 Task: Design a retro video game coin pickup sound using a combination of effects.
Action: Mouse moved to (103, 34)
Screenshot: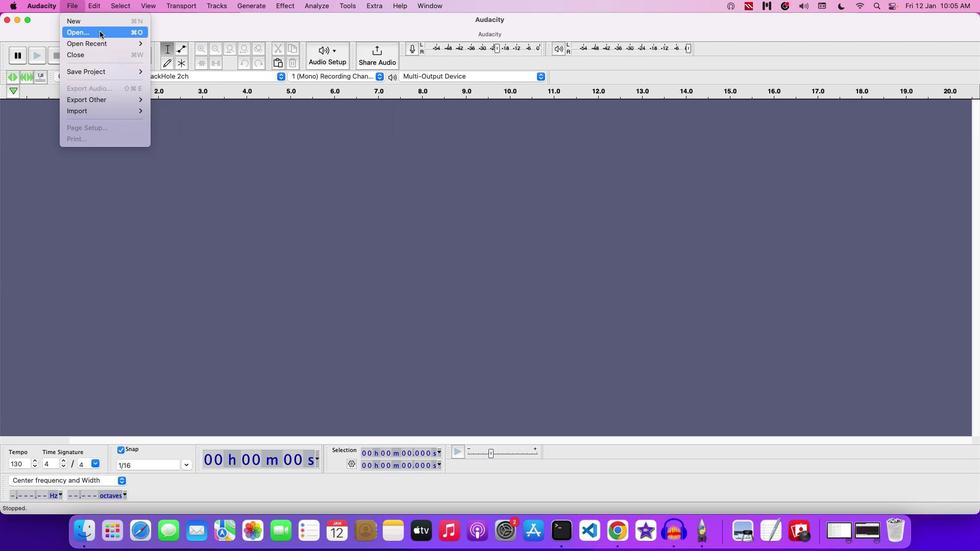 
Action: Mouse pressed left at (103, 34)
Screenshot: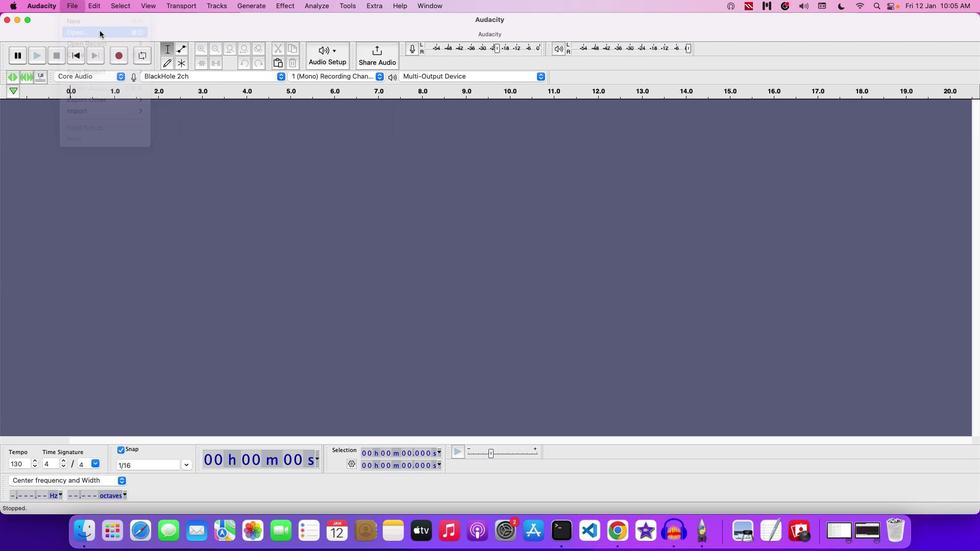 
Action: Mouse moved to (516, 112)
Screenshot: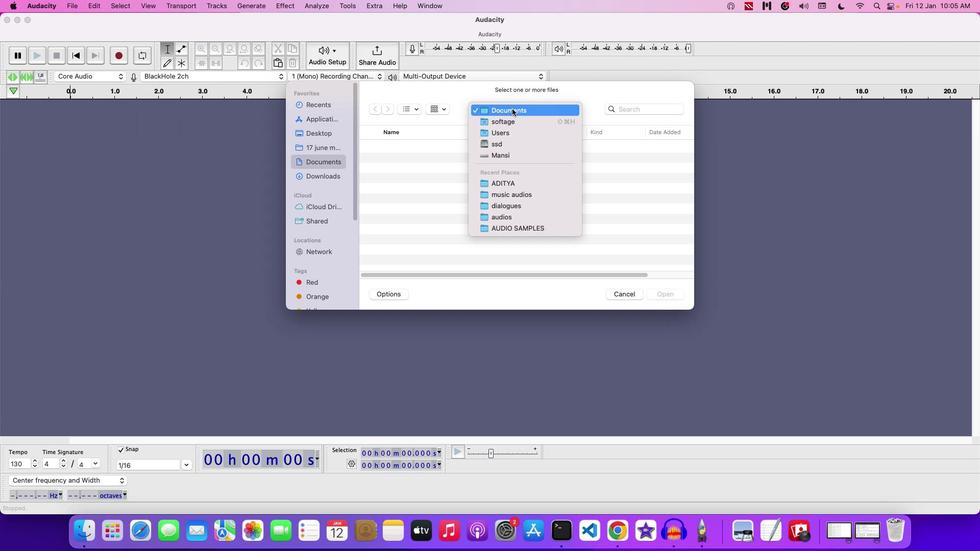 
Action: Mouse pressed left at (516, 112)
Screenshot: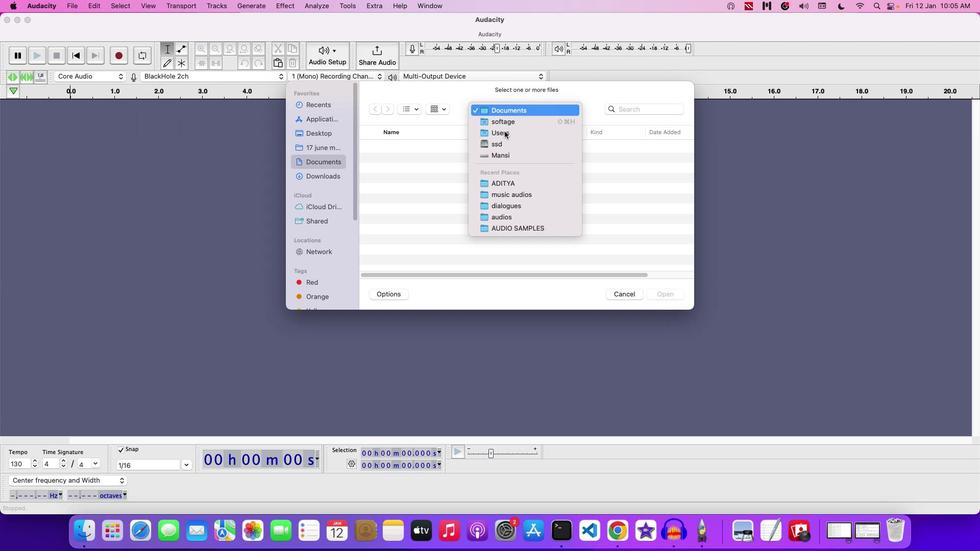 
Action: Mouse moved to (510, 189)
Screenshot: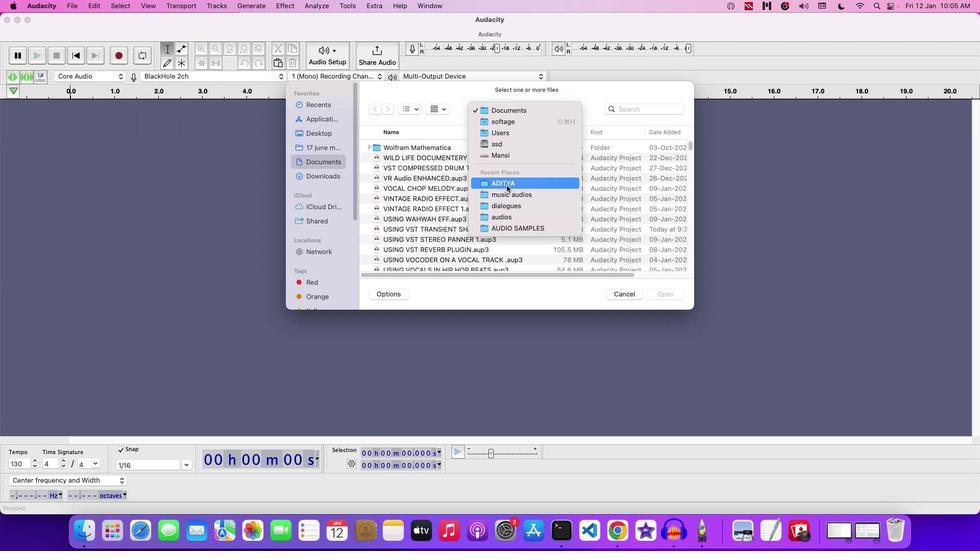 
Action: Mouse pressed left at (510, 189)
Screenshot: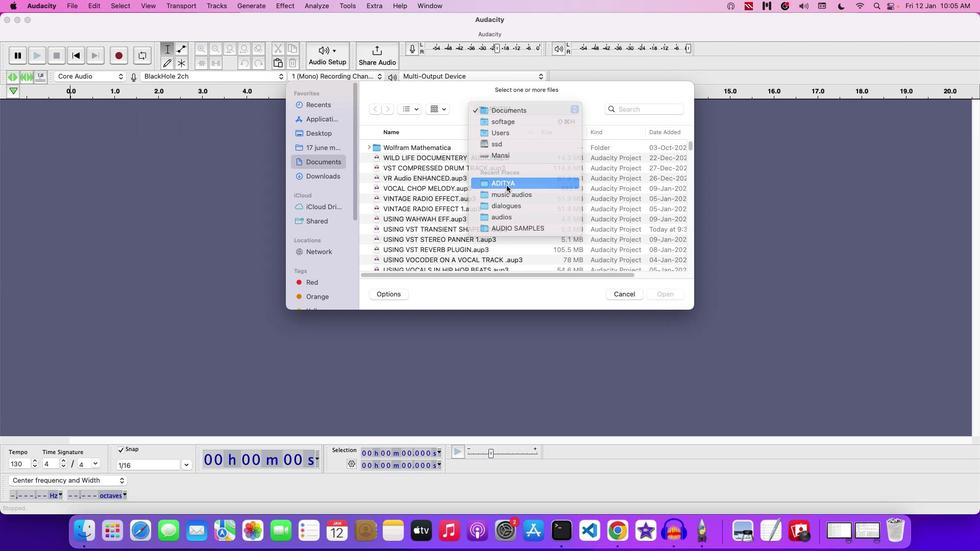 
Action: Mouse moved to (368, 192)
Screenshot: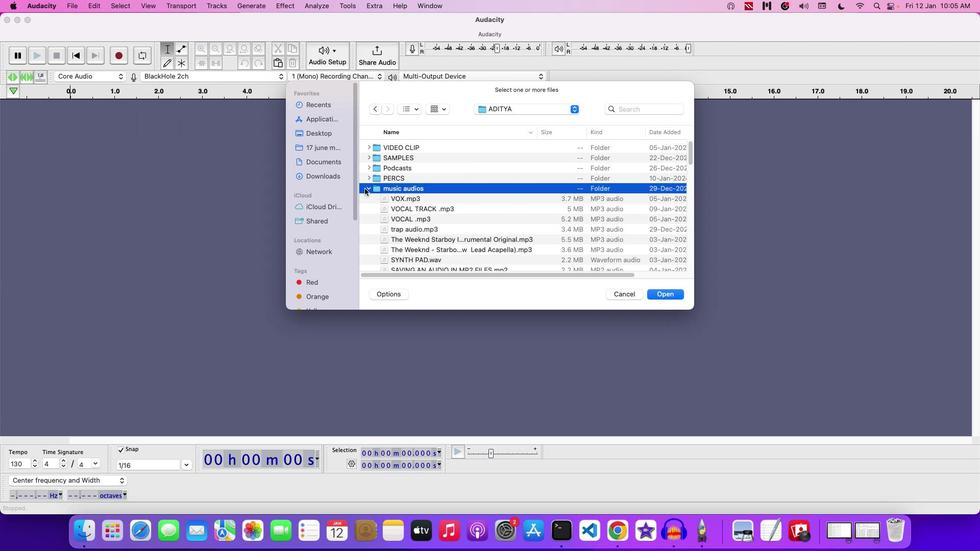 
Action: Mouse pressed left at (368, 192)
Screenshot: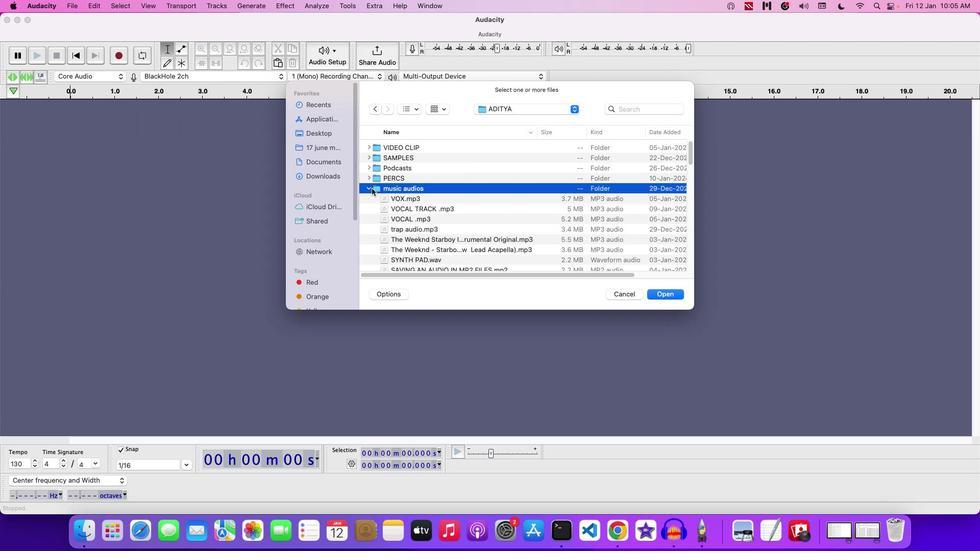 
Action: Mouse moved to (373, 191)
Screenshot: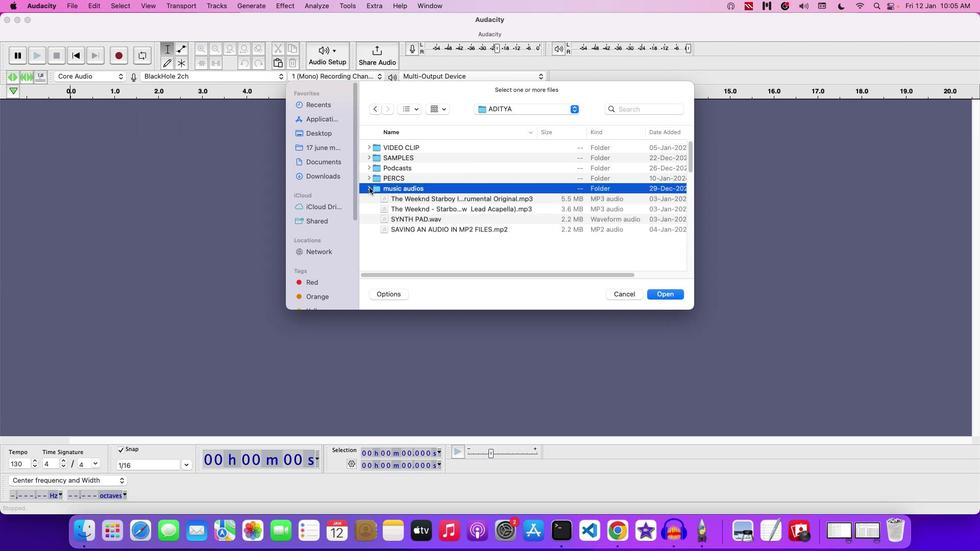 
Action: Mouse pressed left at (373, 191)
Screenshot: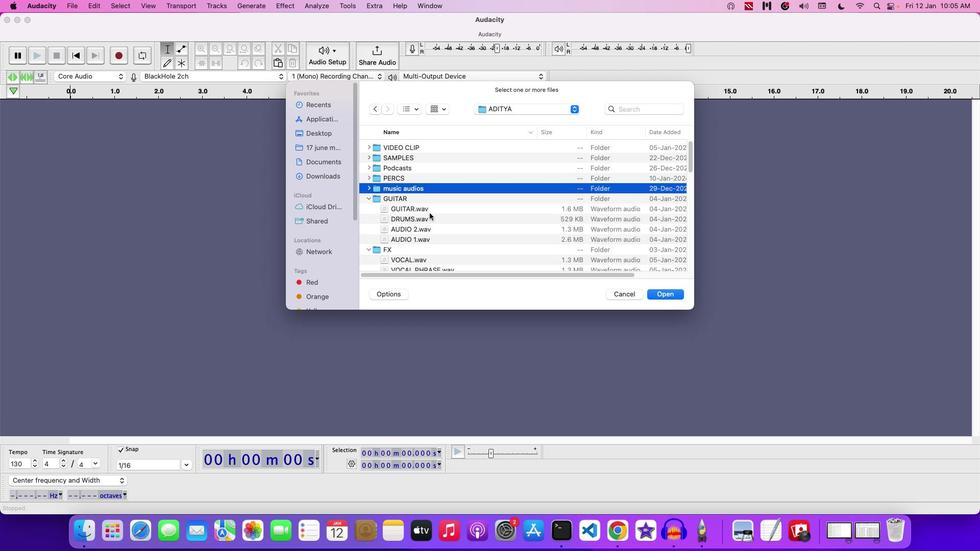 
Action: Mouse moved to (436, 217)
Screenshot: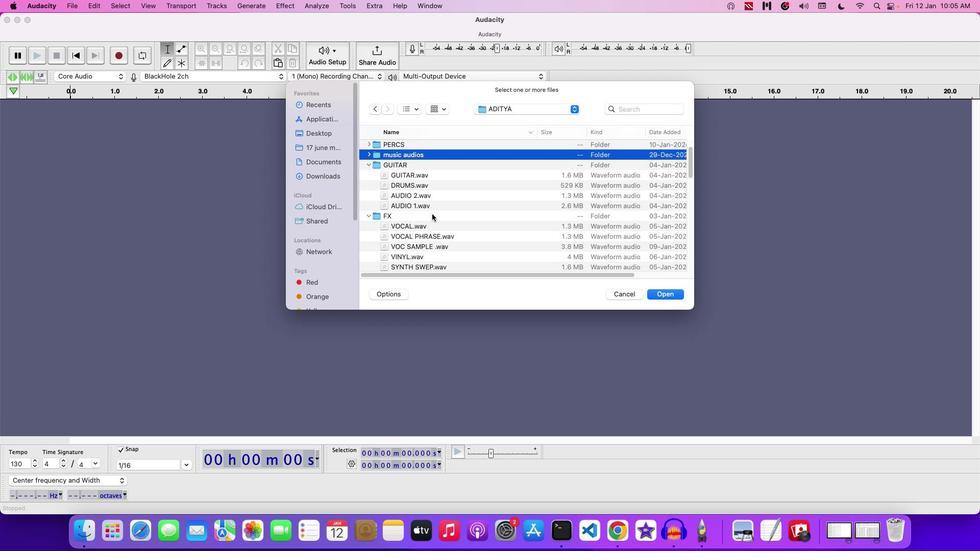
Action: Mouse scrolled (436, 217) with delta (3, 3)
Screenshot: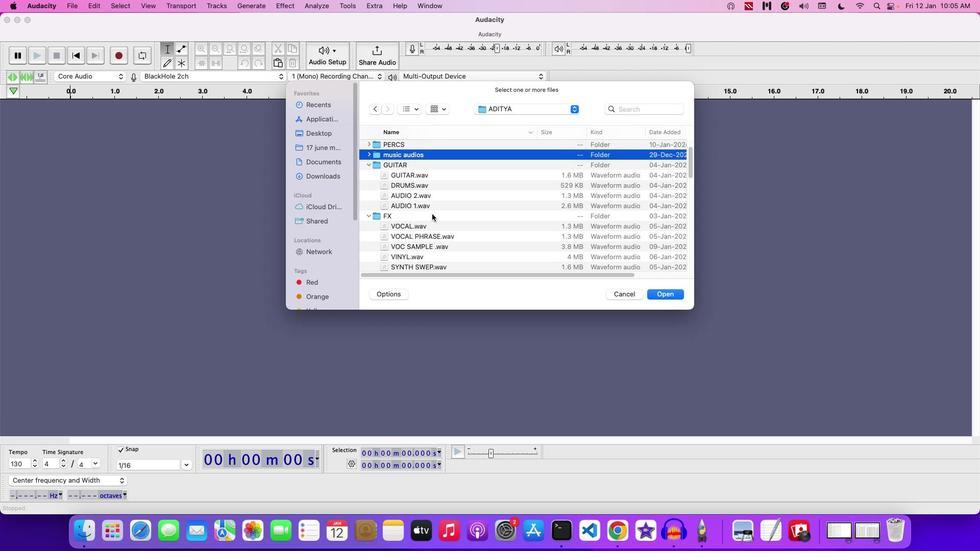 
Action: Mouse scrolled (436, 217) with delta (3, 3)
Screenshot: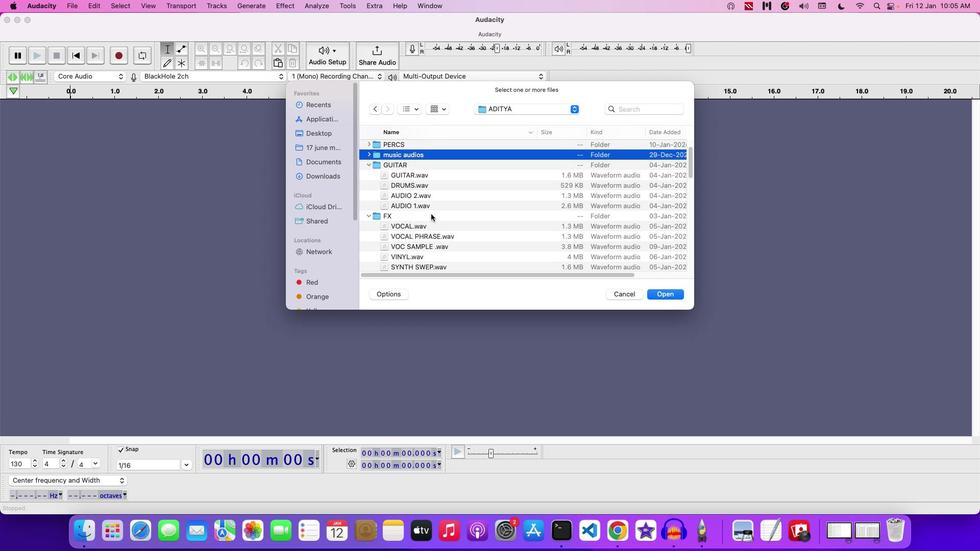 
Action: Mouse scrolled (436, 217) with delta (3, 2)
Screenshot: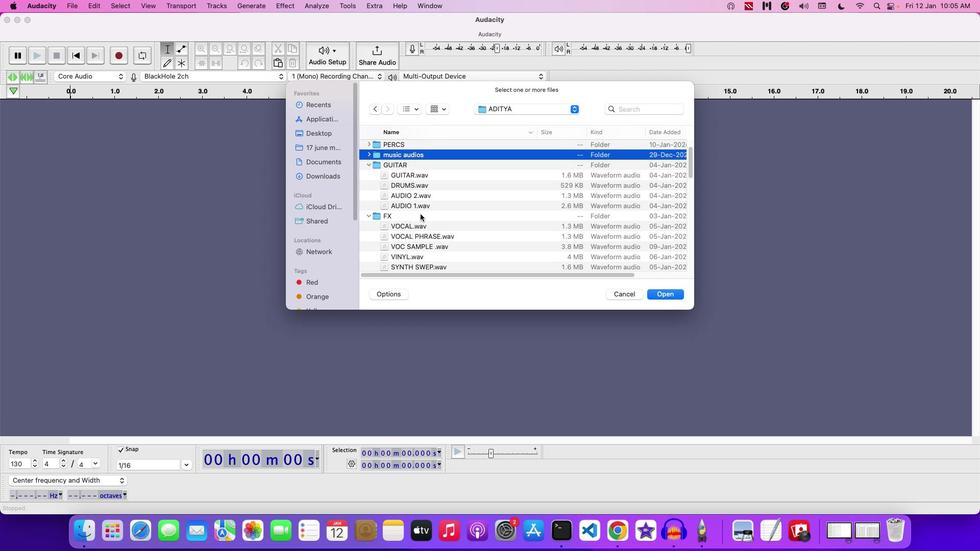 
Action: Mouse moved to (402, 220)
Screenshot: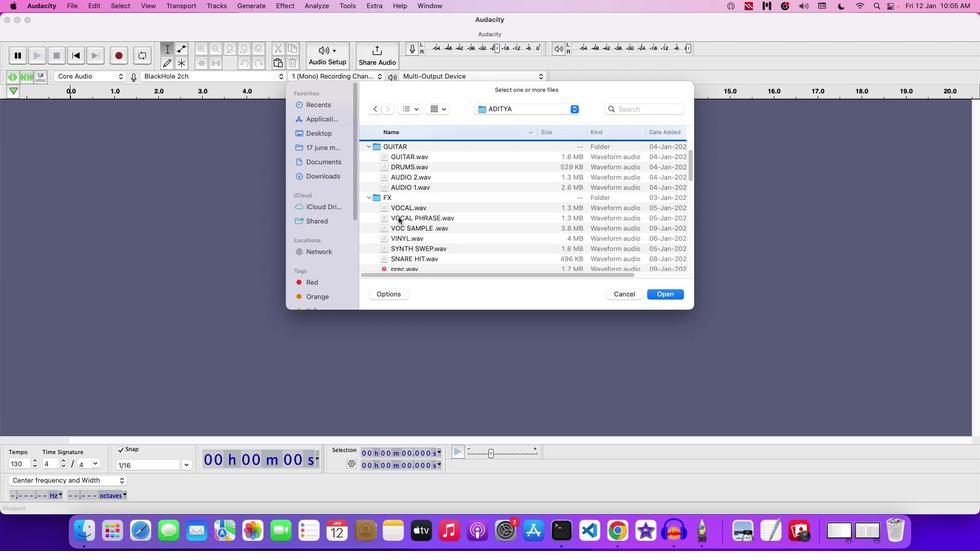 
Action: Mouse scrolled (402, 220) with delta (3, 3)
Screenshot: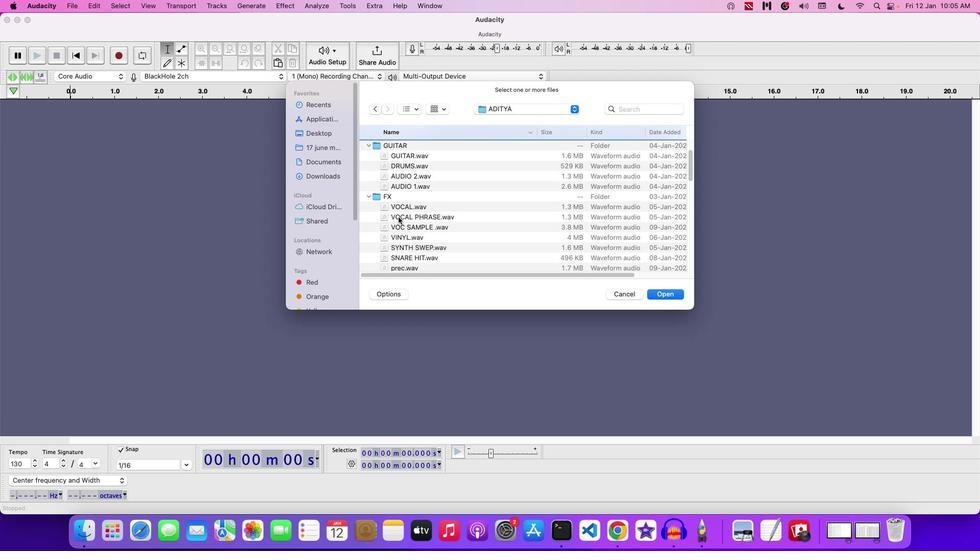 
Action: Mouse scrolled (402, 220) with delta (3, 3)
Screenshot: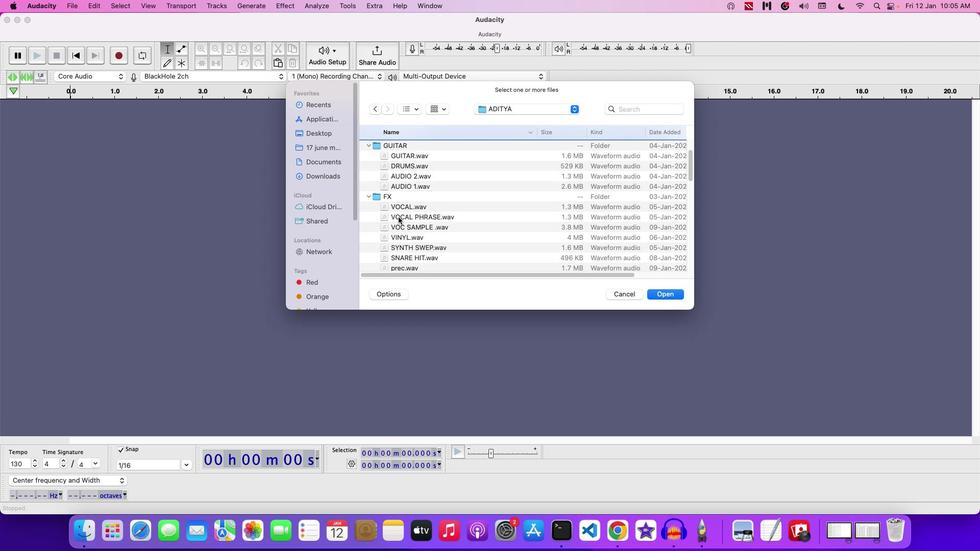 
Action: Mouse scrolled (402, 220) with delta (3, 3)
Screenshot: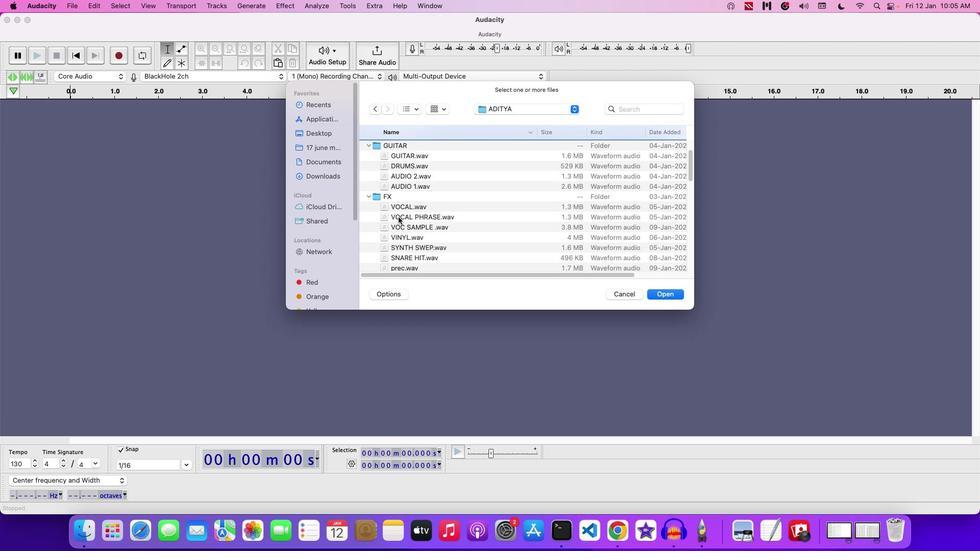 
Action: Mouse scrolled (402, 220) with delta (3, 3)
Screenshot: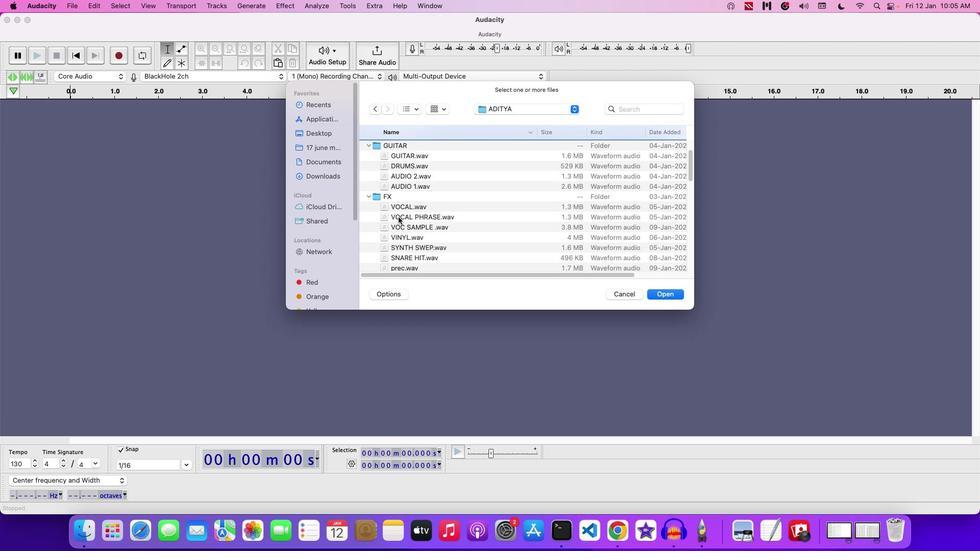 
Action: Mouse scrolled (402, 220) with delta (3, 3)
Screenshot: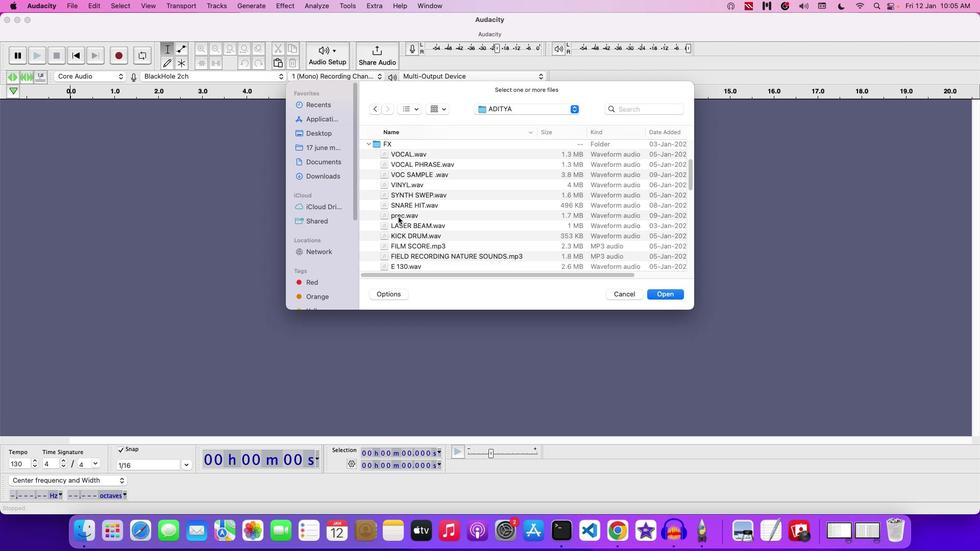 
Action: Mouse scrolled (402, 220) with delta (3, 3)
Screenshot: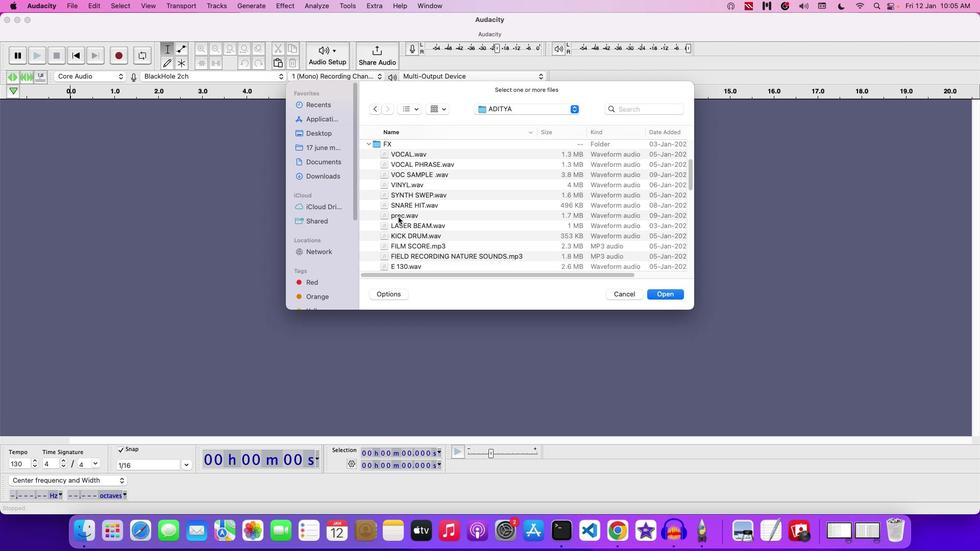 
Action: Mouse scrolled (402, 220) with delta (3, 3)
Screenshot: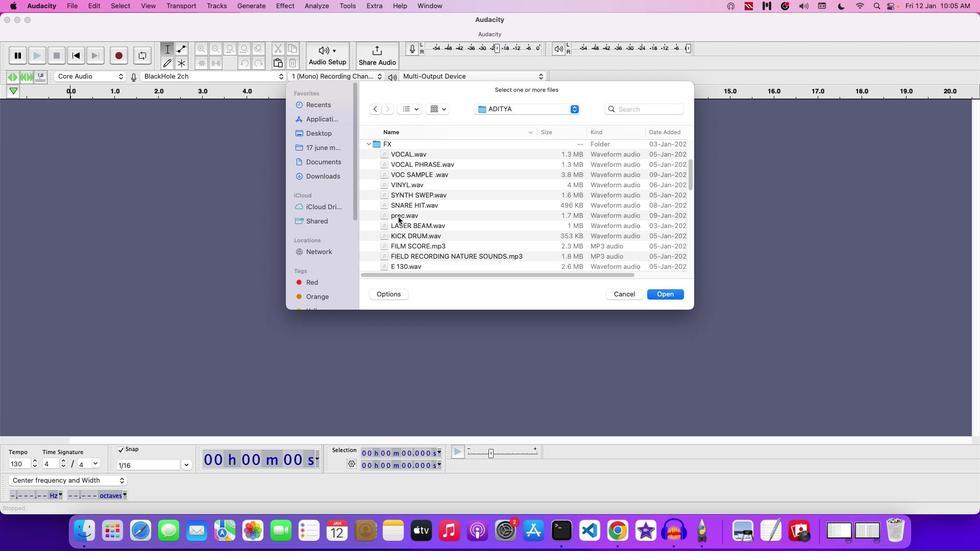 
Action: Mouse scrolled (402, 220) with delta (3, 2)
Screenshot: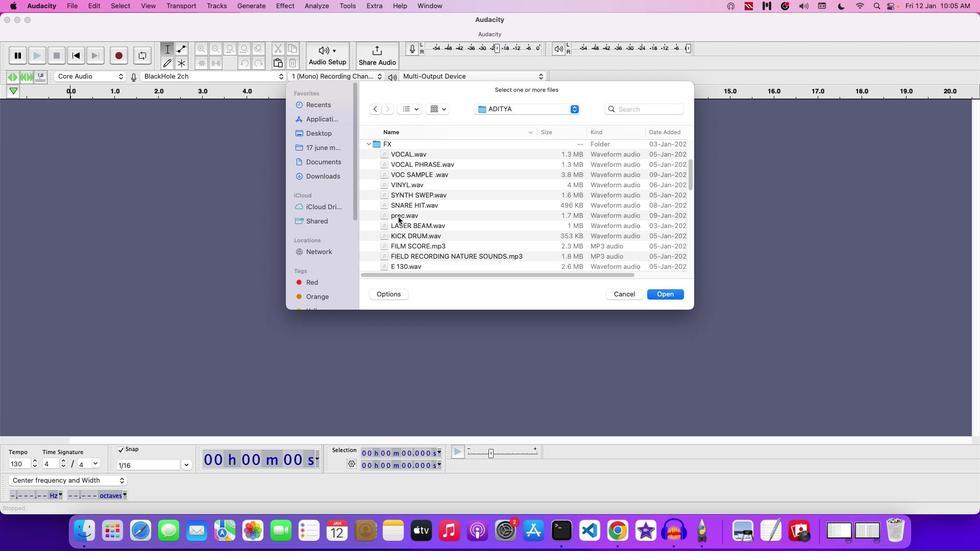 
Action: Mouse moved to (422, 191)
Screenshot: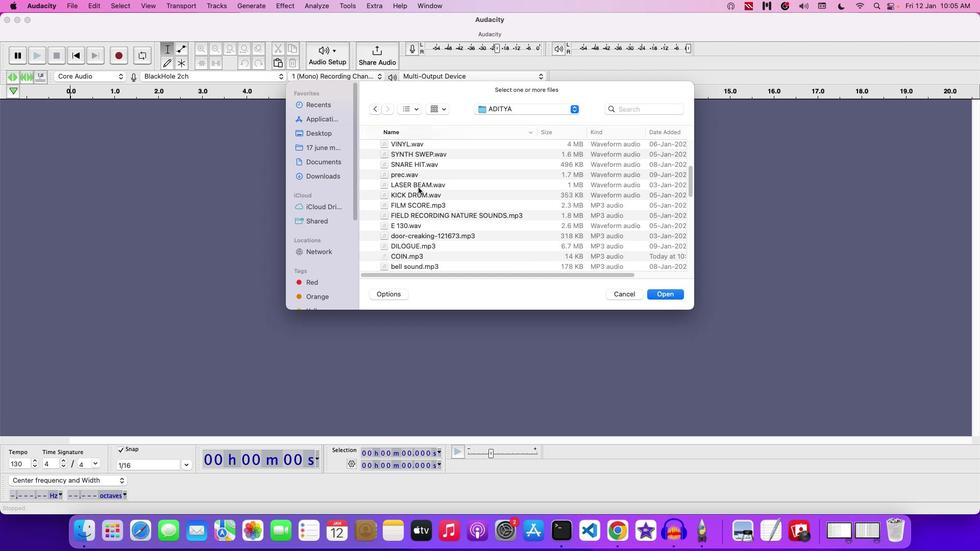 
Action: Mouse scrolled (422, 191) with delta (3, 3)
Screenshot: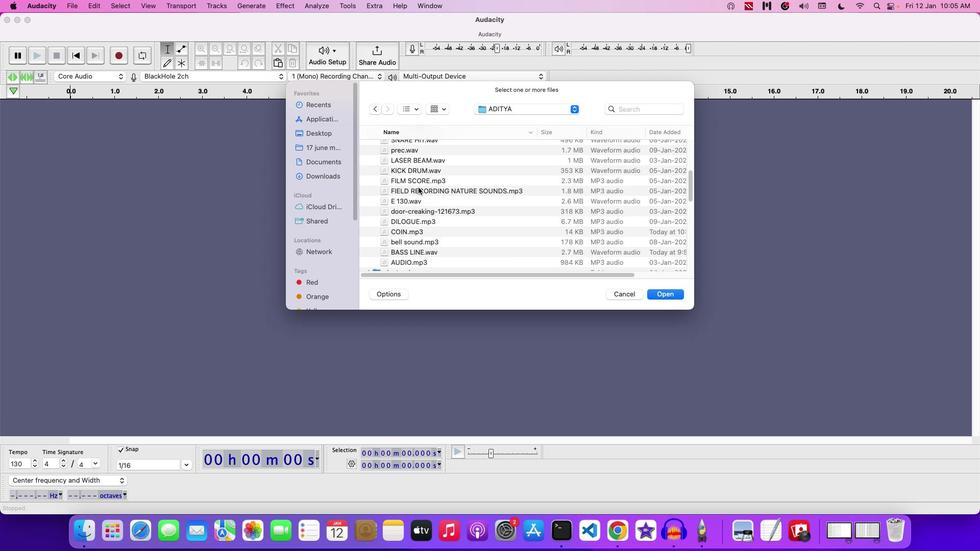
Action: Mouse scrolled (422, 191) with delta (3, 3)
Screenshot: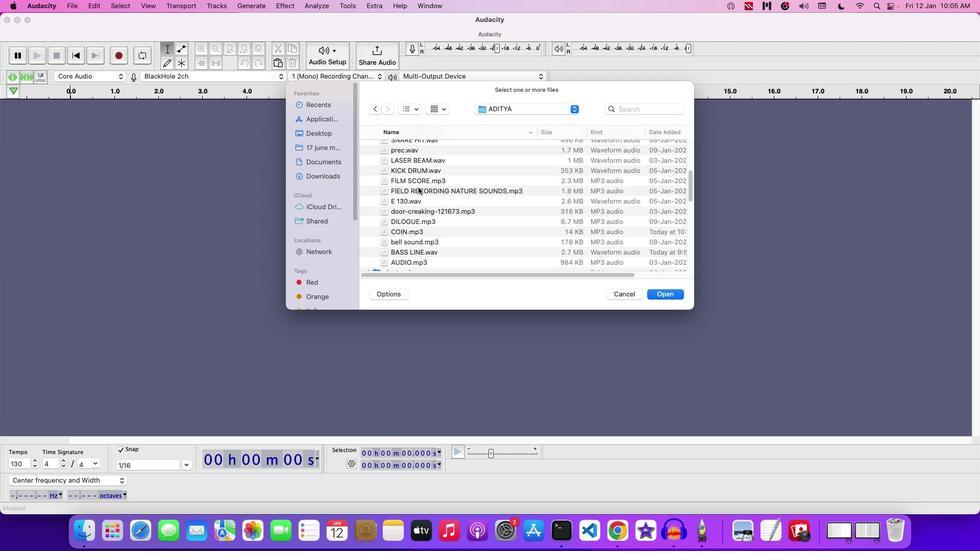
Action: Mouse scrolled (422, 191) with delta (3, 2)
Screenshot: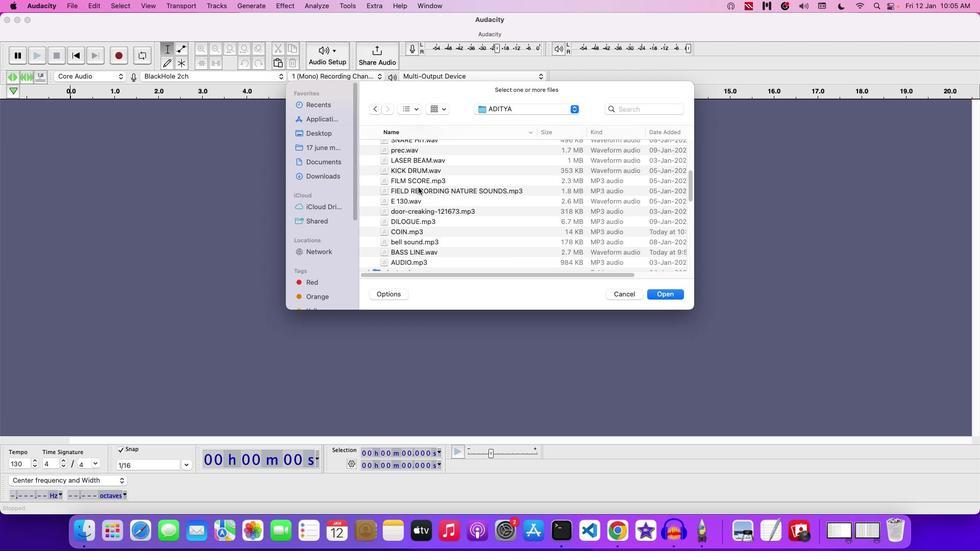 
Action: Mouse scrolled (422, 191) with delta (3, 2)
Screenshot: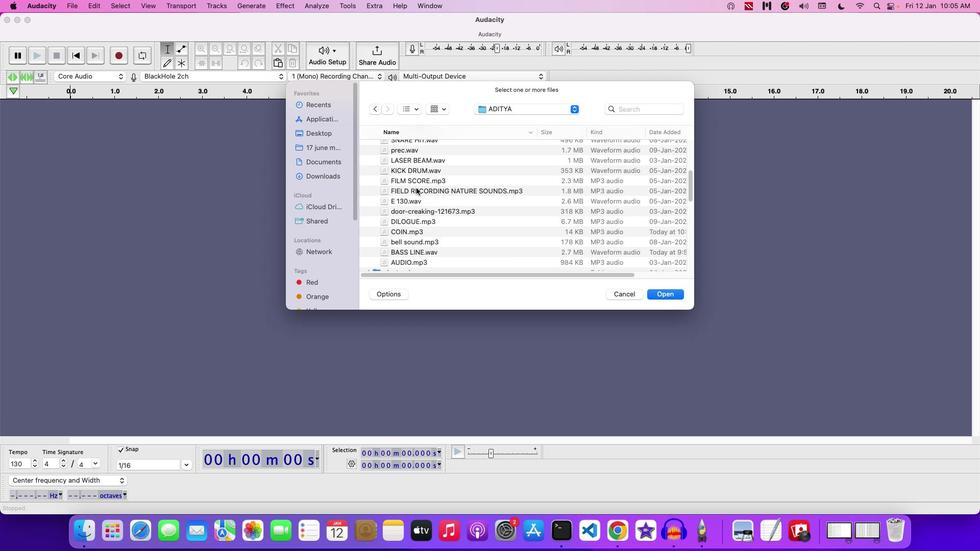 
Action: Mouse moved to (419, 234)
Screenshot: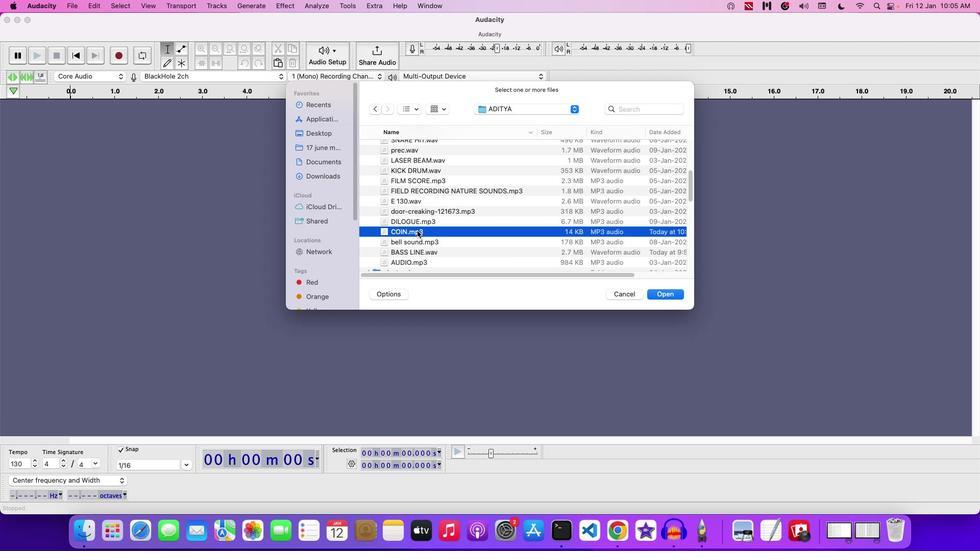 
Action: Mouse pressed left at (419, 234)
Screenshot: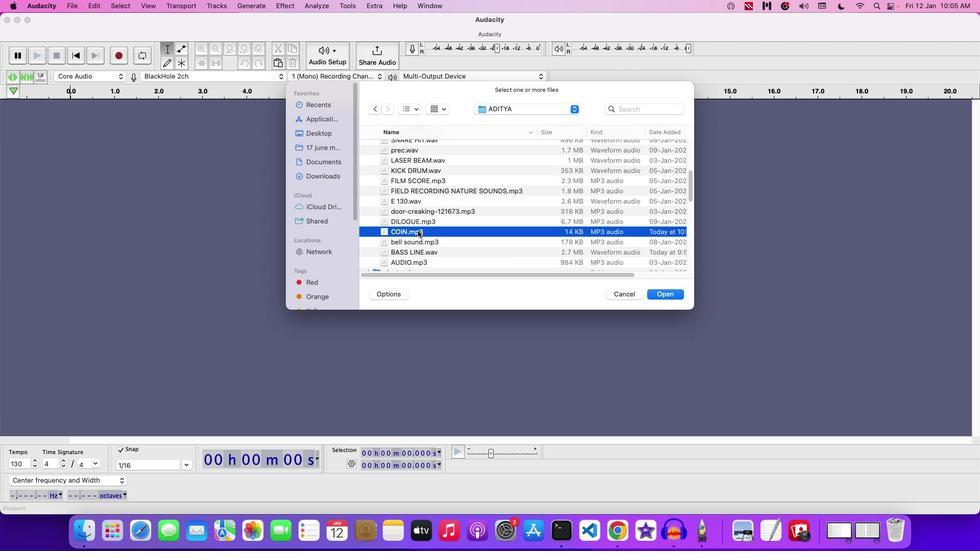 
Action: Mouse moved to (421, 235)
Screenshot: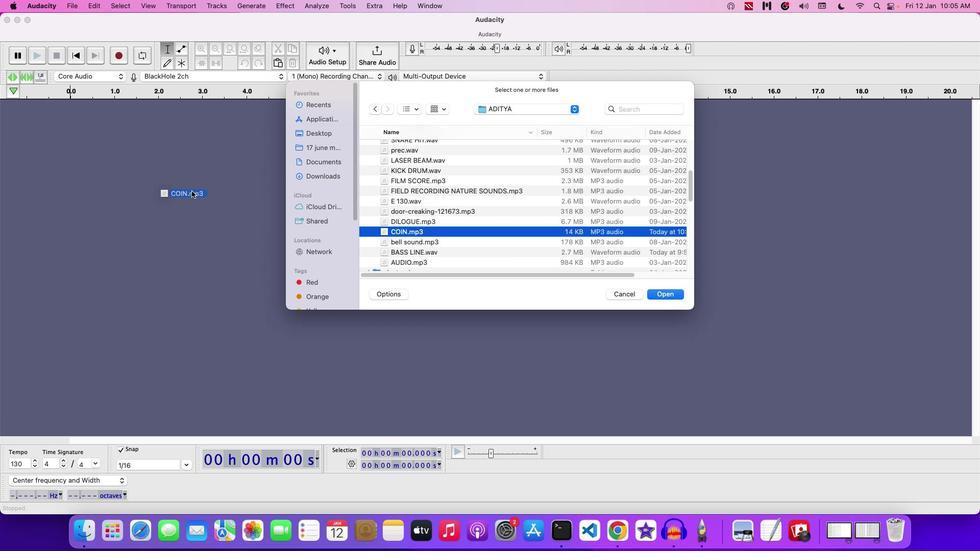 
Action: Mouse pressed left at (421, 235)
Screenshot: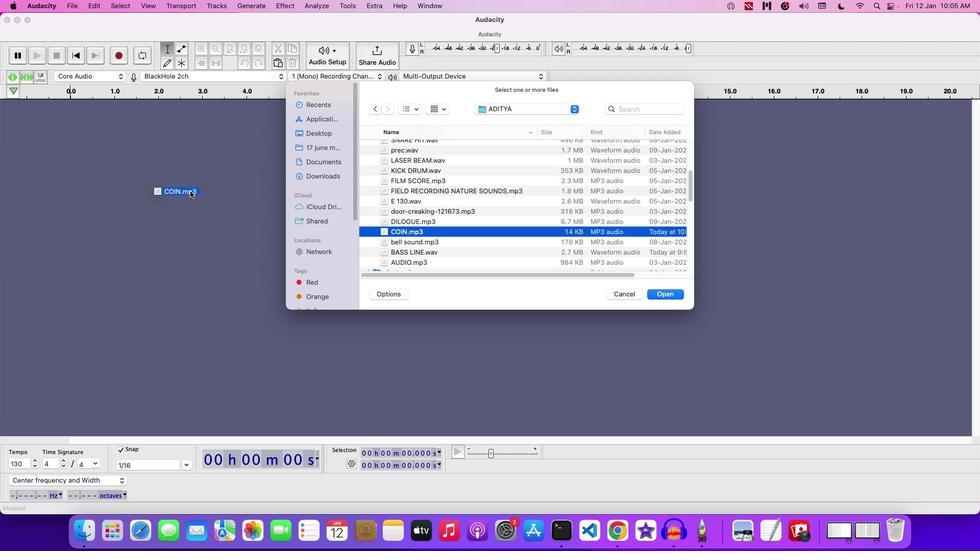 
Action: Mouse moved to (633, 297)
Screenshot: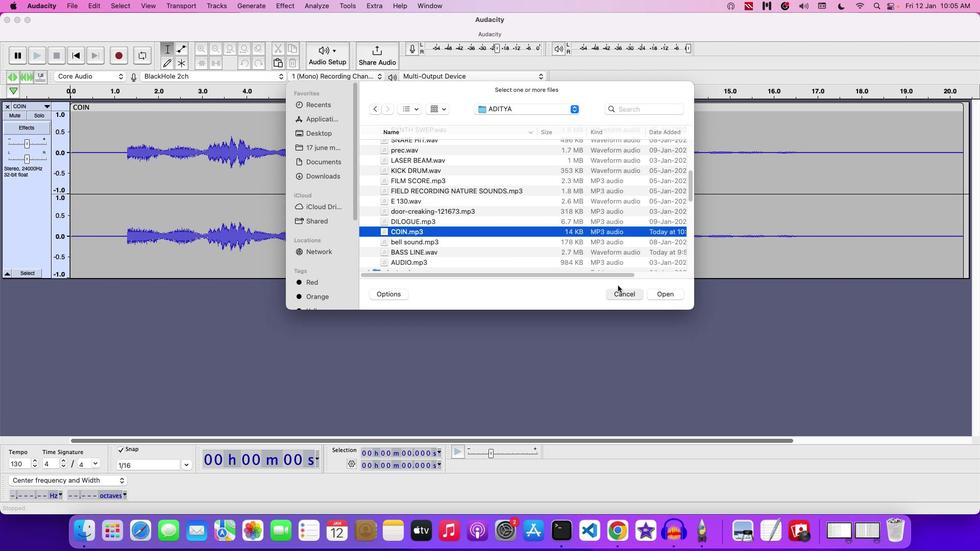 
Action: Mouse pressed left at (633, 297)
Screenshot: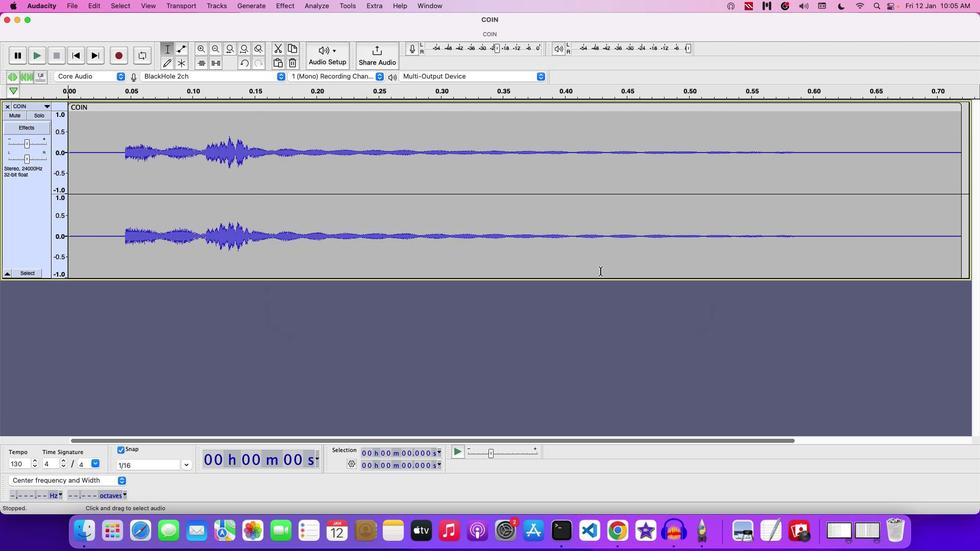 
Action: Mouse moved to (43, 64)
Screenshot: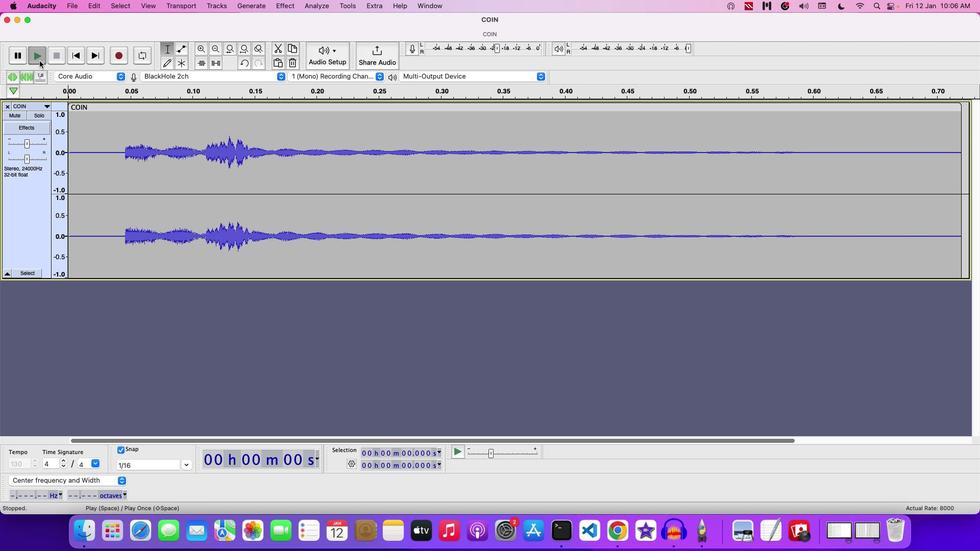 
Action: Mouse pressed left at (43, 64)
Screenshot: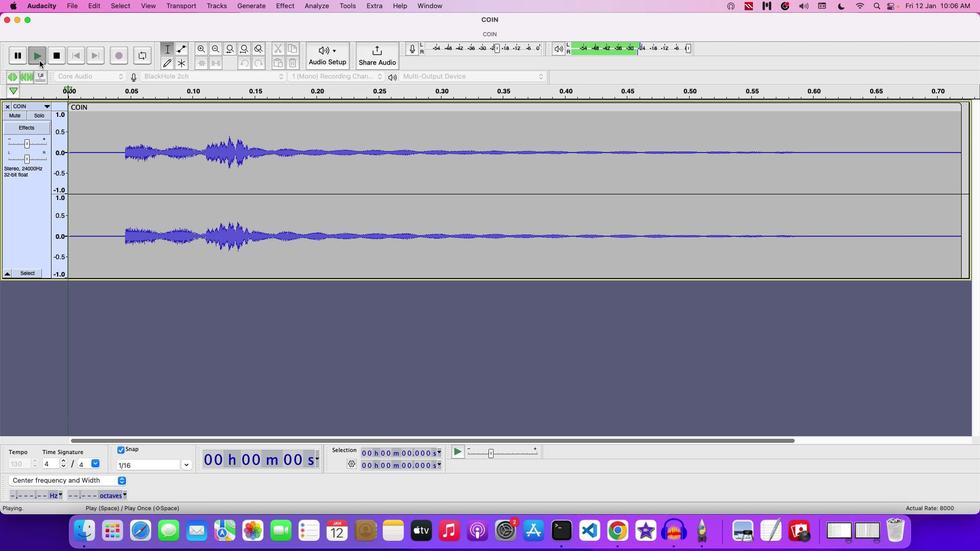 
Action: Mouse moved to (29, 152)
Screenshot: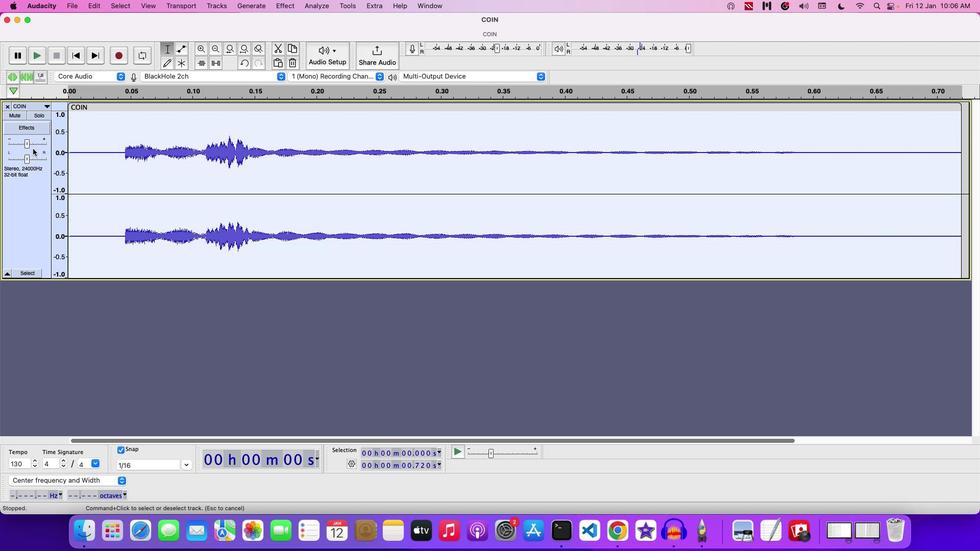 
Action: Mouse pressed left at (29, 152)
Screenshot: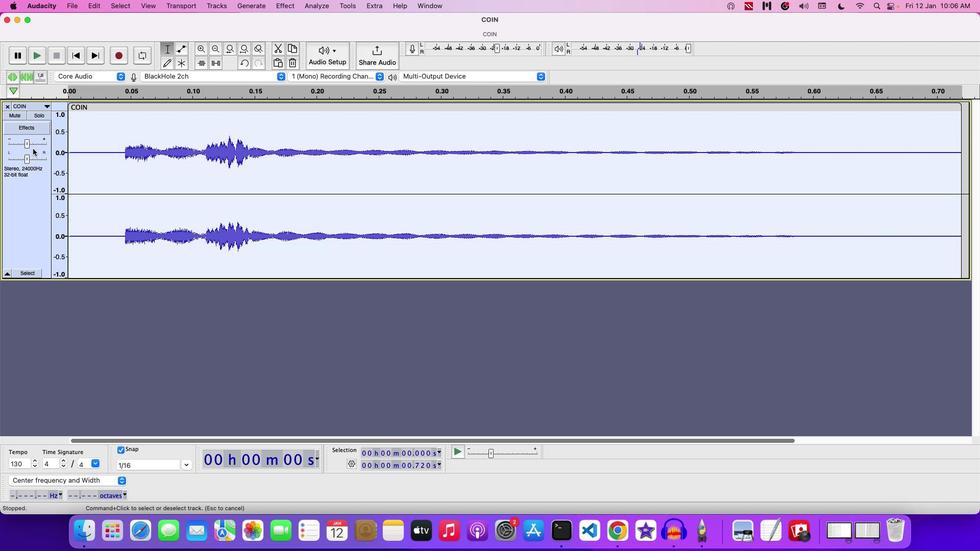 
Action: Mouse moved to (30, 146)
Screenshot: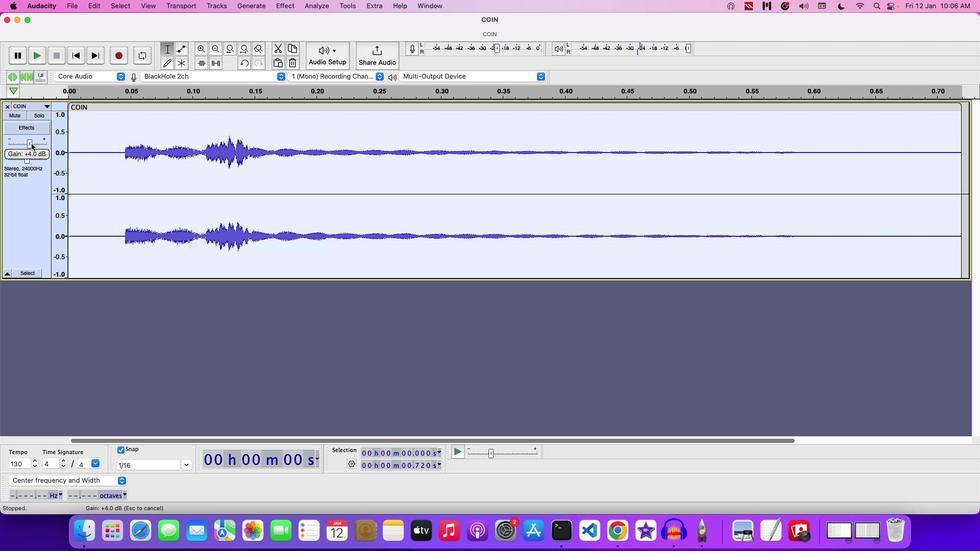 
Action: Mouse pressed left at (30, 146)
Screenshot: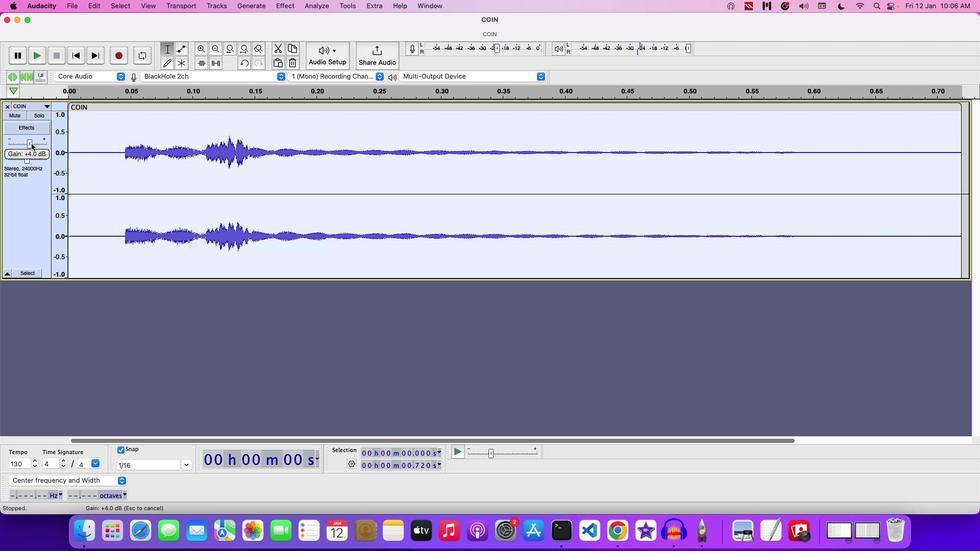 
Action: Mouse moved to (35, 60)
Screenshot: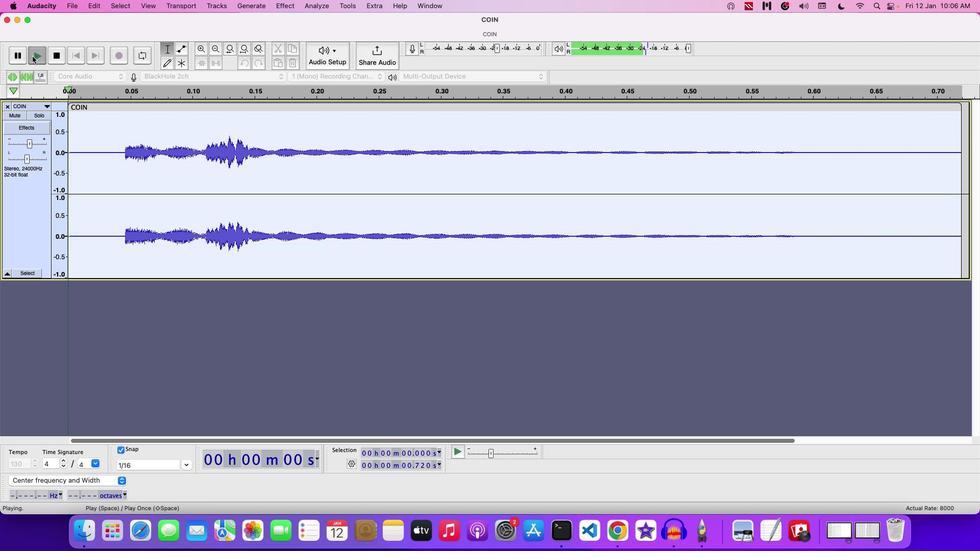 
Action: Mouse pressed left at (35, 60)
Screenshot: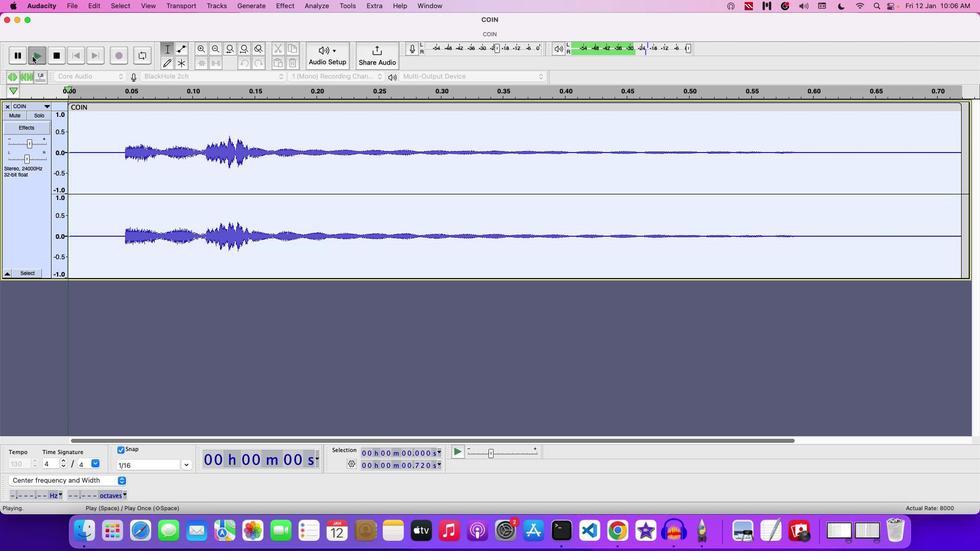 
Action: Mouse moved to (287, 9)
Screenshot: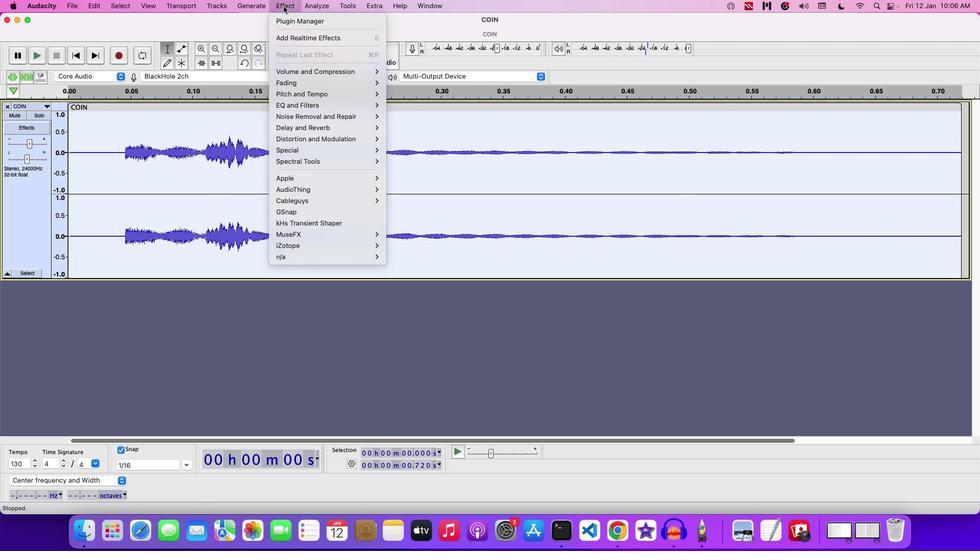 
Action: Mouse pressed left at (287, 9)
Screenshot: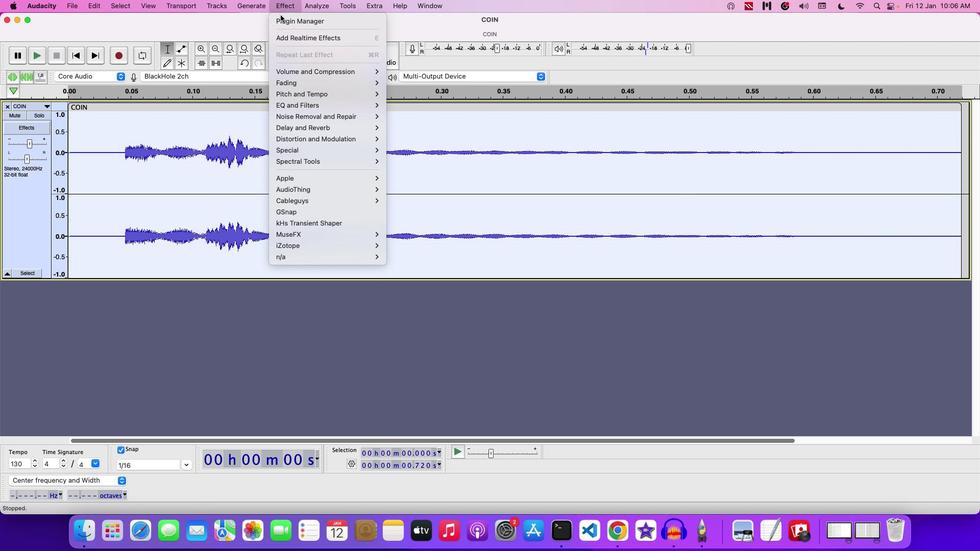 
Action: Mouse moved to (405, 173)
Screenshot: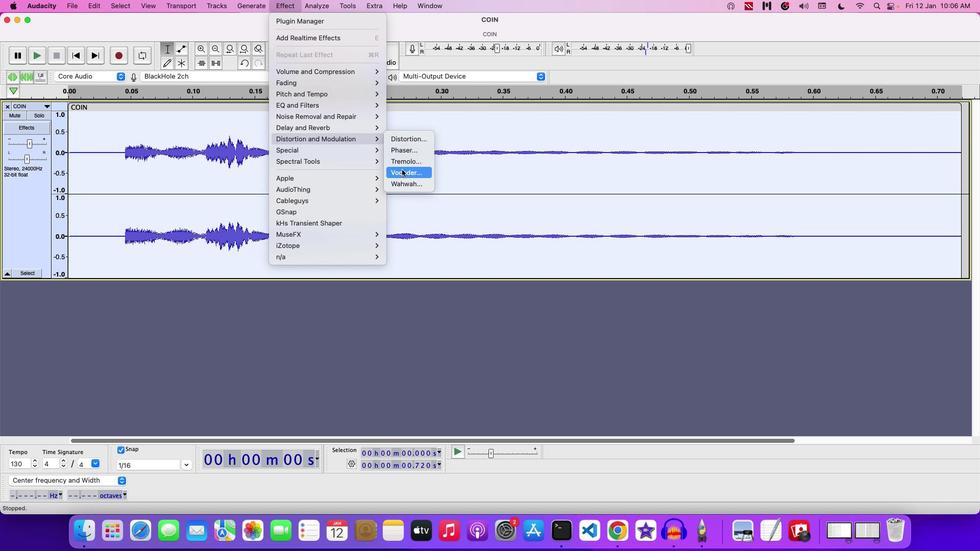 
Action: Mouse pressed left at (405, 173)
Screenshot: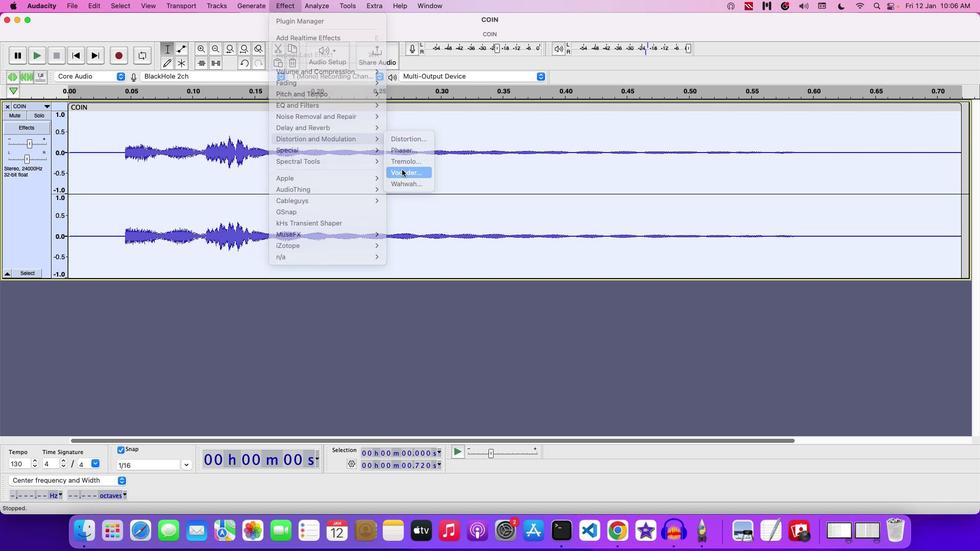 
Action: Mouse moved to (572, 215)
Screenshot: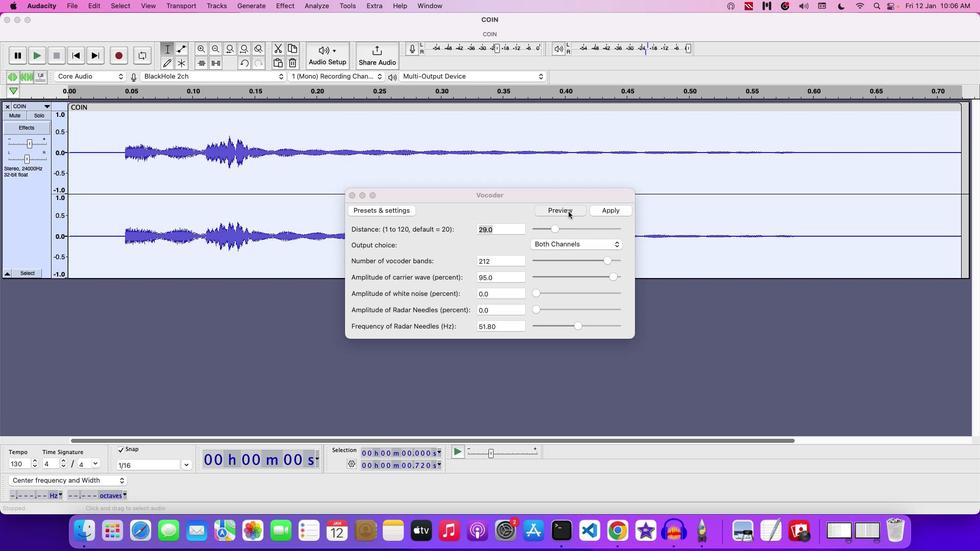 
Action: Mouse pressed left at (572, 215)
Screenshot: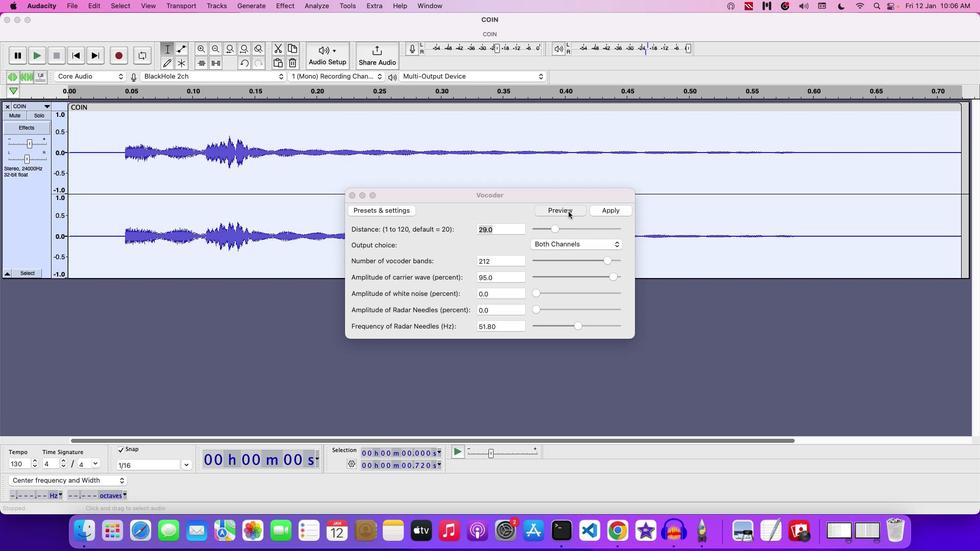 
Action: Mouse moved to (558, 234)
Screenshot: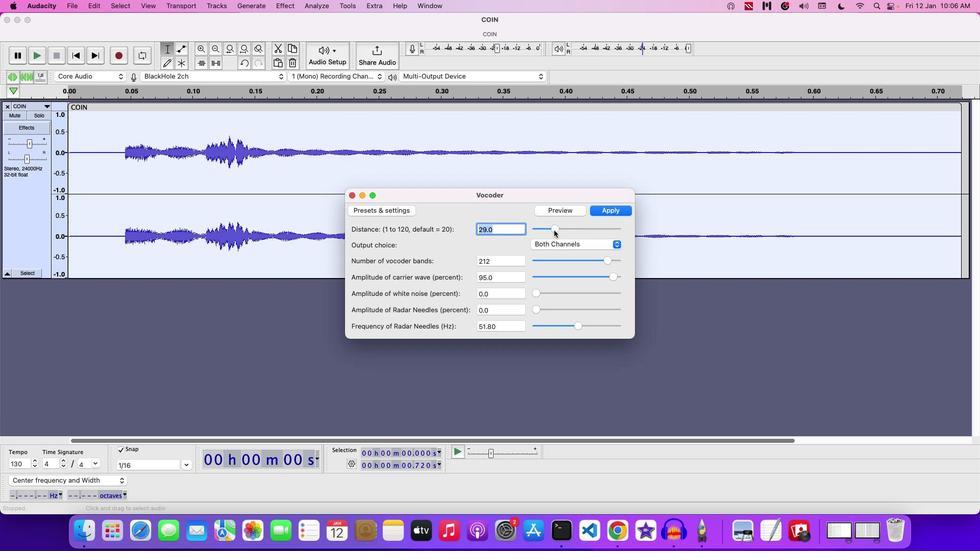 
Action: Mouse pressed left at (558, 234)
Screenshot: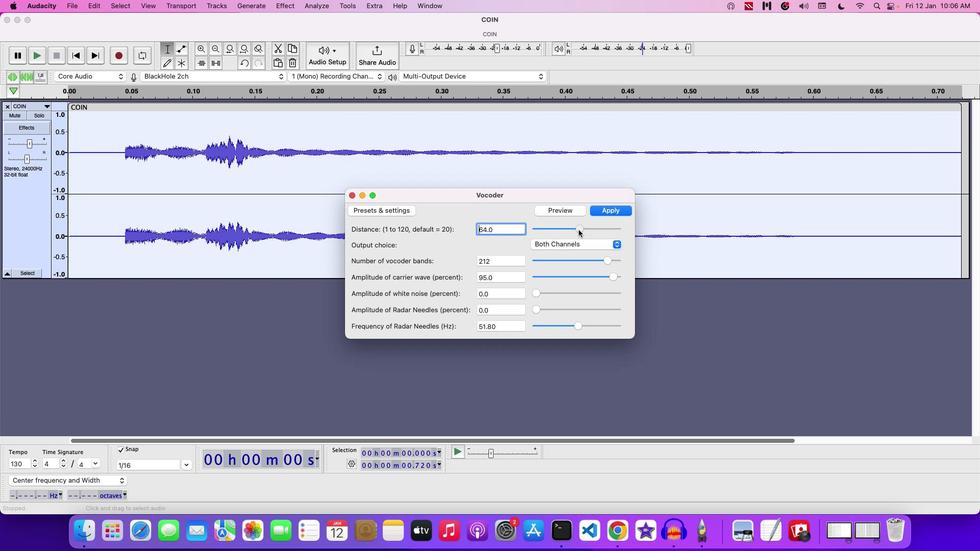 
Action: Mouse moved to (549, 213)
Screenshot: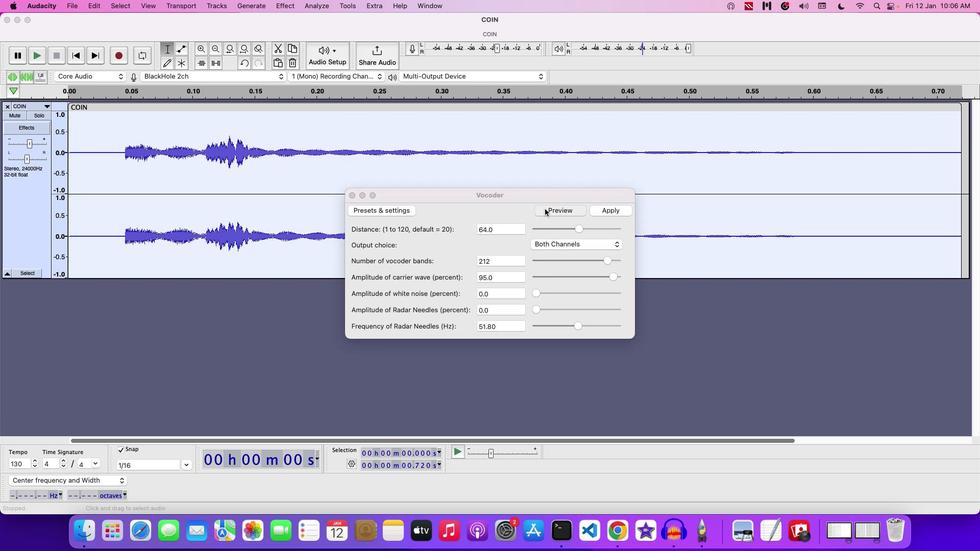 
Action: Mouse pressed left at (549, 213)
Screenshot: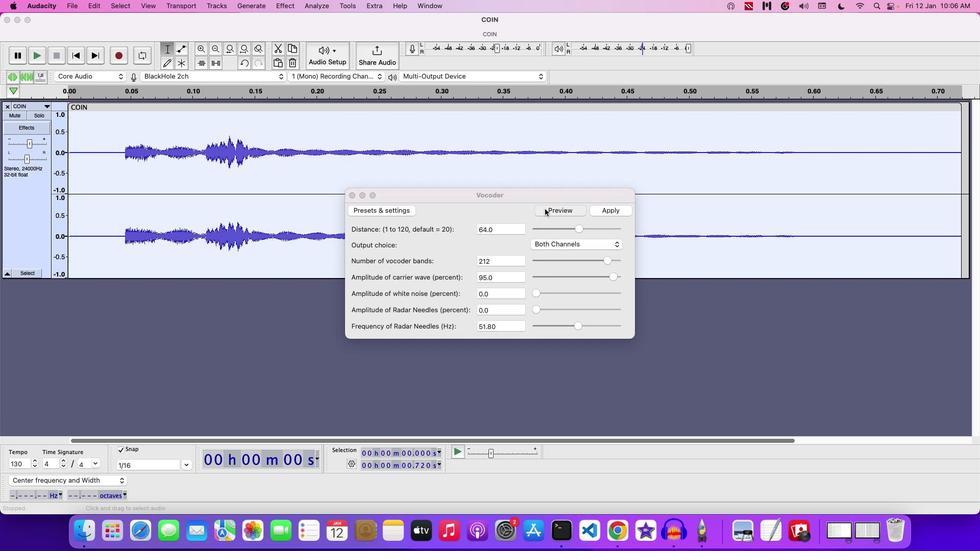 
Action: Mouse moved to (617, 265)
Screenshot: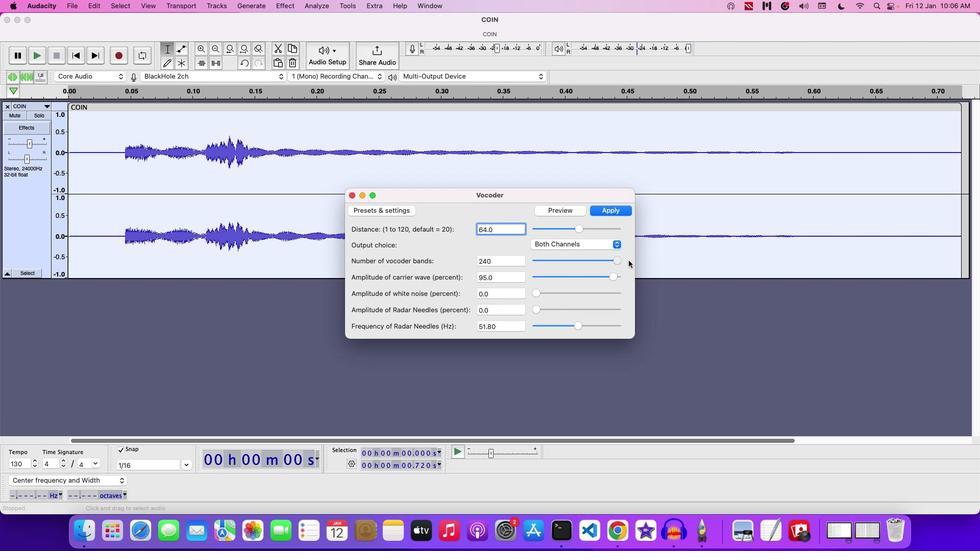 
Action: Mouse pressed left at (617, 265)
Screenshot: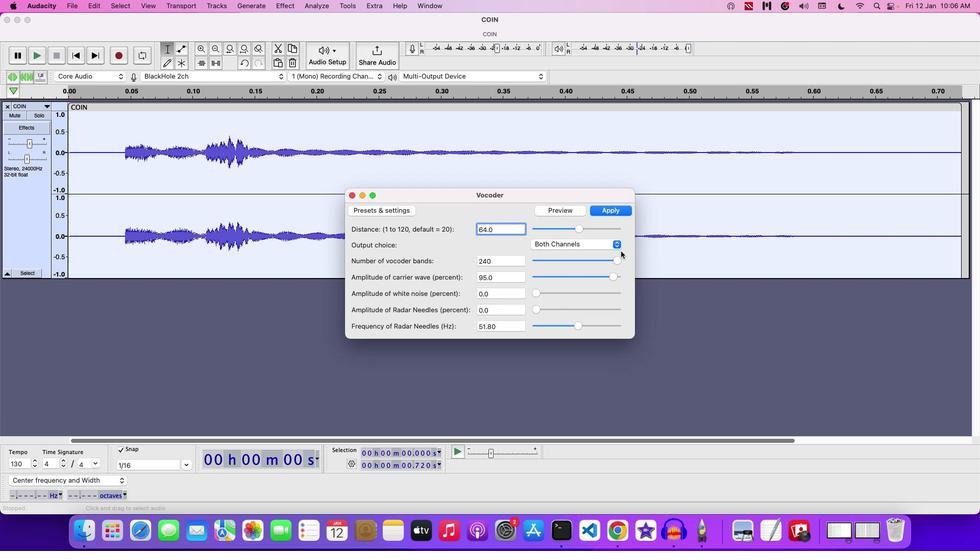
Action: Mouse moved to (565, 212)
Screenshot: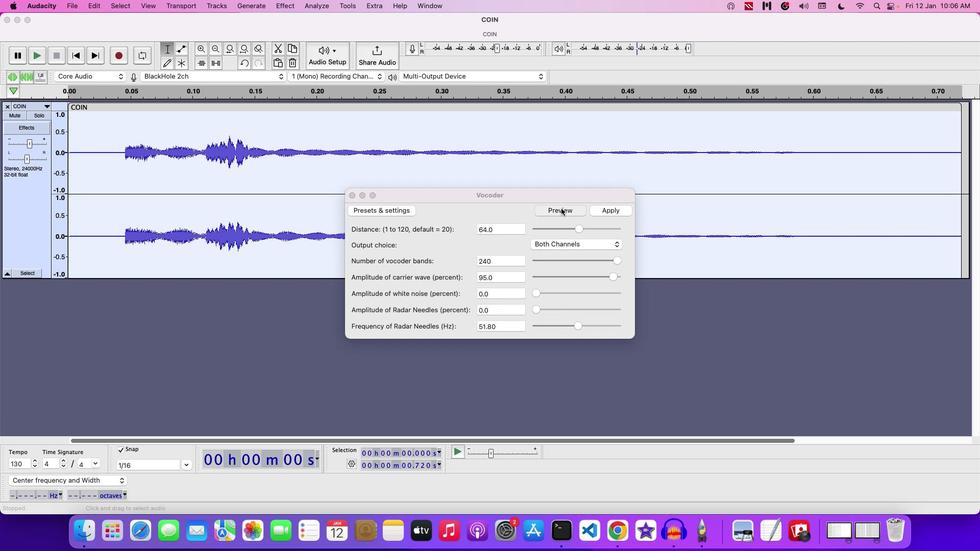 
Action: Mouse pressed left at (565, 212)
Screenshot: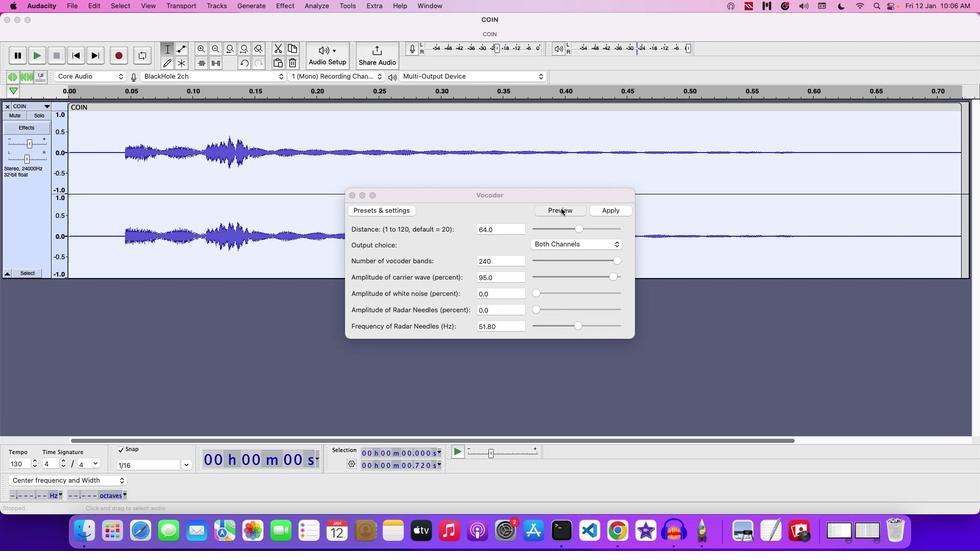 
Action: Mouse moved to (583, 327)
Screenshot: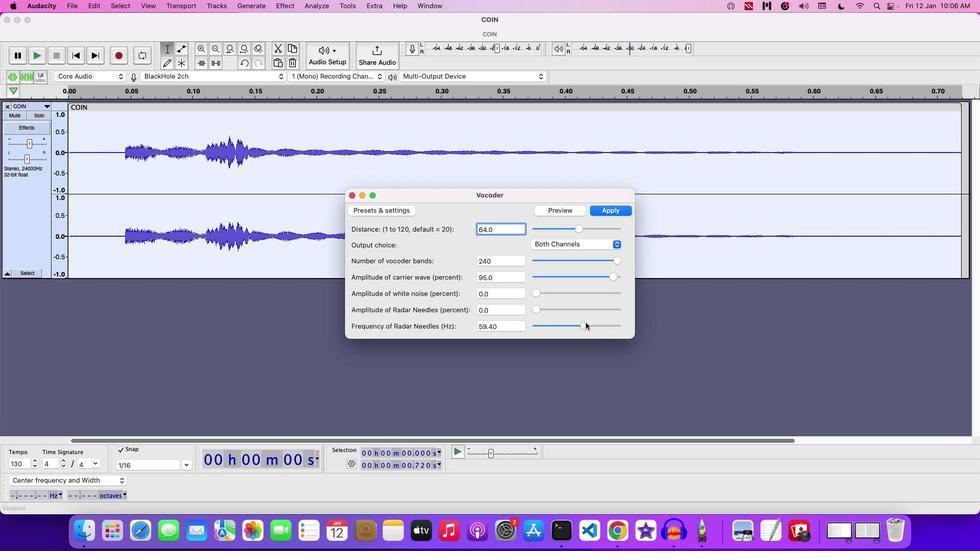 
Action: Mouse pressed left at (583, 327)
Screenshot: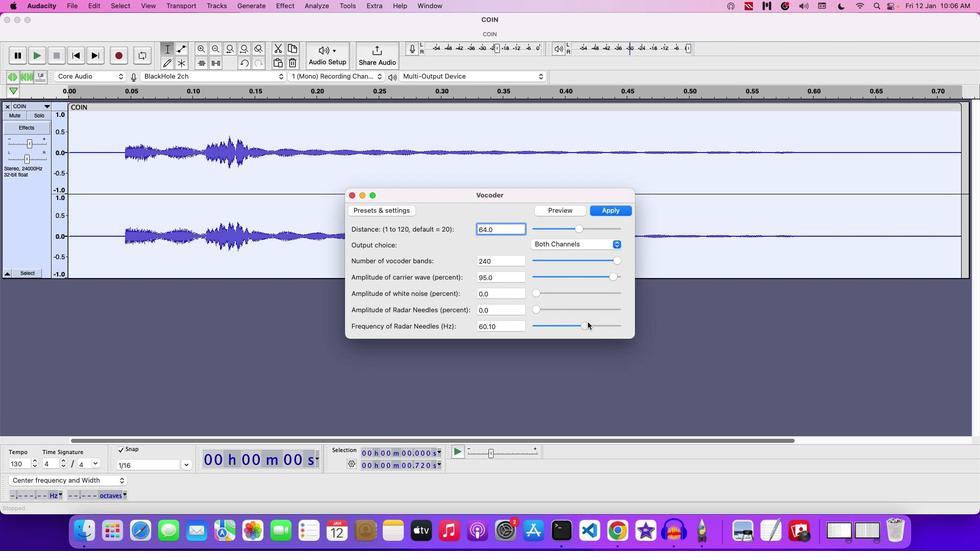 
Action: Mouse moved to (562, 213)
Screenshot: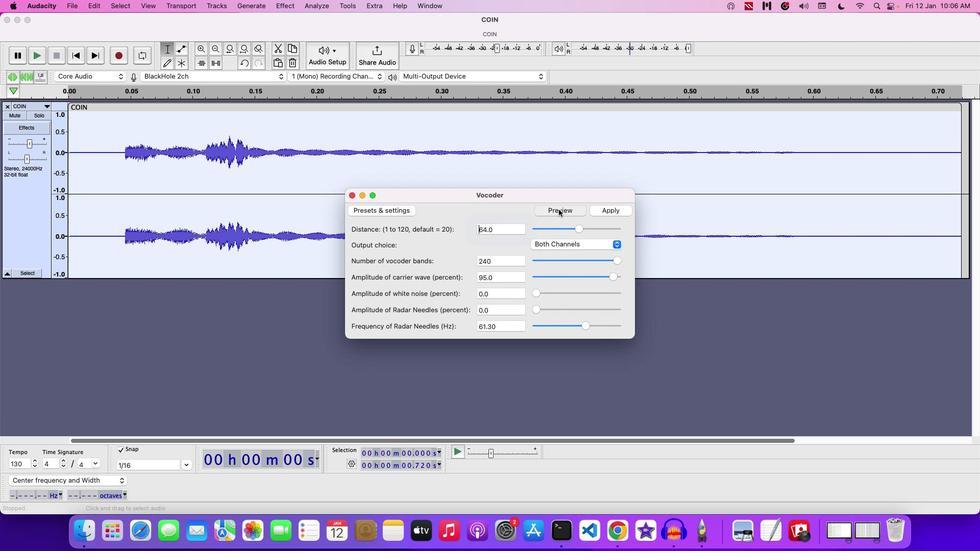 
Action: Mouse pressed left at (562, 213)
Screenshot: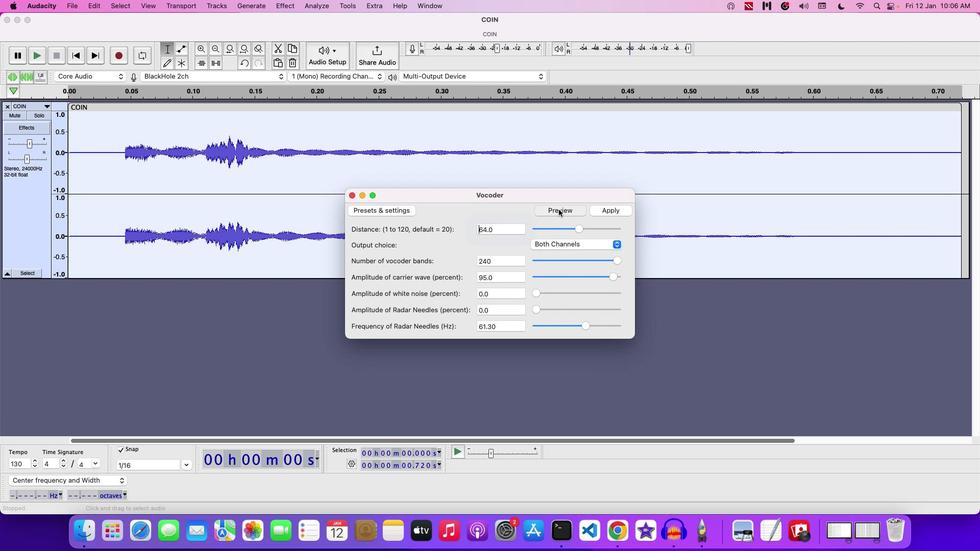 
Action: Mouse moved to (615, 329)
Screenshot: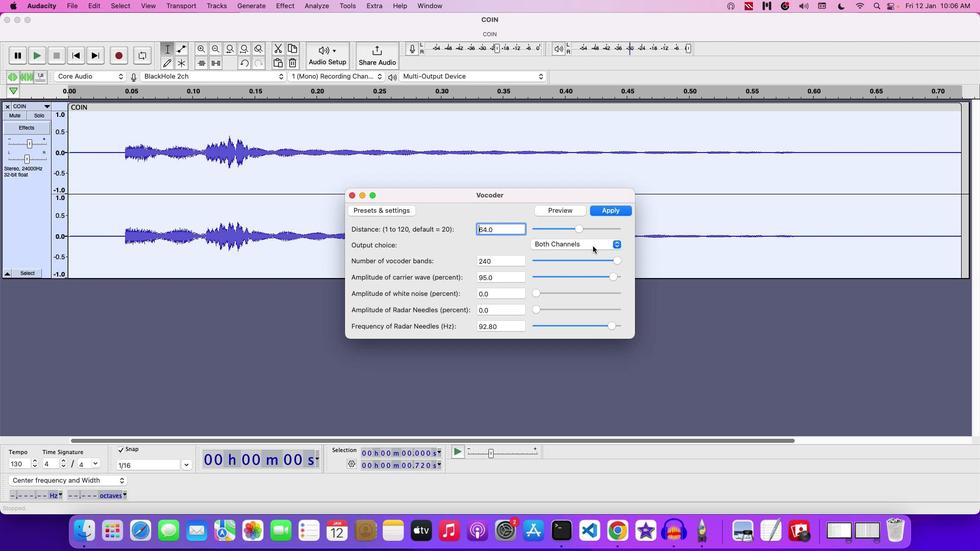 
Action: Mouse pressed left at (615, 329)
Screenshot: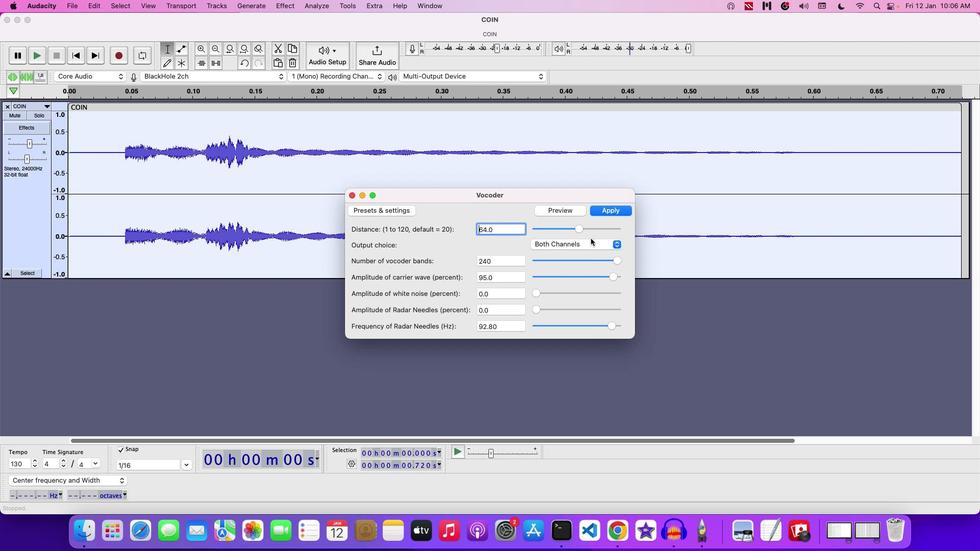 
Action: Mouse moved to (578, 214)
Screenshot: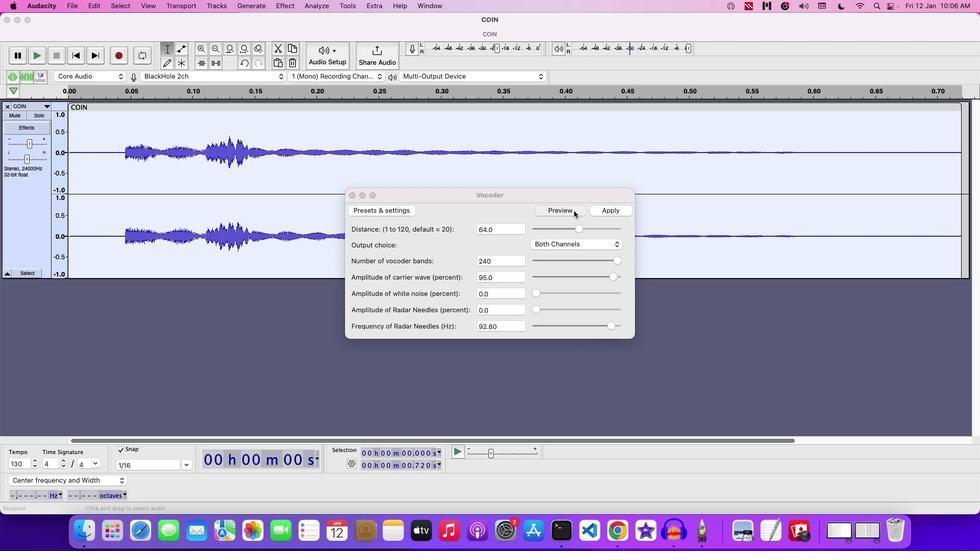
Action: Mouse pressed left at (578, 214)
Screenshot: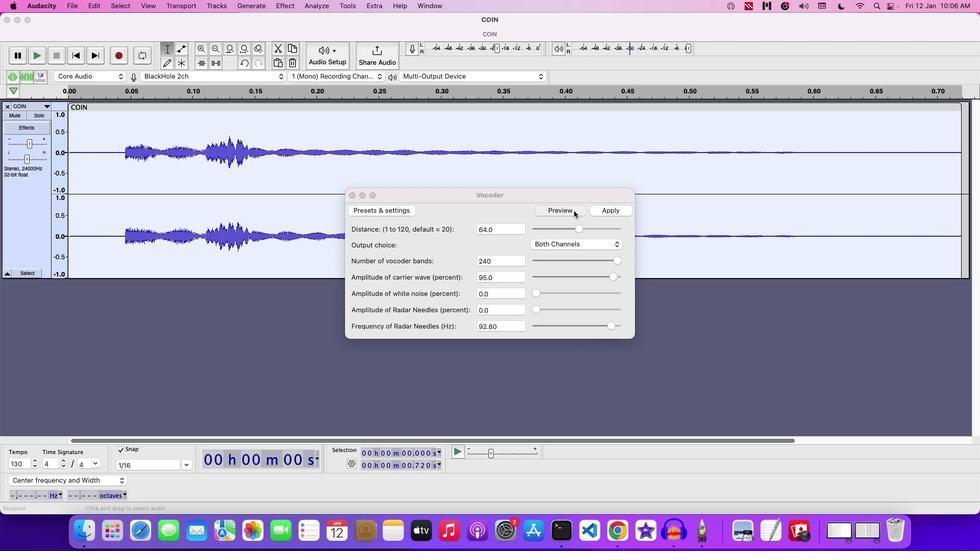 
Action: Mouse moved to (612, 214)
Screenshot: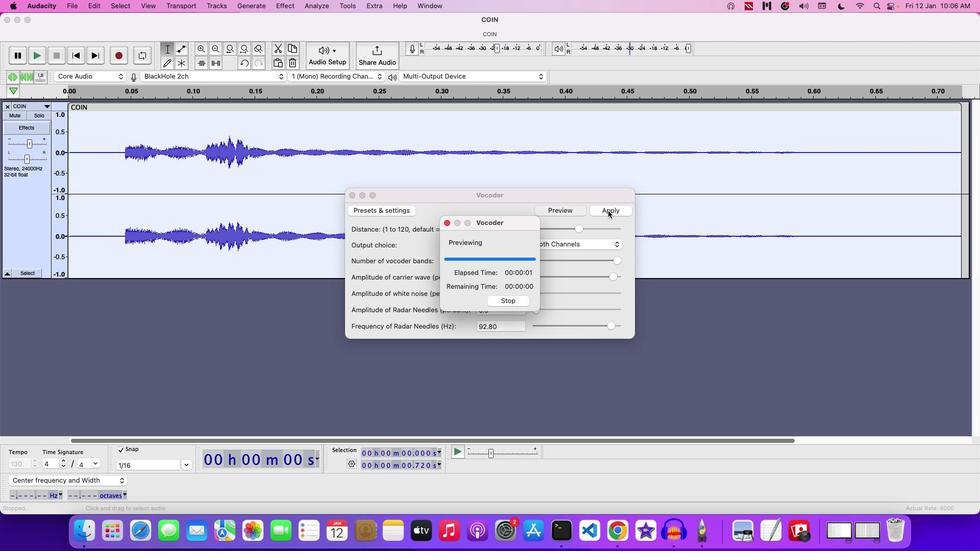 
Action: Mouse pressed left at (612, 214)
Screenshot: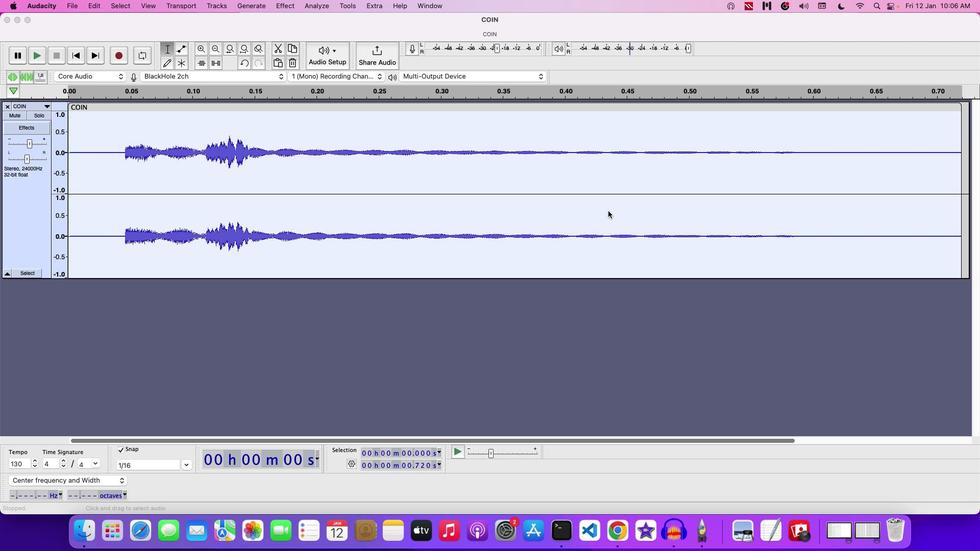 
Action: Mouse moved to (39, 53)
Screenshot: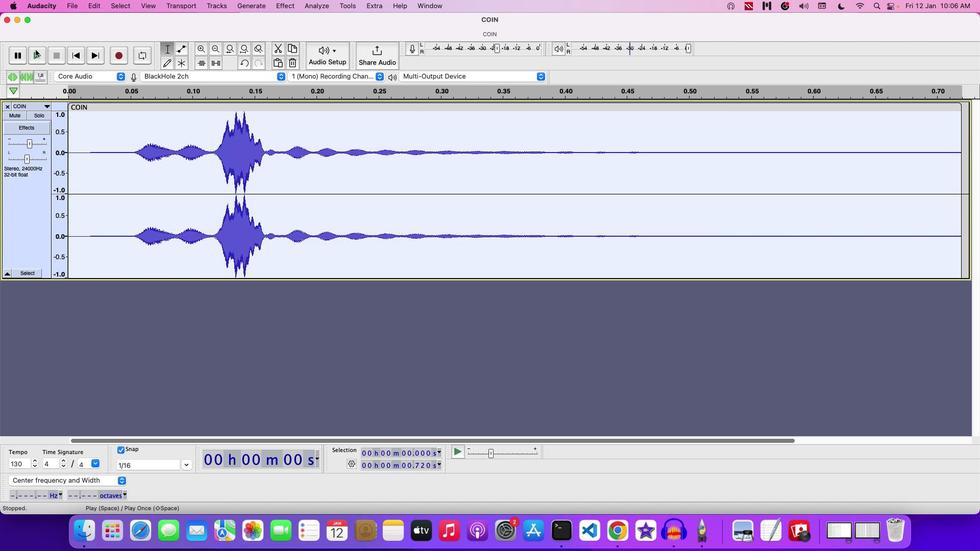 
Action: Mouse pressed left at (39, 53)
Screenshot: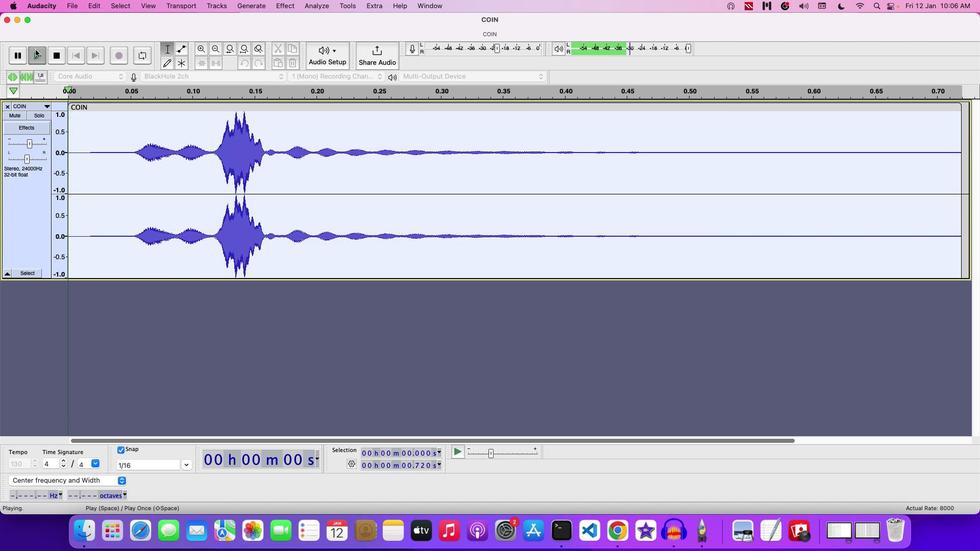 
Action: Mouse moved to (296, 4)
Screenshot: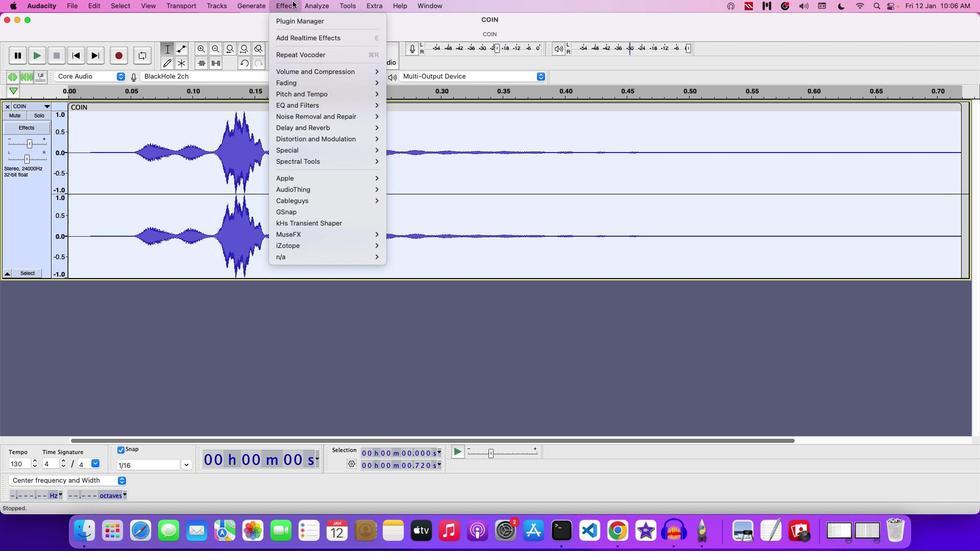 
Action: Mouse pressed left at (296, 4)
Screenshot: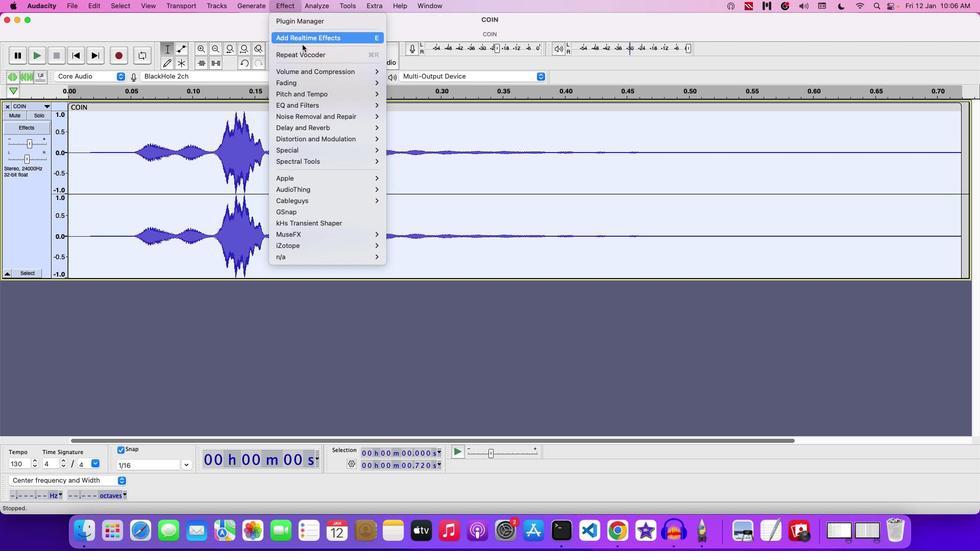 
Action: Mouse moved to (426, 131)
Screenshot: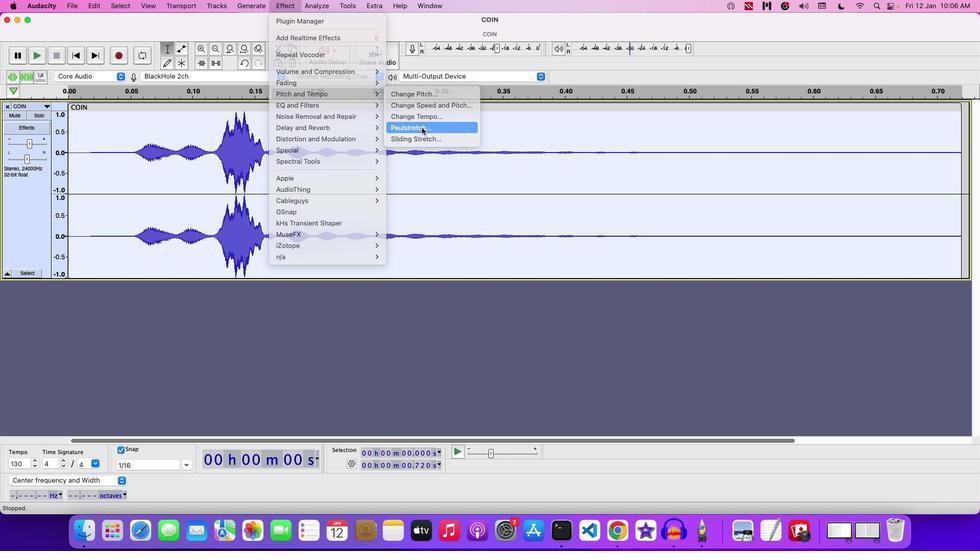 
Action: Mouse pressed left at (426, 131)
Screenshot: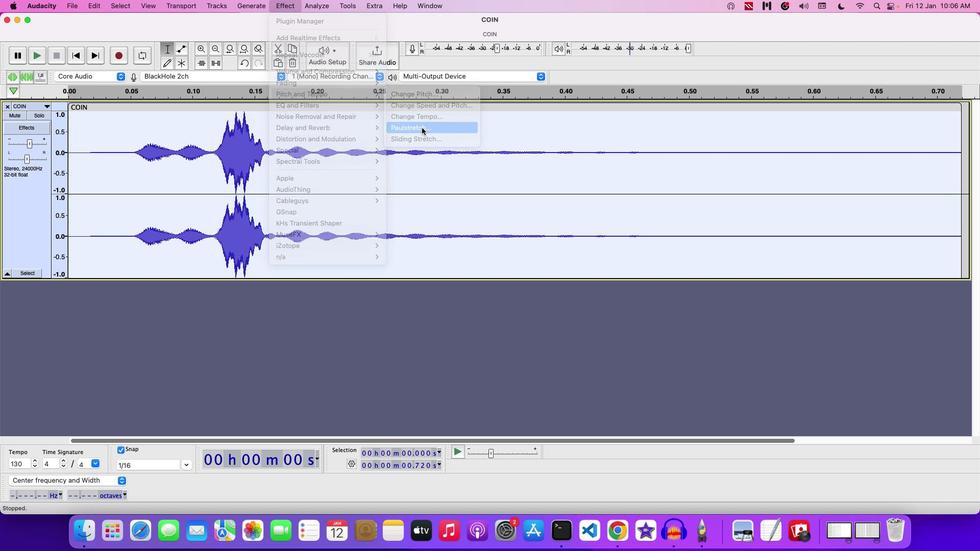 
Action: Mouse moved to (503, 241)
Screenshot: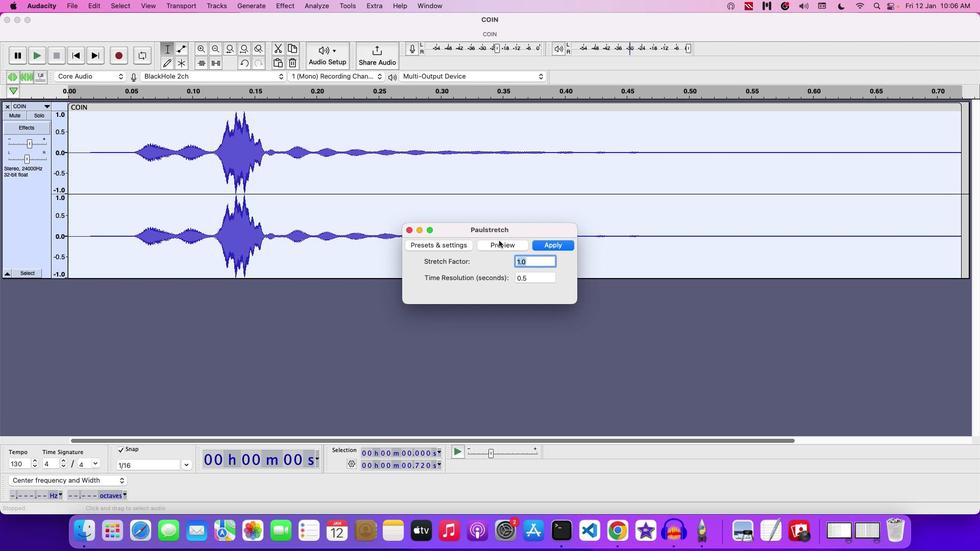 
Action: Mouse pressed left at (503, 241)
Screenshot: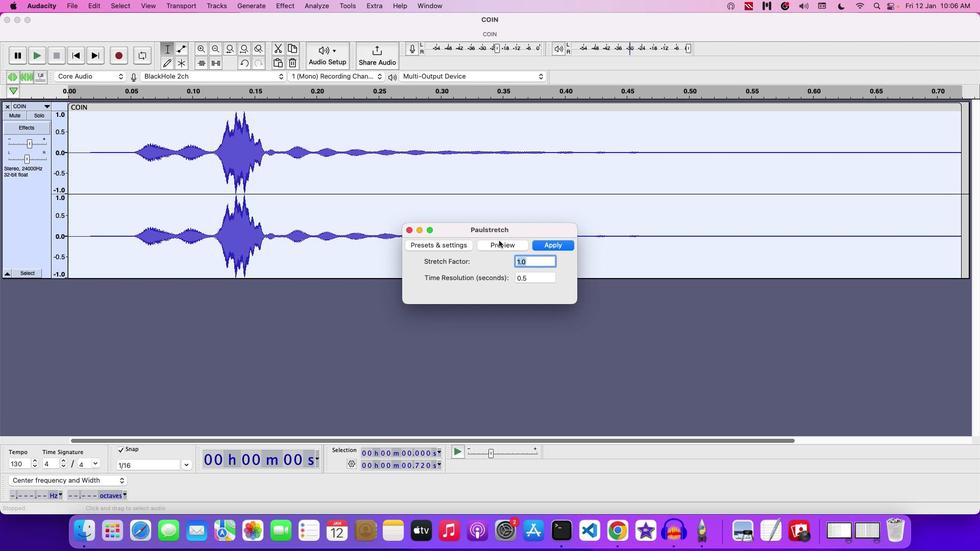 
Action: Mouse moved to (502, 244)
Screenshot: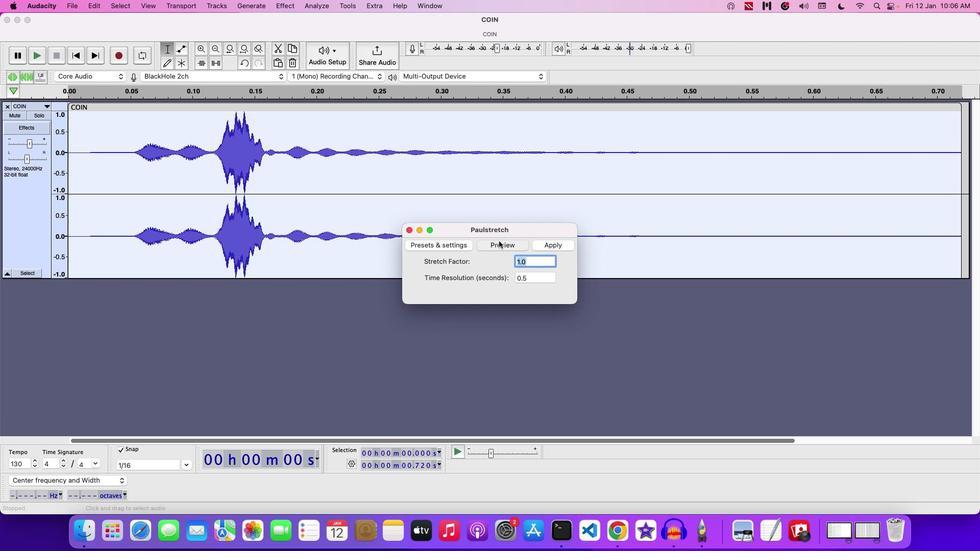 
Action: Mouse pressed left at (502, 244)
Screenshot: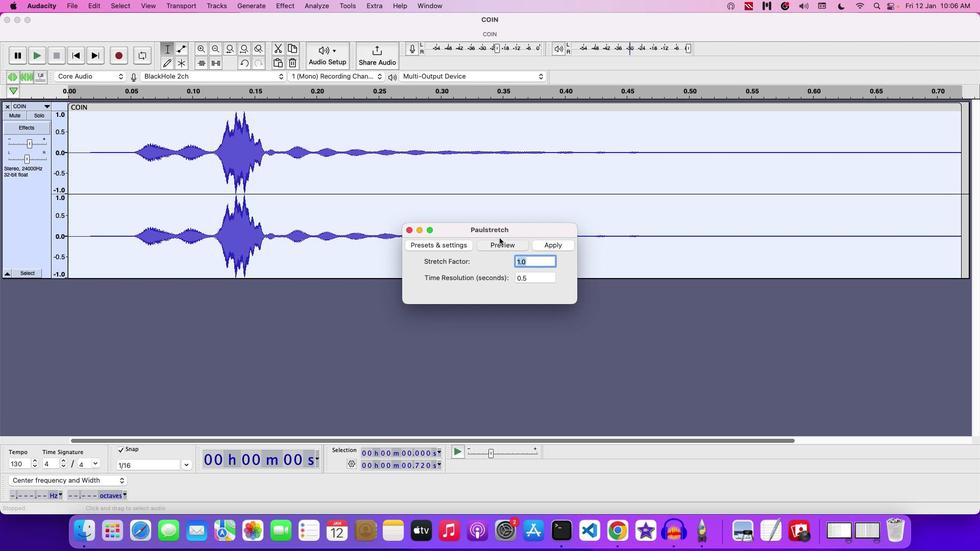 
Action: Mouse moved to (503, 247)
Screenshot: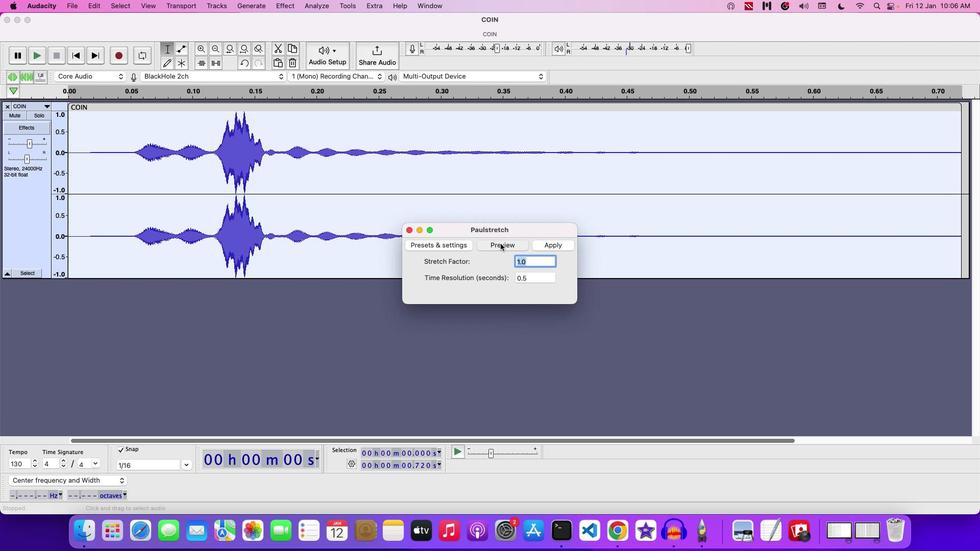 
Action: Mouse pressed left at (503, 247)
Screenshot: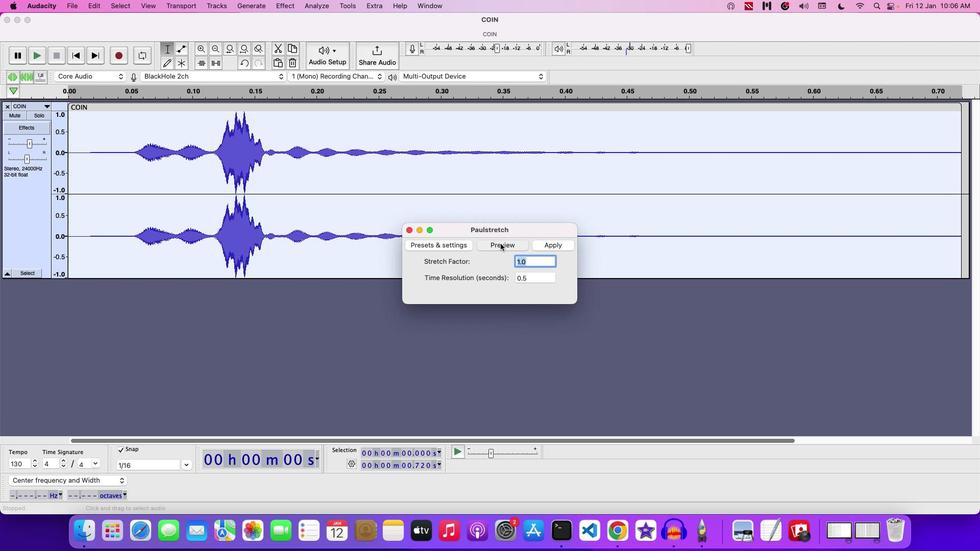 
Action: Mouse moved to (566, 247)
Screenshot: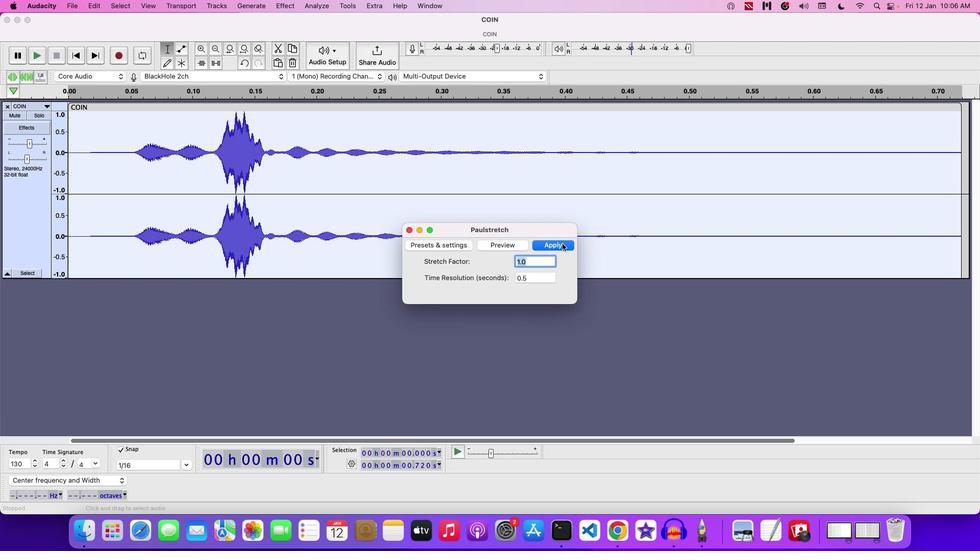 
Action: Mouse pressed left at (566, 247)
Screenshot: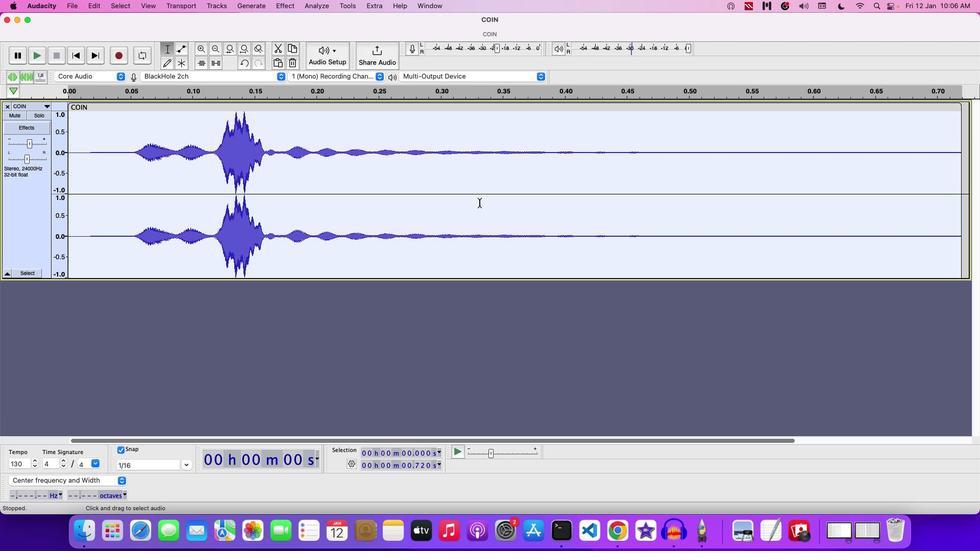 
Action: Mouse moved to (40, 59)
Screenshot: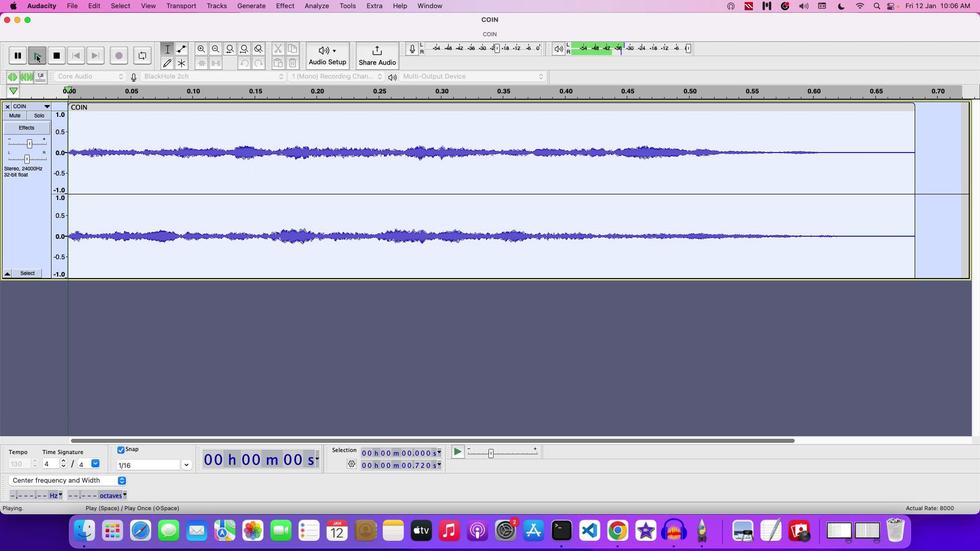 
Action: Mouse pressed left at (40, 59)
Screenshot: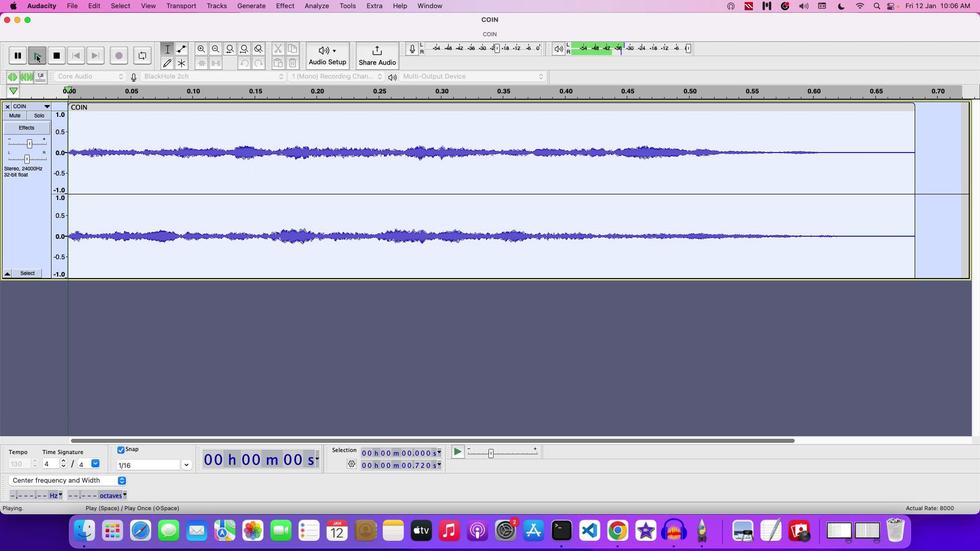
Action: Mouse moved to (37, 147)
Screenshot: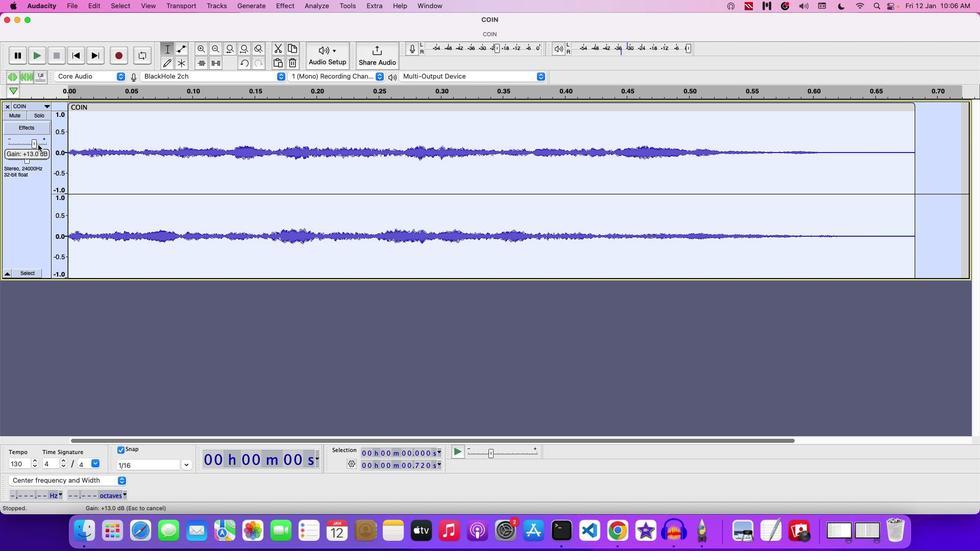
Action: Mouse pressed left at (37, 147)
Screenshot: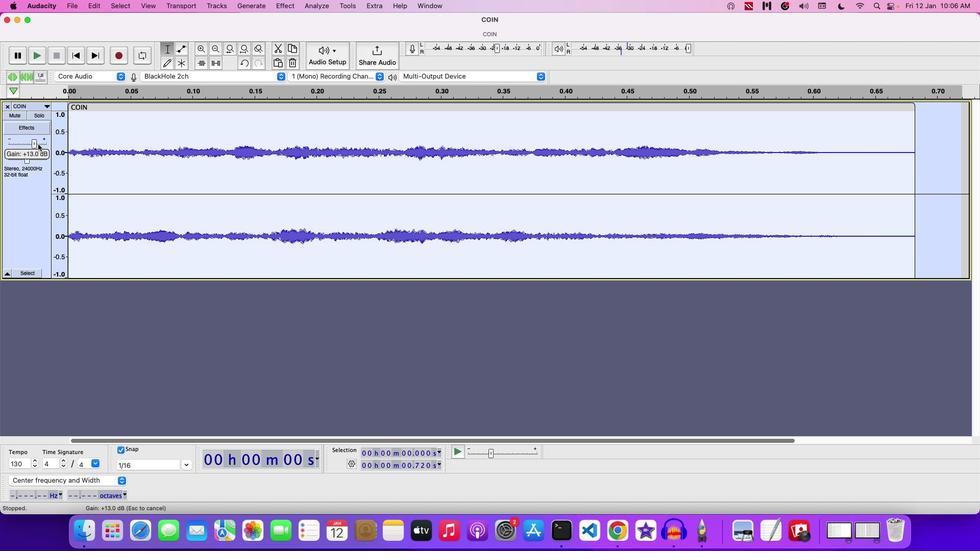 
Action: Mouse moved to (36, 61)
Screenshot: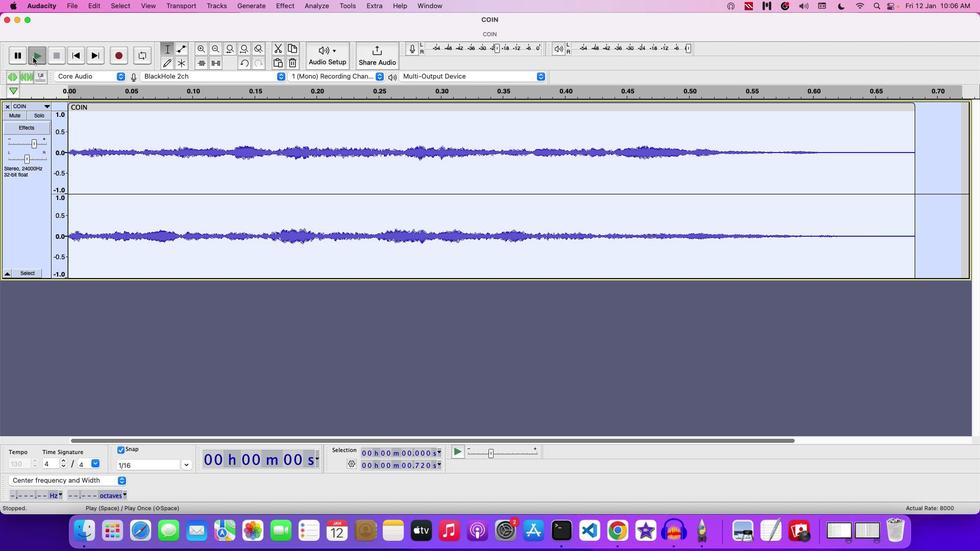 
Action: Mouse pressed left at (36, 61)
Screenshot: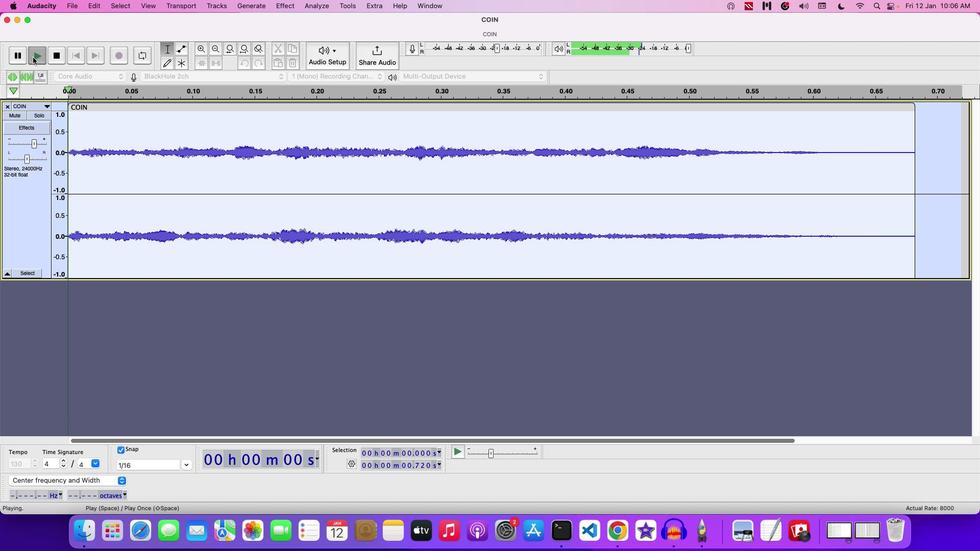 
Action: Mouse pressed left at (36, 61)
Screenshot: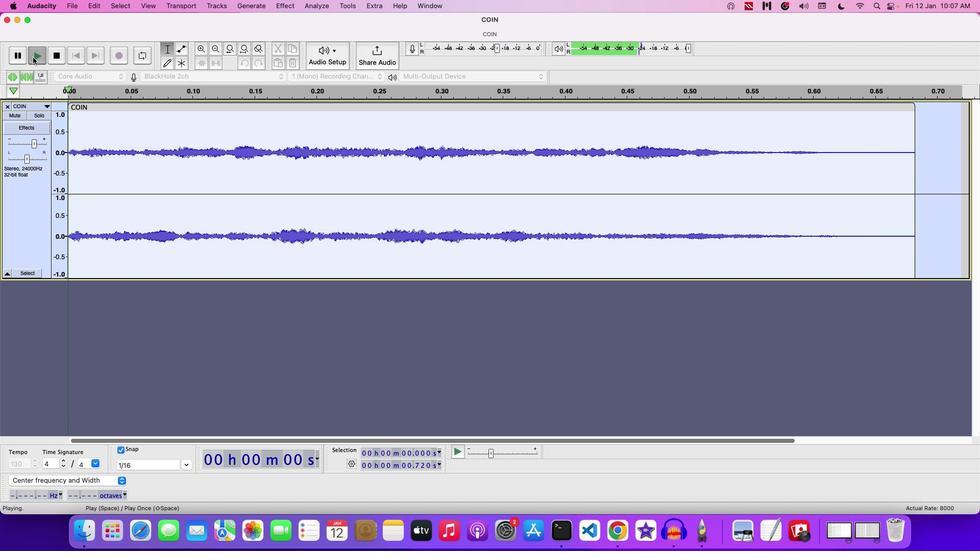 
Action: Mouse moved to (290, 12)
Screenshot: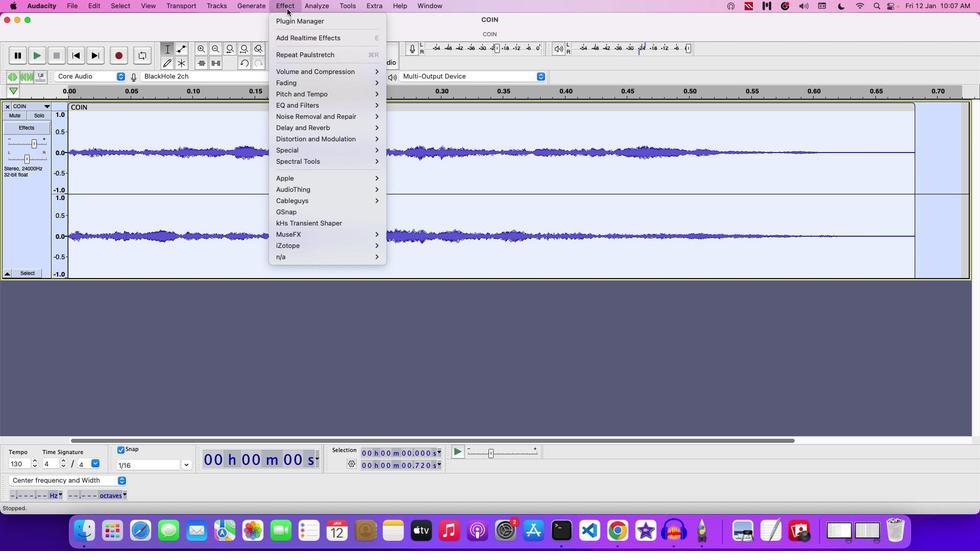 
Action: Mouse pressed left at (290, 12)
Screenshot: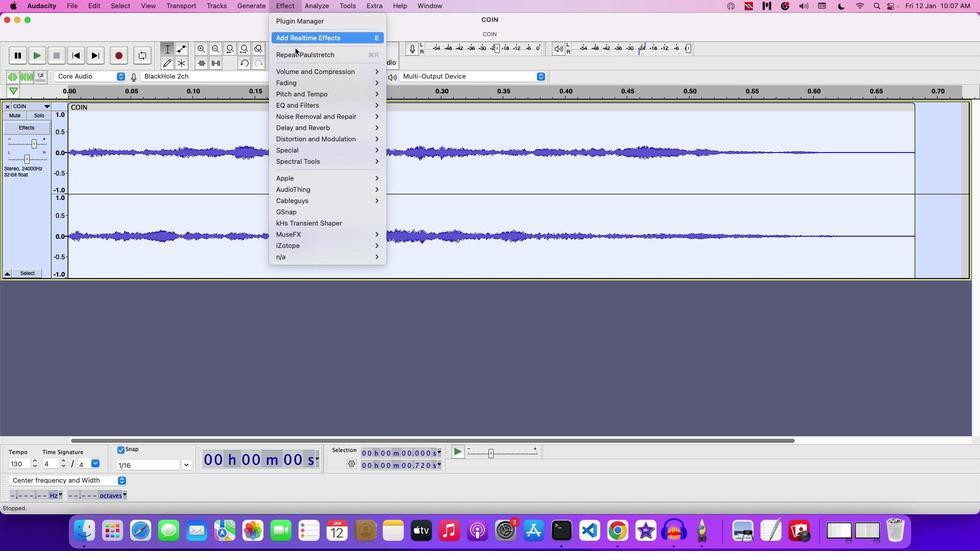 
Action: Mouse moved to (428, 125)
Screenshot: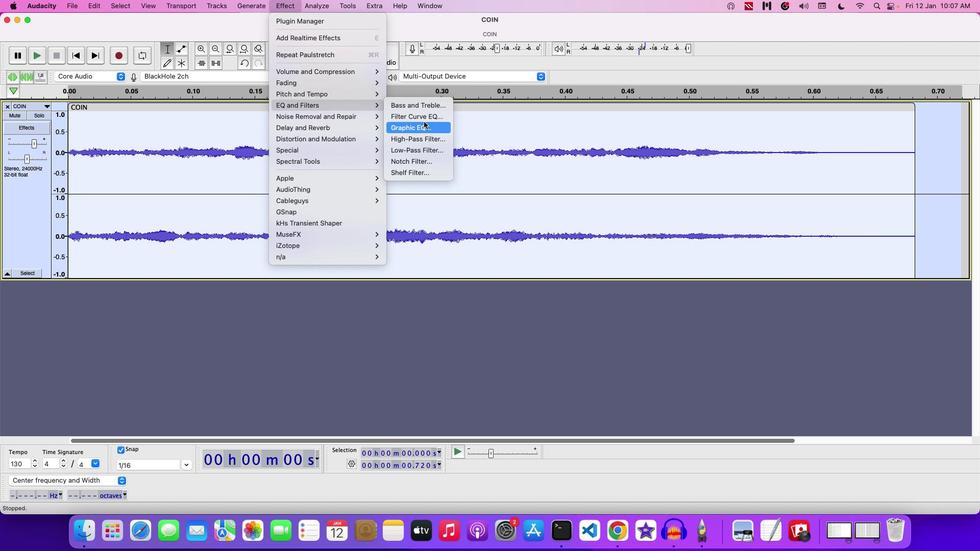 
Action: Mouse pressed left at (428, 125)
Screenshot: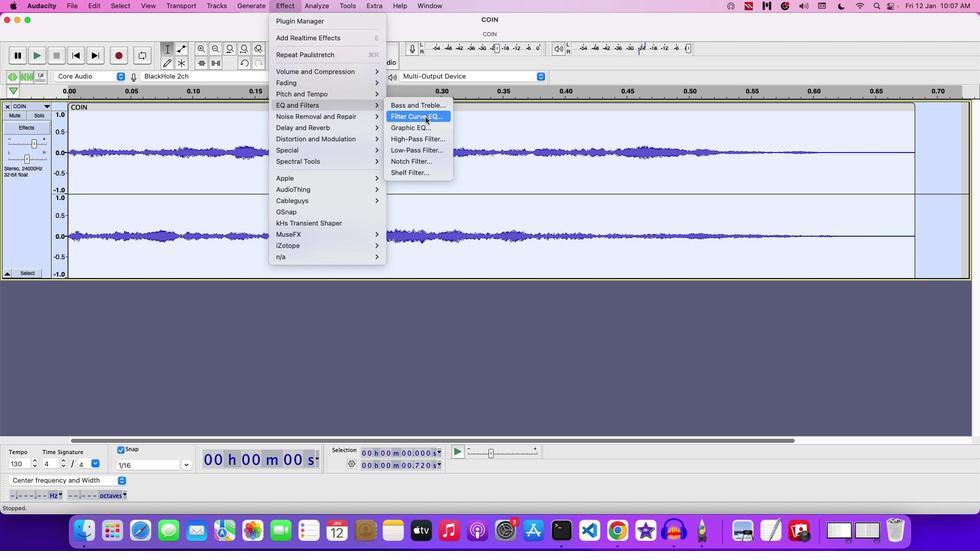 
Action: Mouse moved to (496, 406)
Screenshot: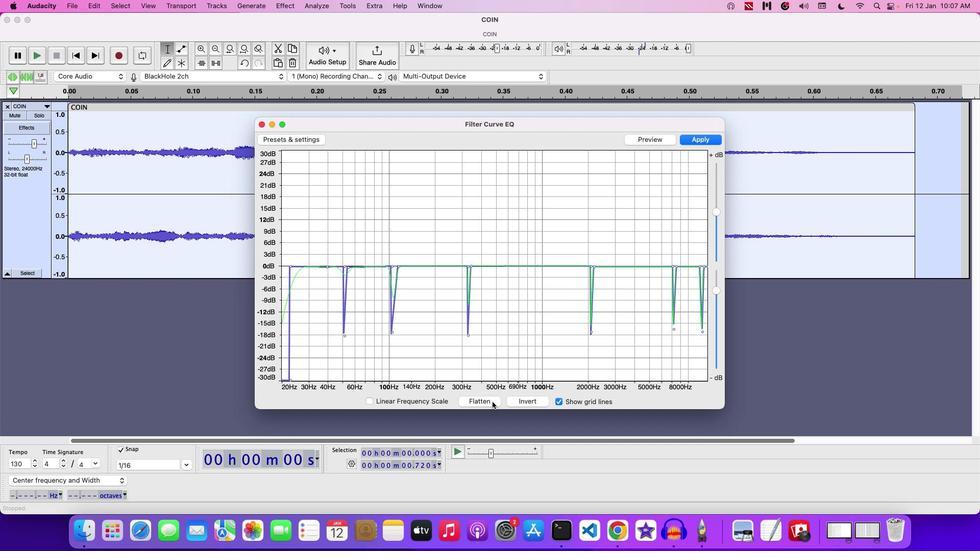 
Action: Mouse pressed left at (496, 406)
Screenshot: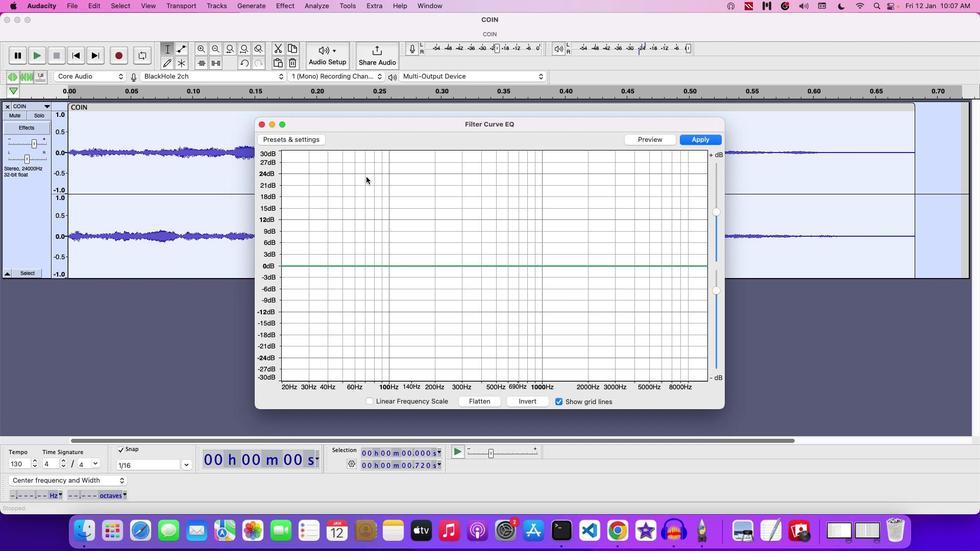 
Action: Mouse moved to (303, 141)
Screenshot: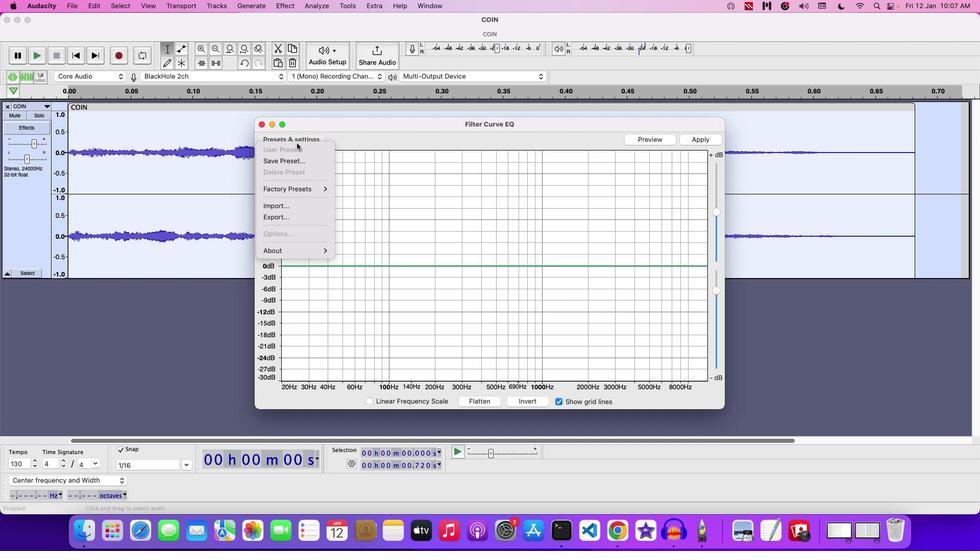 
Action: Mouse pressed left at (303, 141)
Screenshot: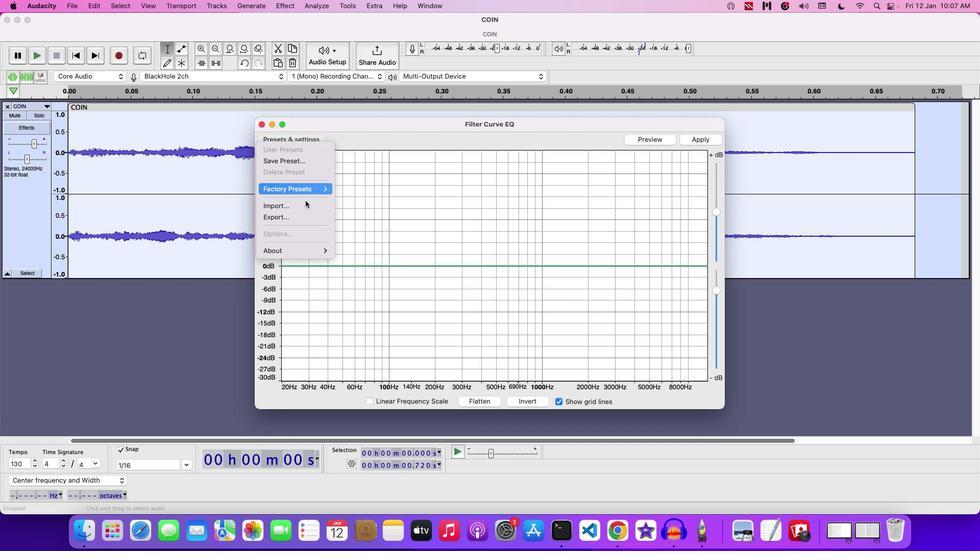 
Action: Mouse moved to (307, 197)
Screenshot: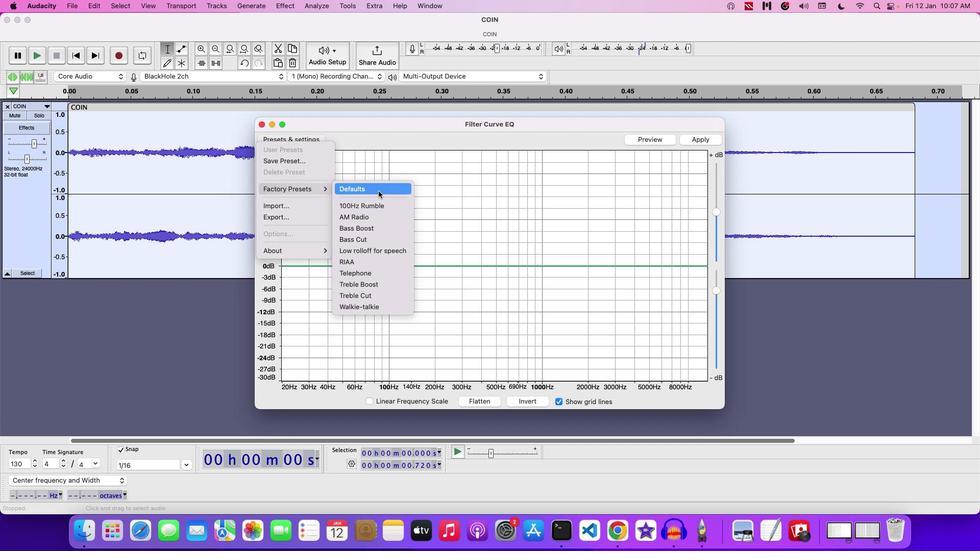 
Action: Mouse pressed left at (307, 197)
Screenshot: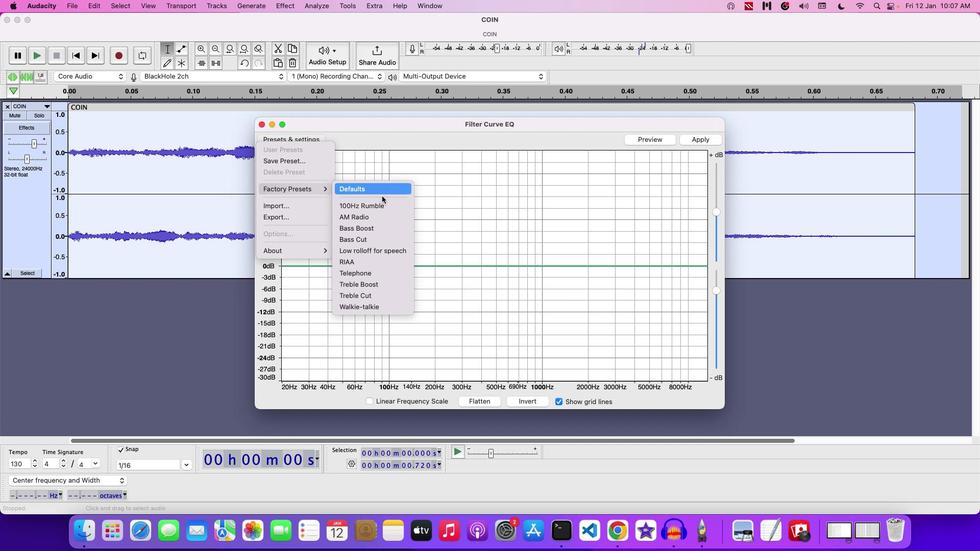 
Action: Mouse moved to (389, 292)
Screenshot: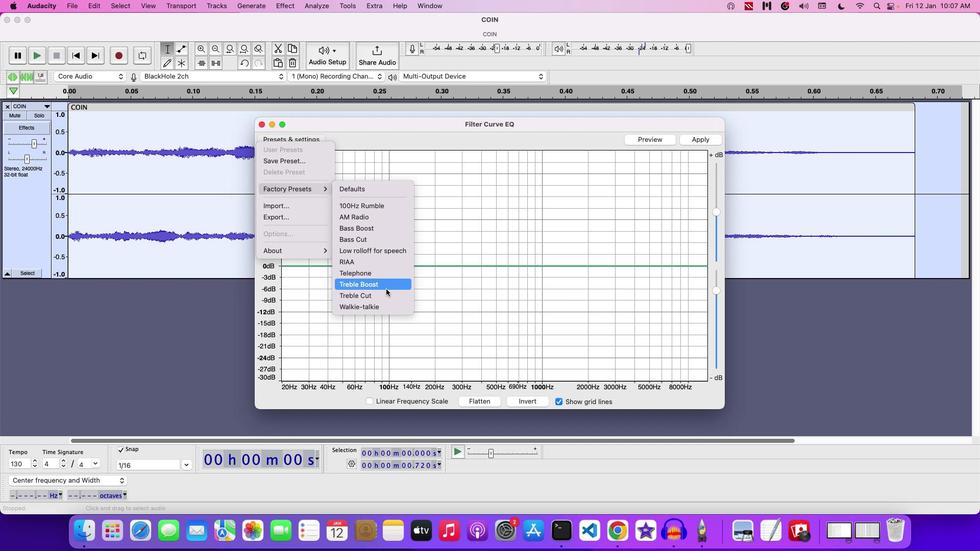 
Action: Mouse pressed left at (389, 292)
Screenshot: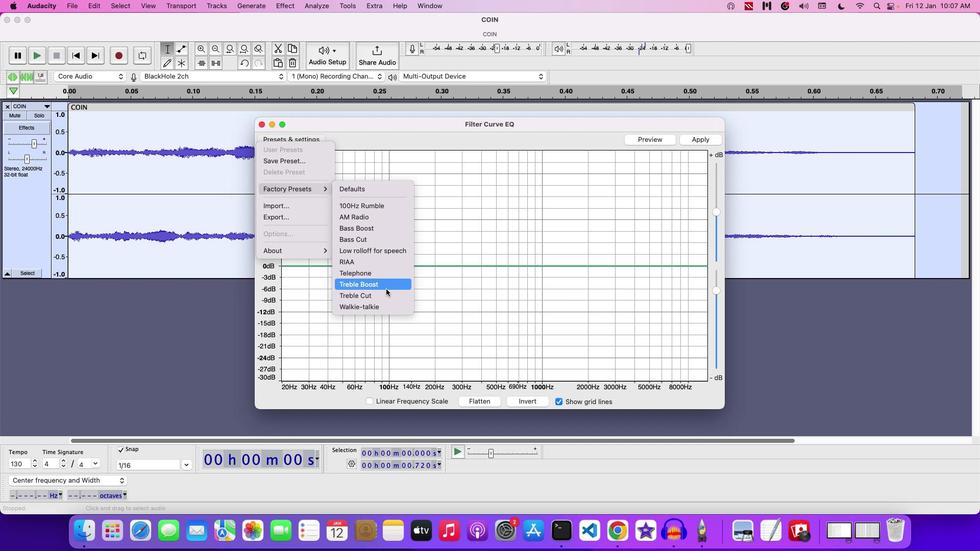 
Action: Mouse moved to (642, 143)
Screenshot: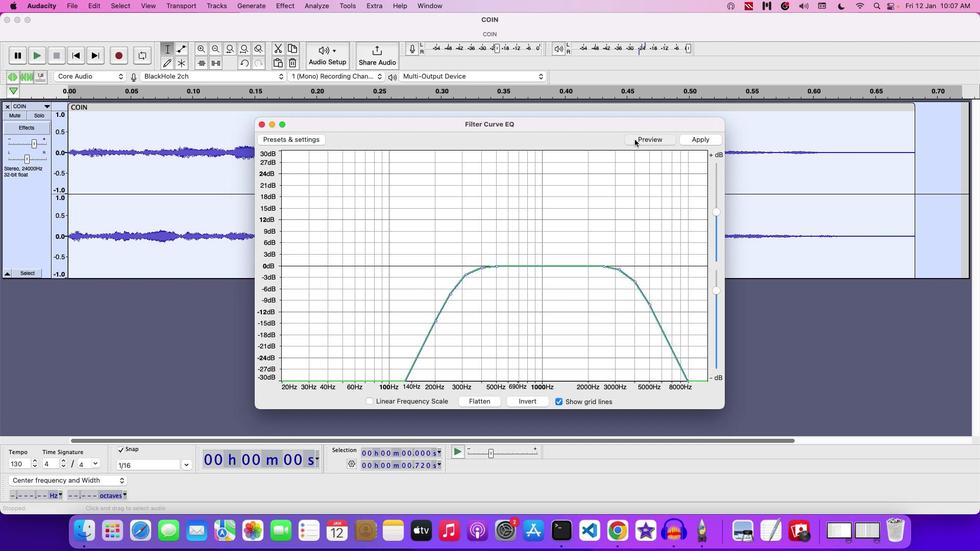 
Action: Mouse pressed left at (642, 143)
Screenshot: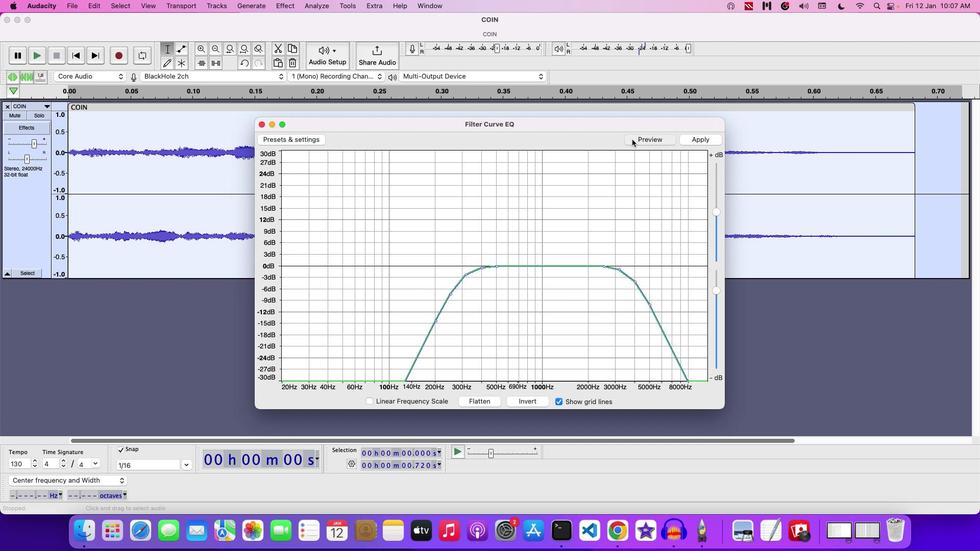 
Action: Mouse moved to (707, 138)
Screenshot: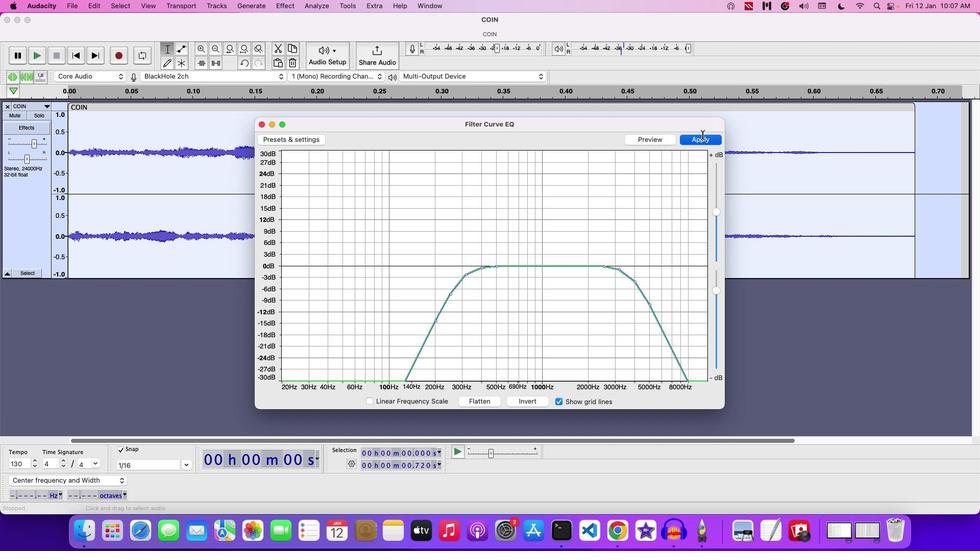 
Action: Mouse pressed left at (707, 138)
Screenshot: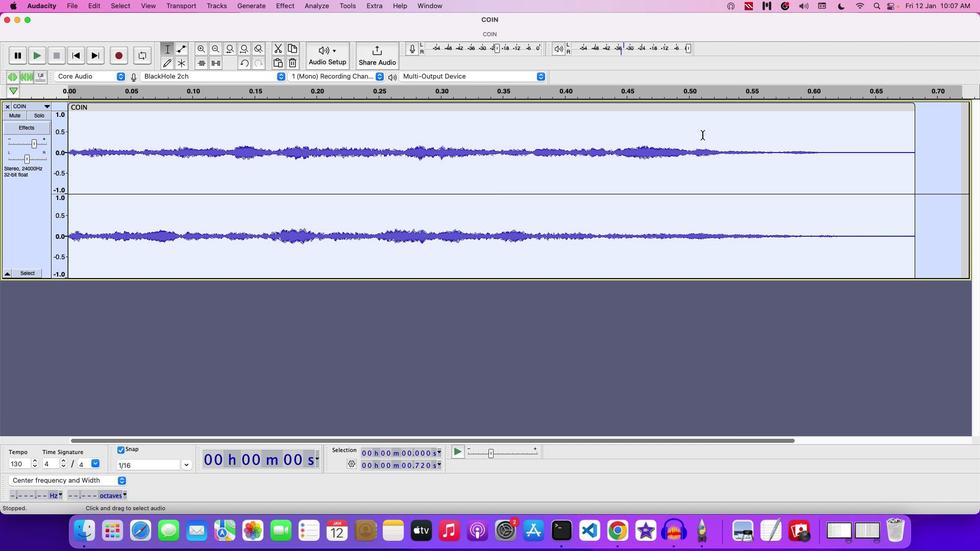 
Action: Mouse moved to (432, 157)
Screenshot: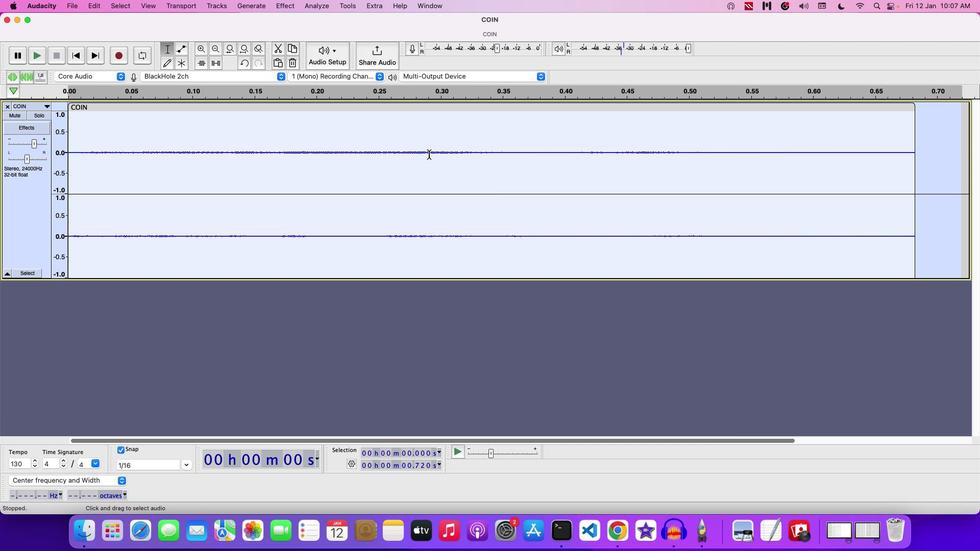
Action: Key pressed Key.ctrlKey.cmd'x''z''z''z''z'
Screenshot: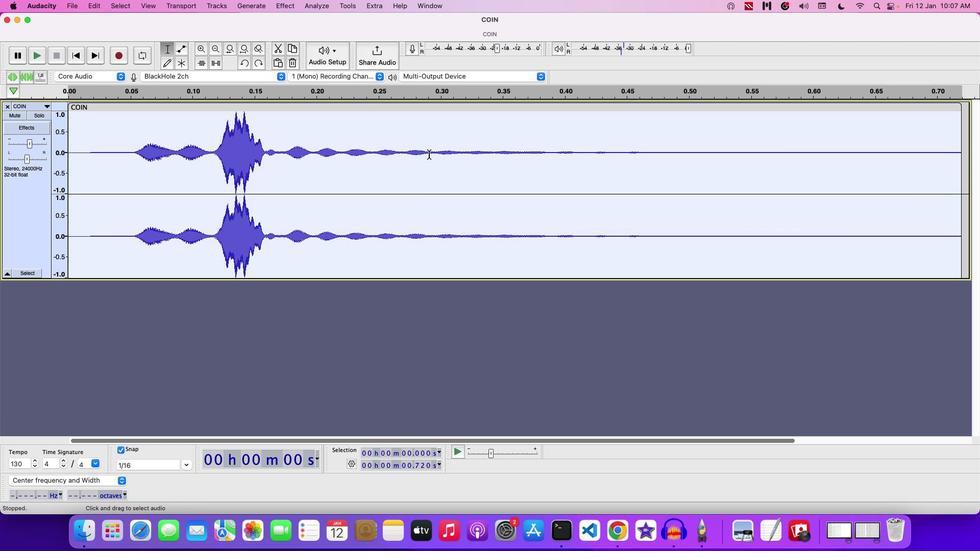 
Action: Mouse moved to (283, 10)
Screenshot: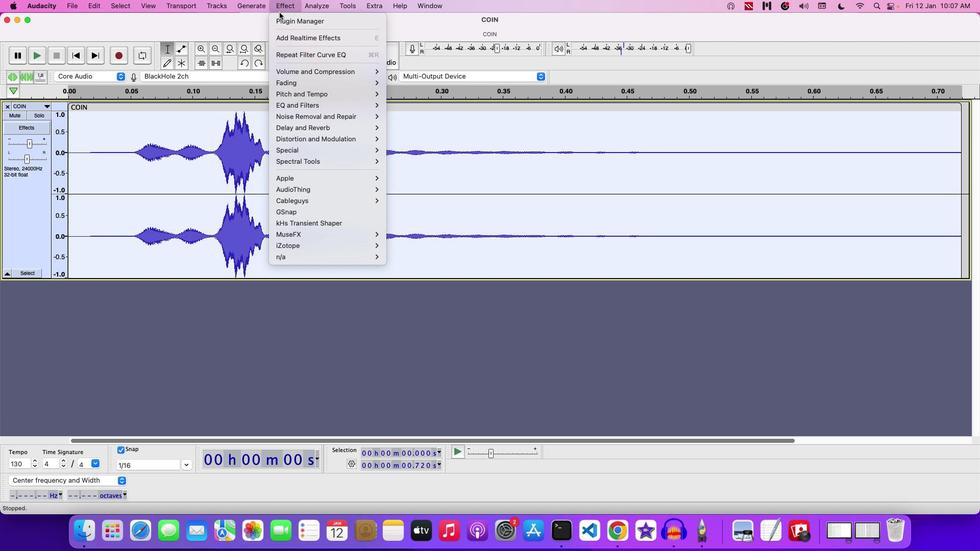 
Action: Mouse pressed left at (283, 10)
Screenshot: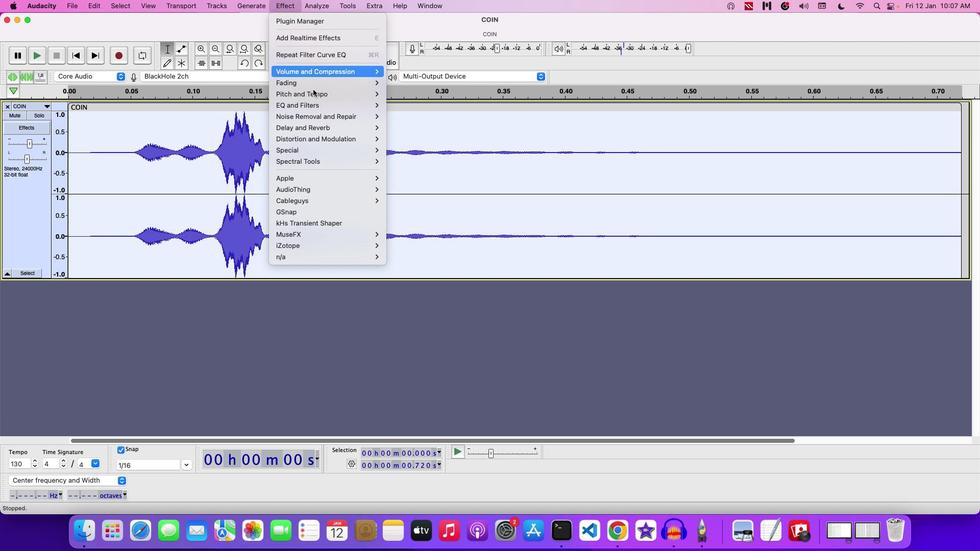 
Action: Mouse moved to (415, 118)
Screenshot: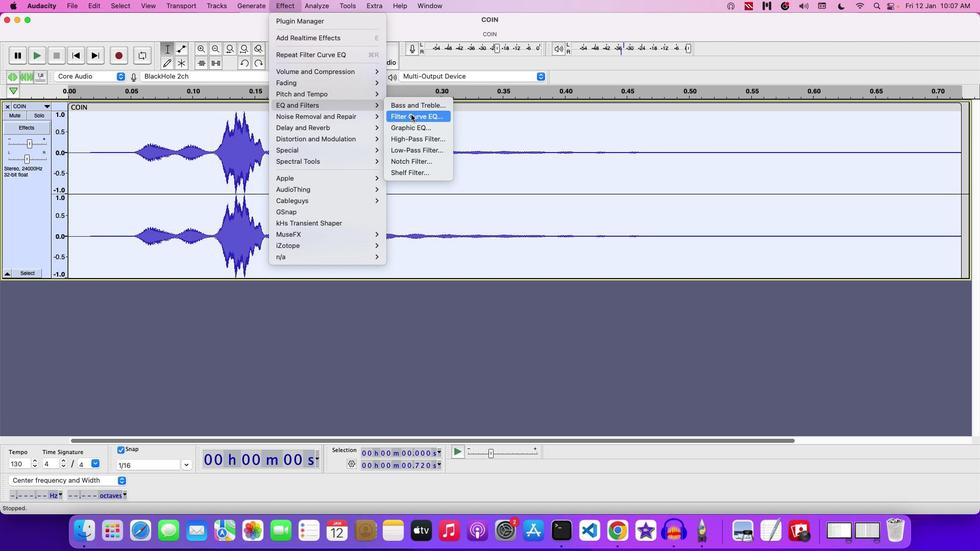 
Action: Mouse pressed left at (415, 118)
Screenshot: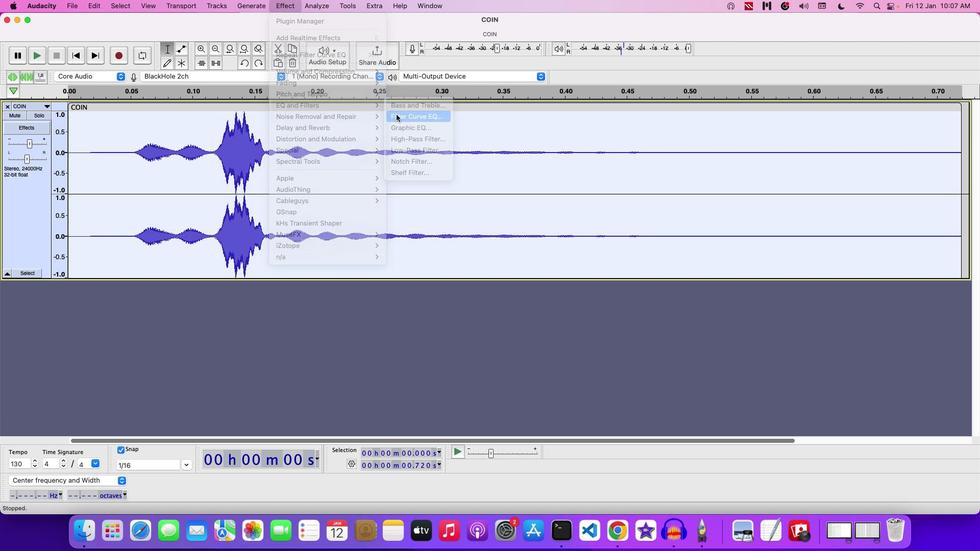 
Action: Mouse moved to (649, 145)
Screenshot: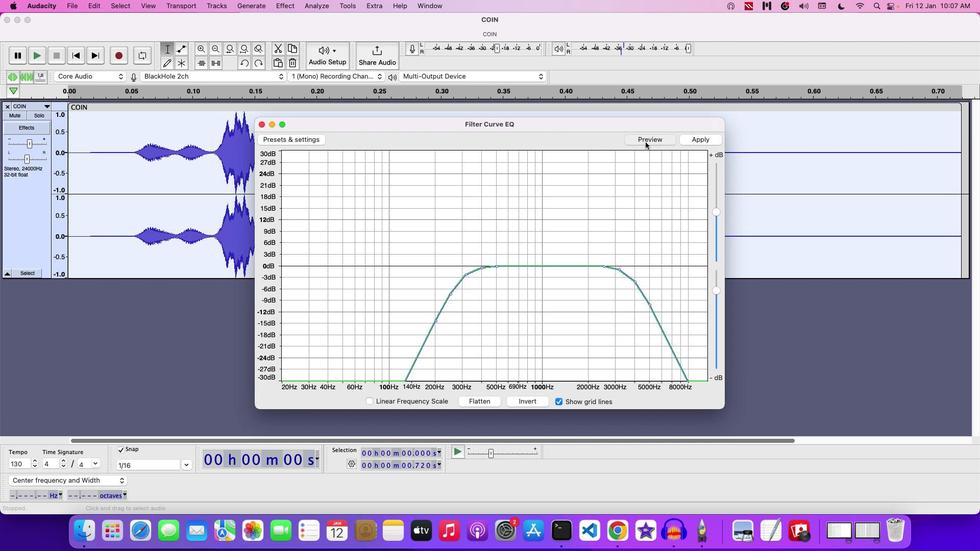 
Action: Mouse pressed left at (649, 145)
Screenshot: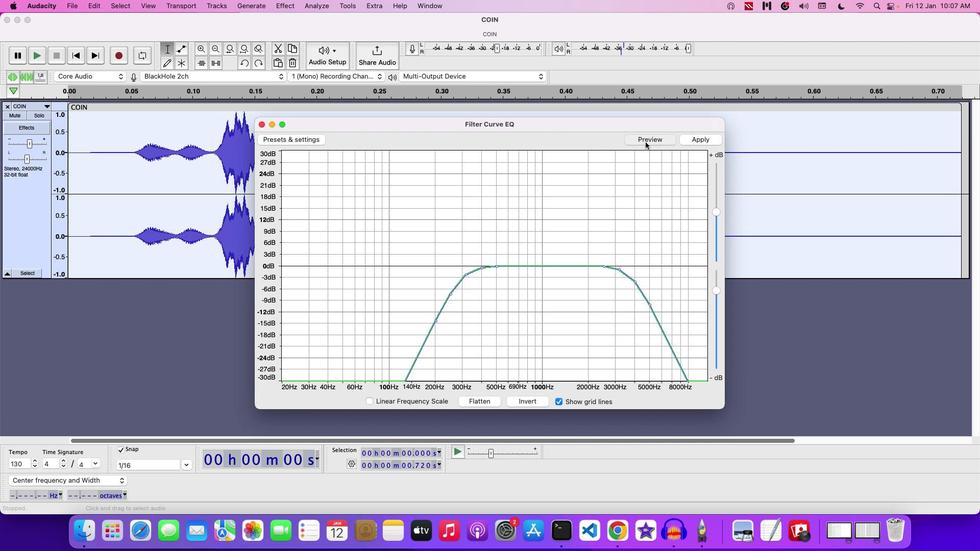
Action: Mouse moved to (301, 144)
Screenshot: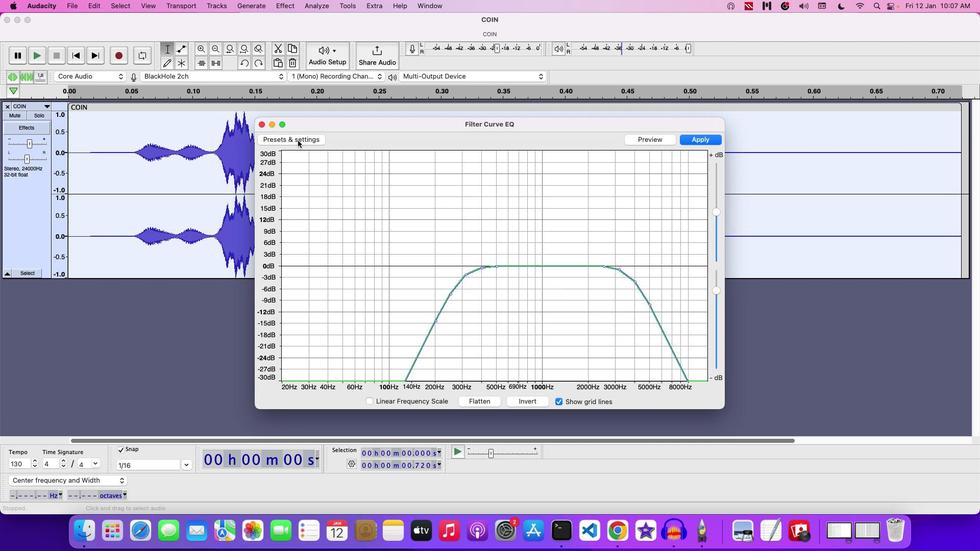 
Action: Mouse pressed left at (301, 144)
Screenshot: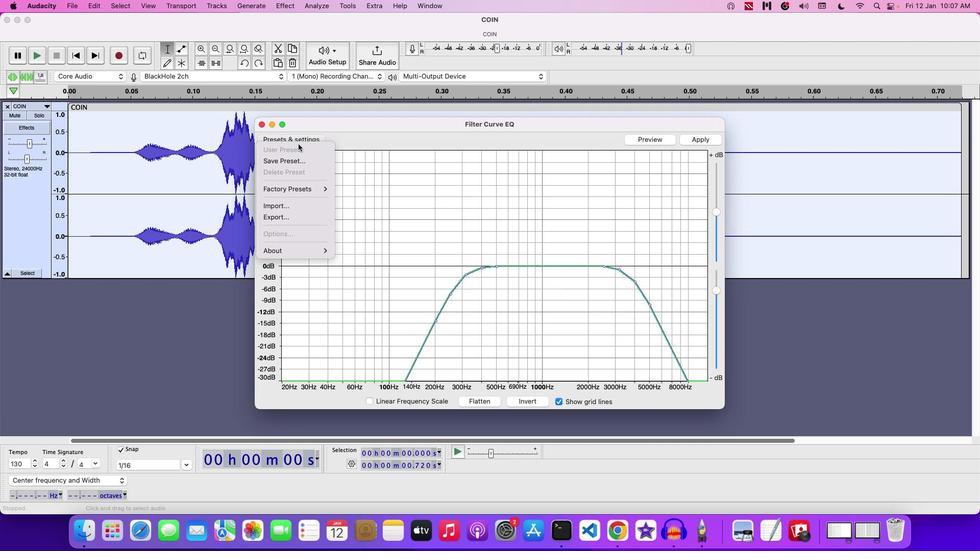 
Action: Mouse moved to (366, 310)
Screenshot: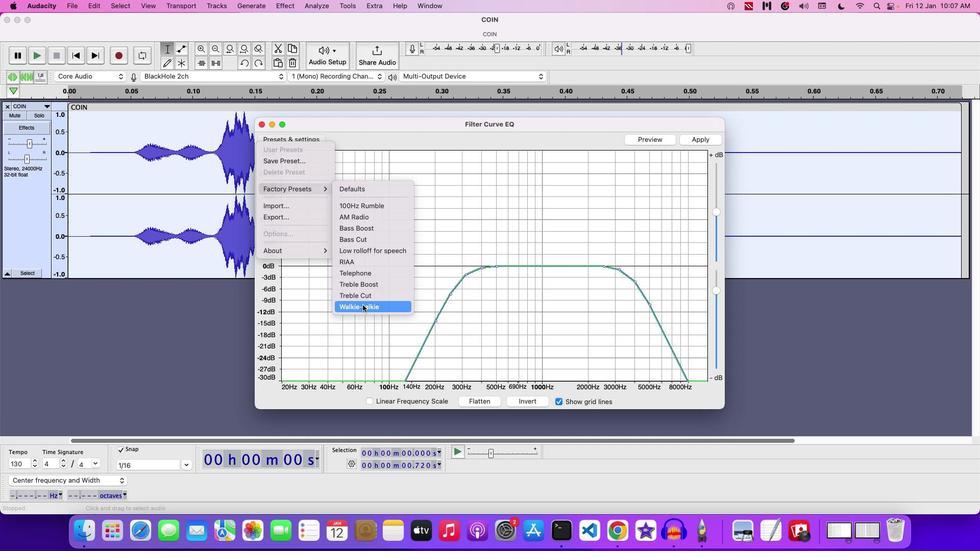 
Action: Mouse pressed left at (366, 310)
Screenshot: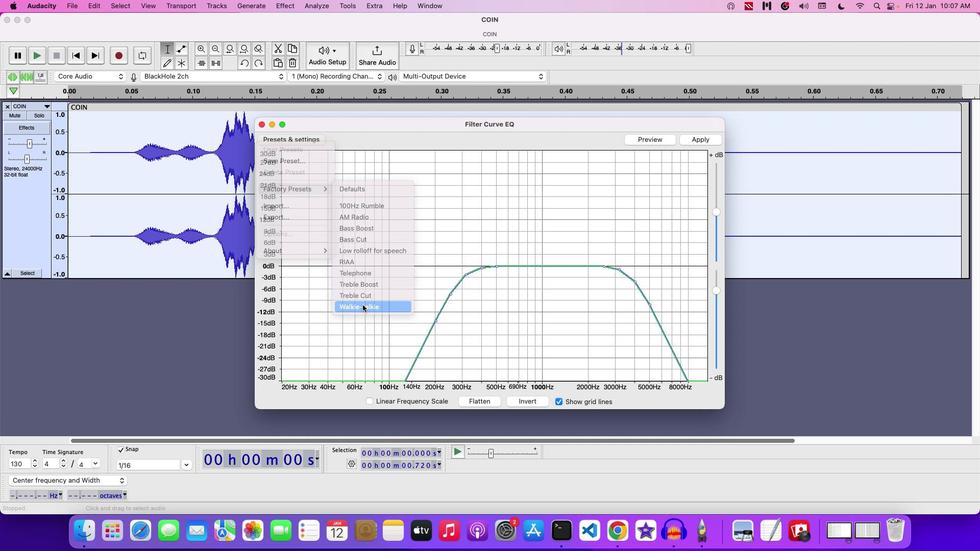 
Action: Mouse moved to (656, 141)
Screenshot: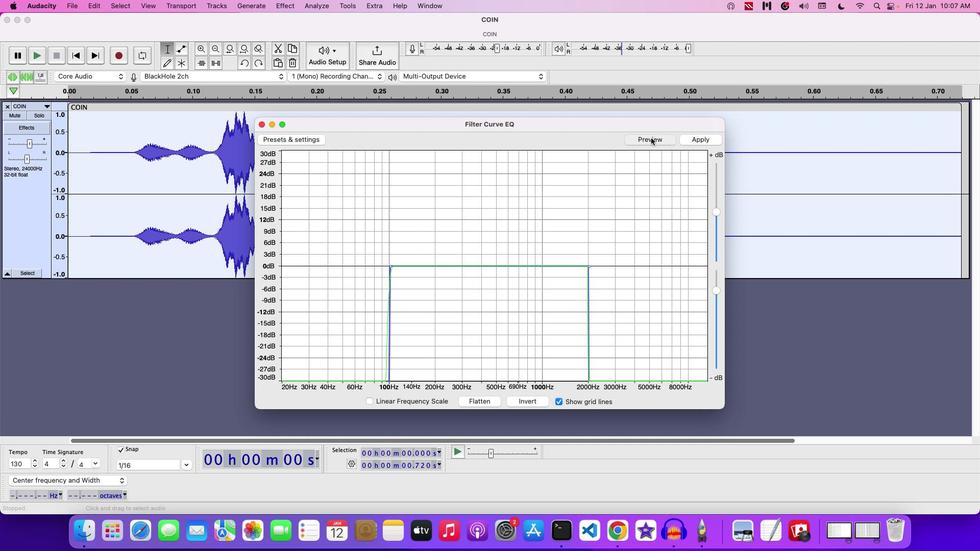 
Action: Mouse pressed left at (656, 141)
Screenshot: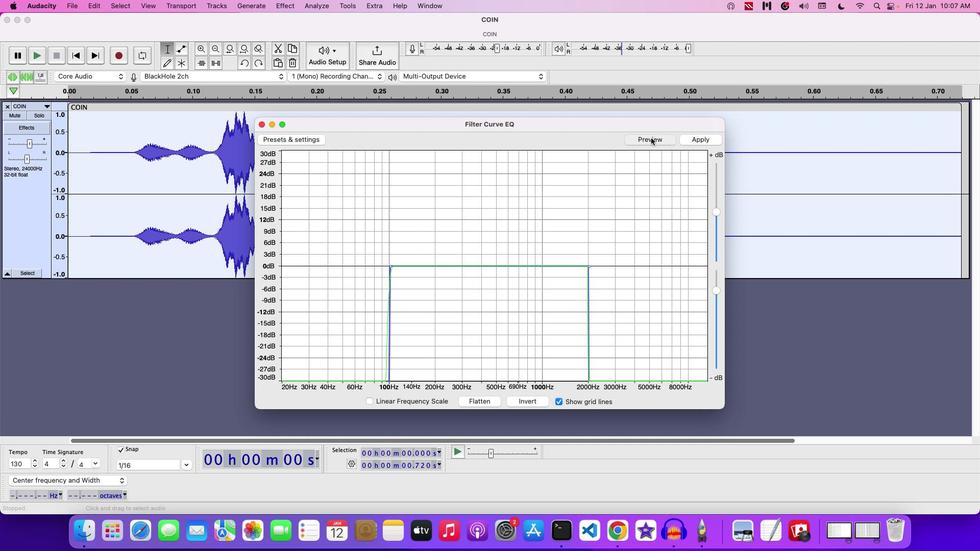 
Action: Mouse moved to (655, 141)
Screenshot: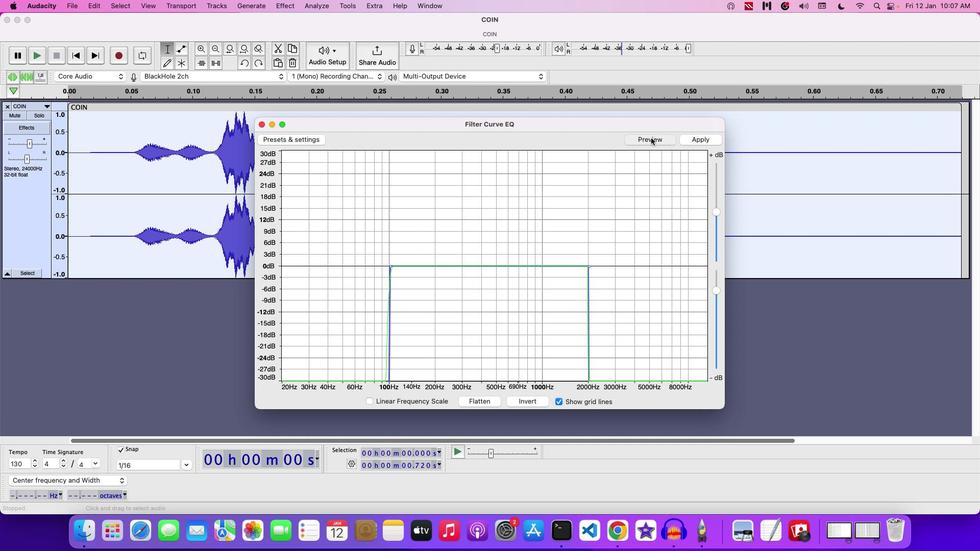 
Action: Mouse pressed left at (655, 141)
Screenshot: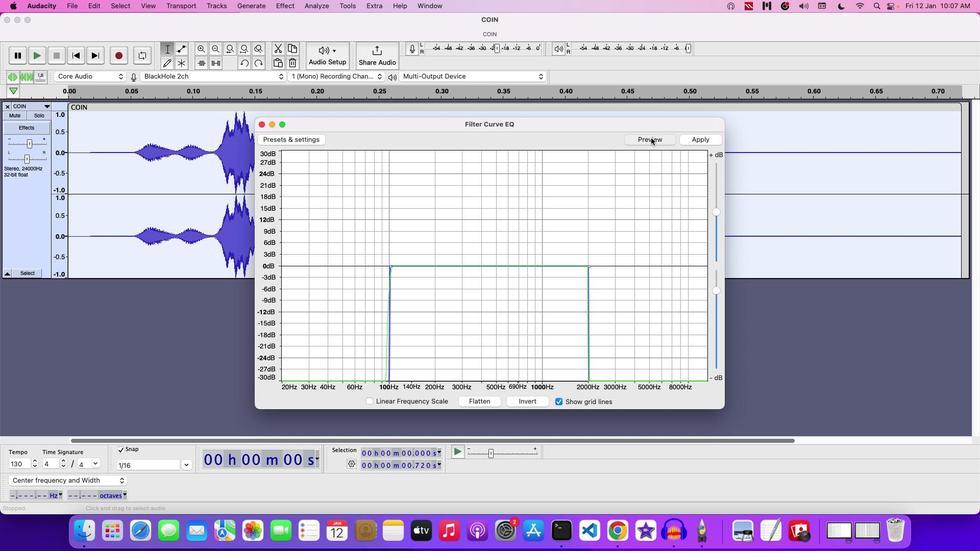
Action: Mouse moved to (697, 142)
Screenshot: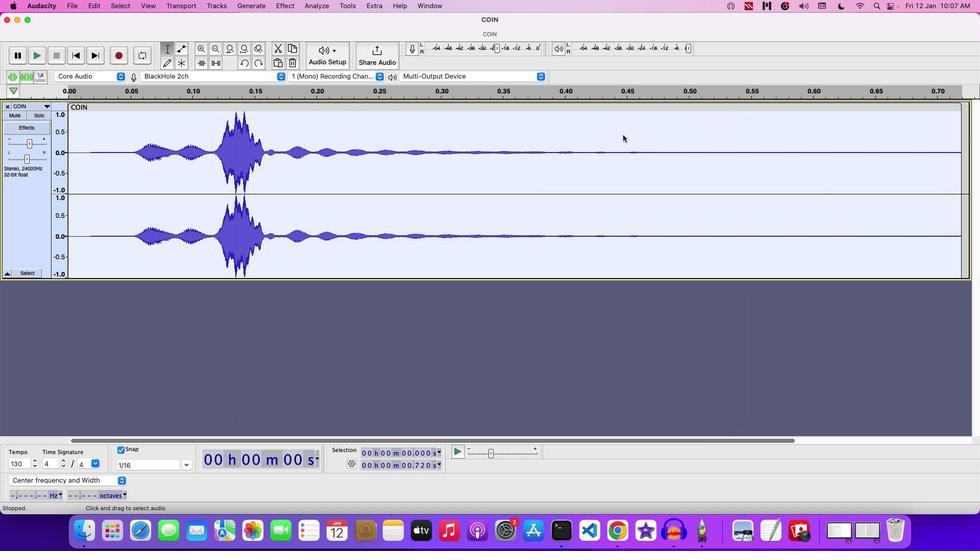 
Action: Mouse pressed left at (697, 142)
Screenshot: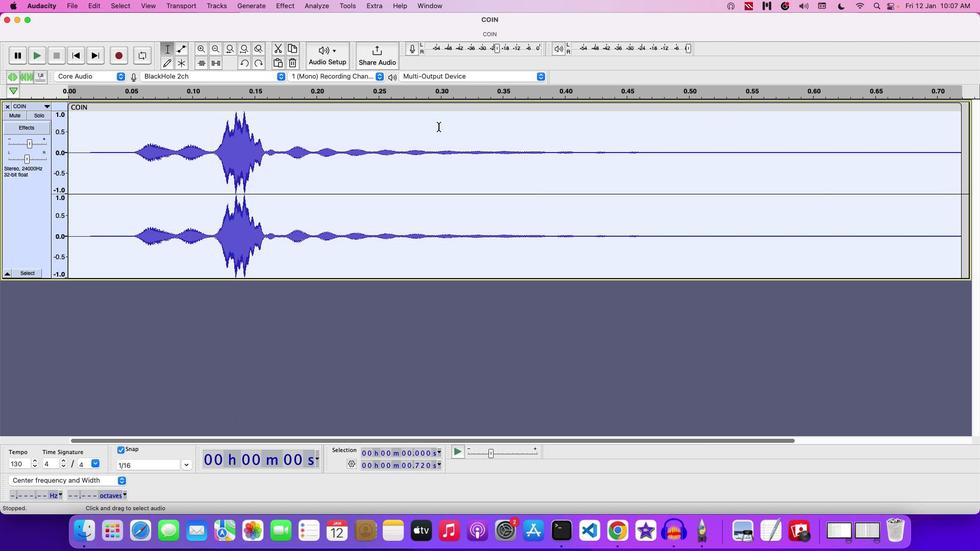 
Action: Mouse moved to (3, 154)
Screenshot: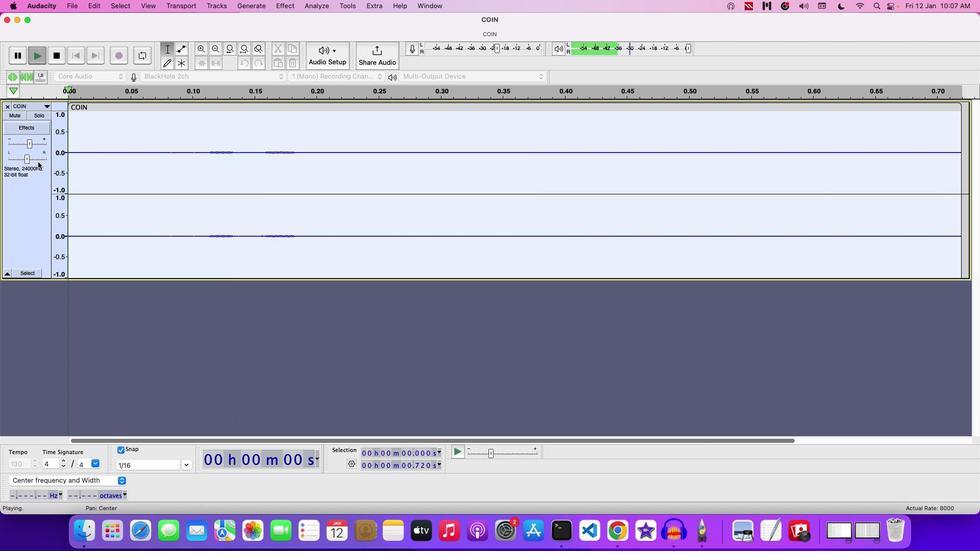 
Action: Key pressed Key.space
Screenshot: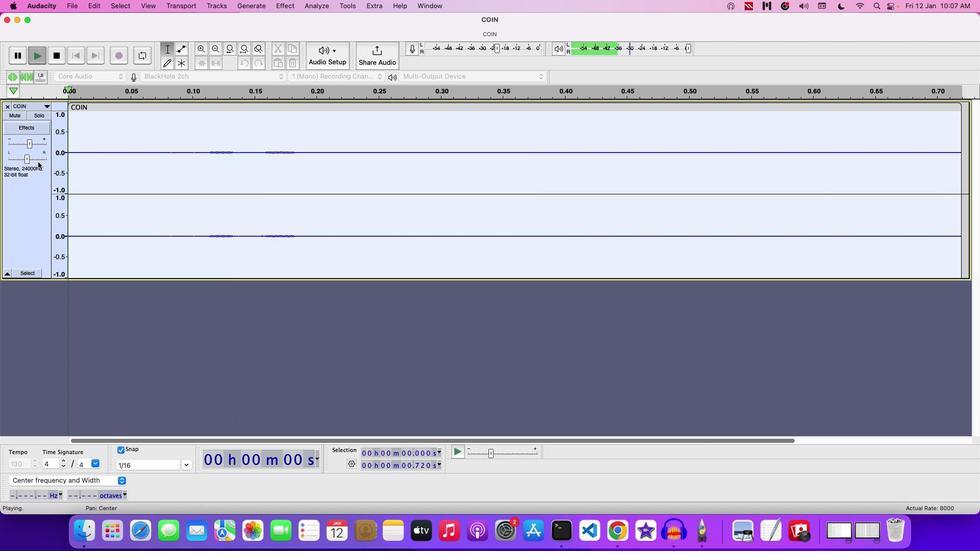 
Action: Mouse moved to (32, 149)
Screenshot: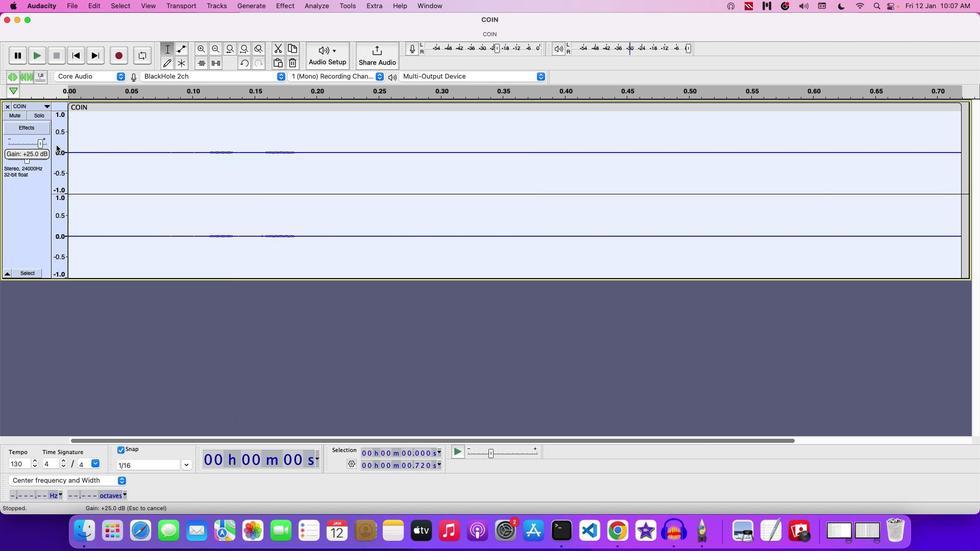 
Action: Mouse pressed left at (32, 149)
Screenshot: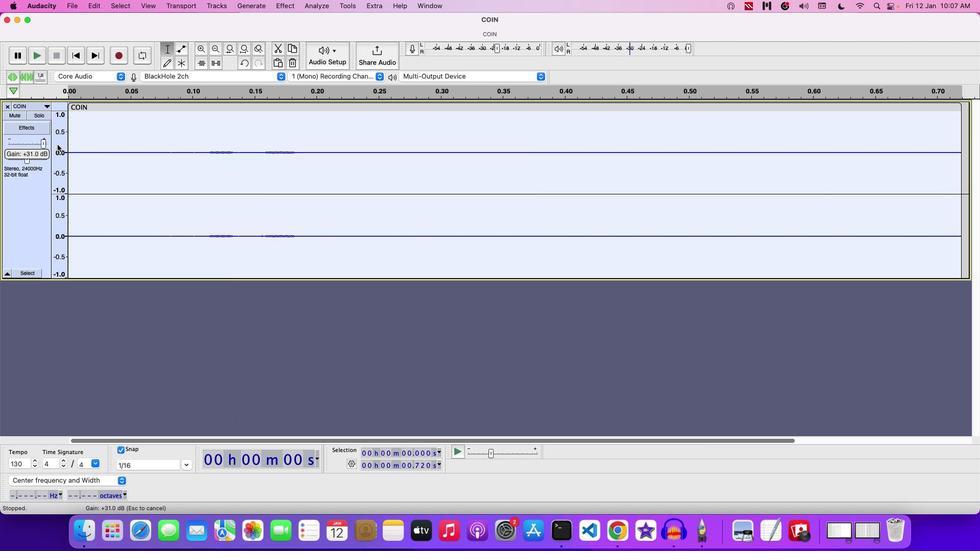 
Action: Mouse moved to (61, 148)
Screenshot: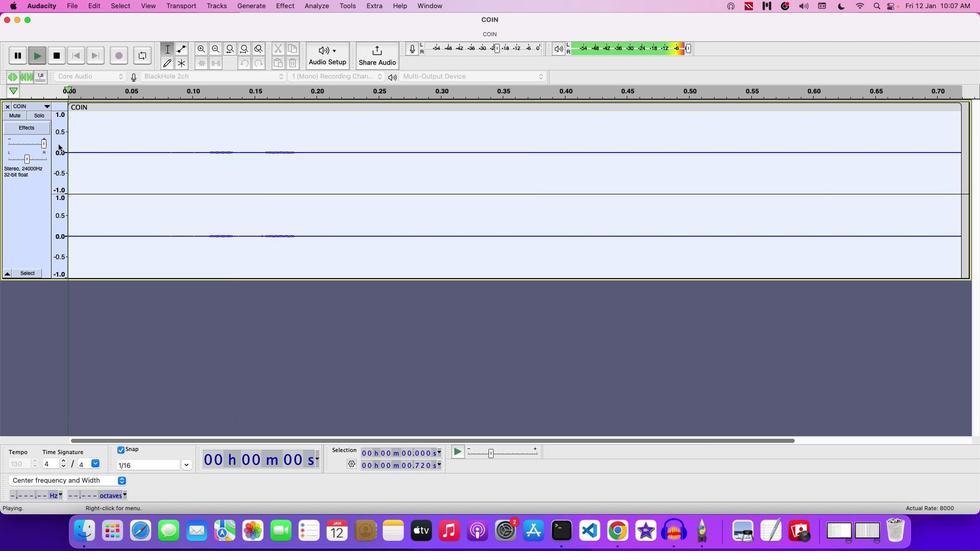 
Action: Key pressed Key.space
Screenshot: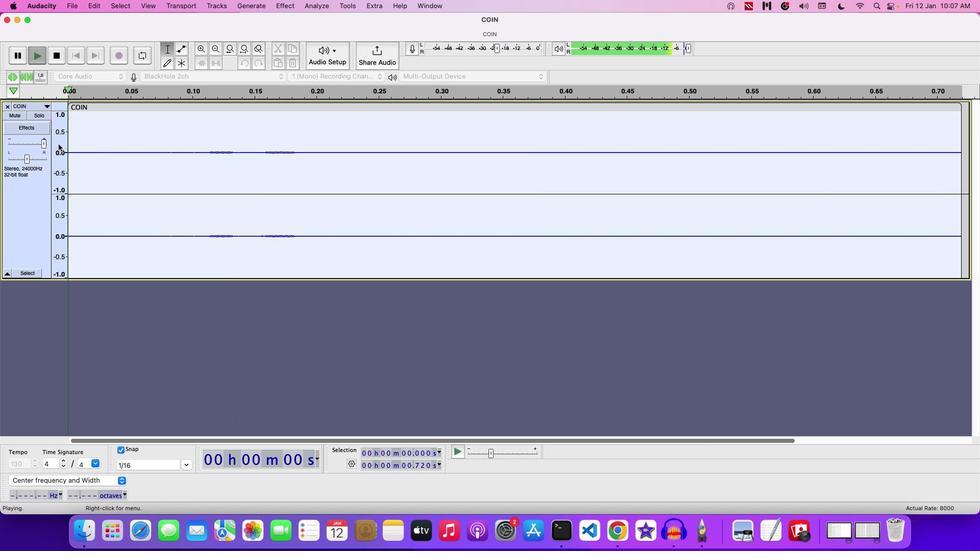 
Action: Mouse moved to (131, 201)
Screenshot: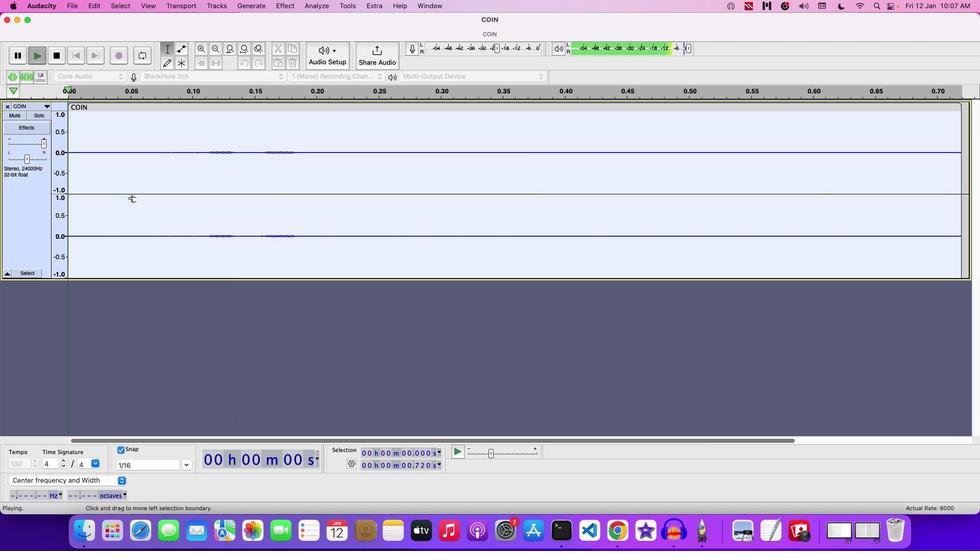 
Action: Key pressed Key.space
Screenshot: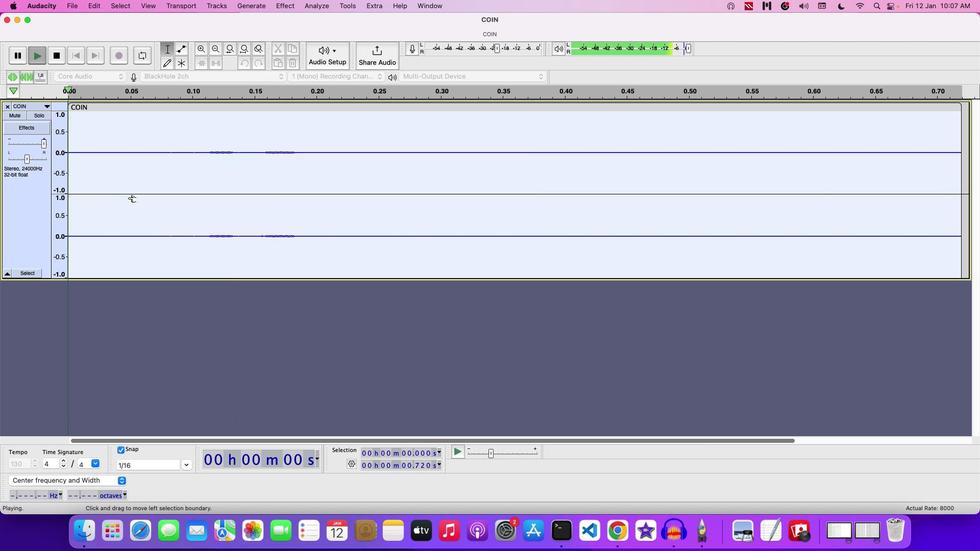 
Action: Mouse moved to (221, 10)
Screenshot: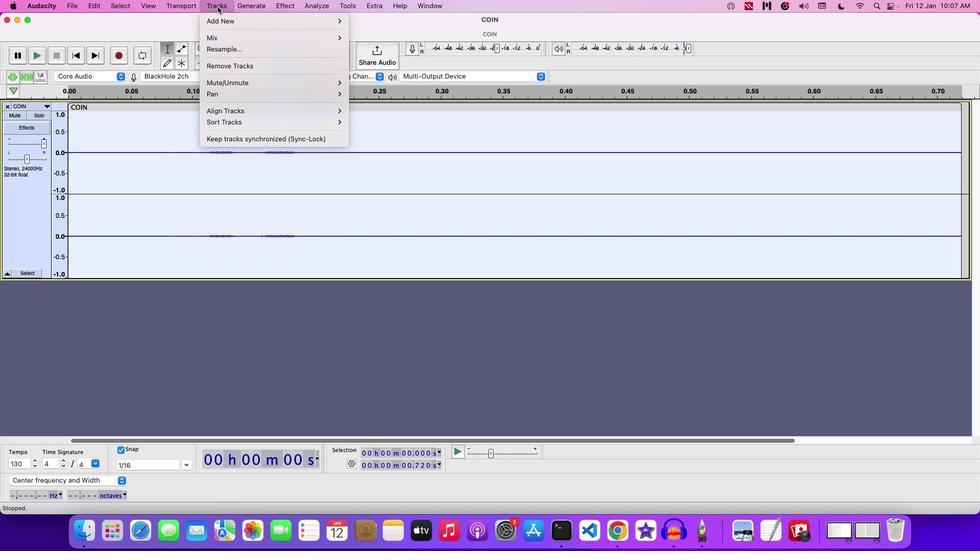 
Action: Mouse pressed left at (221, 10)
Screenshot: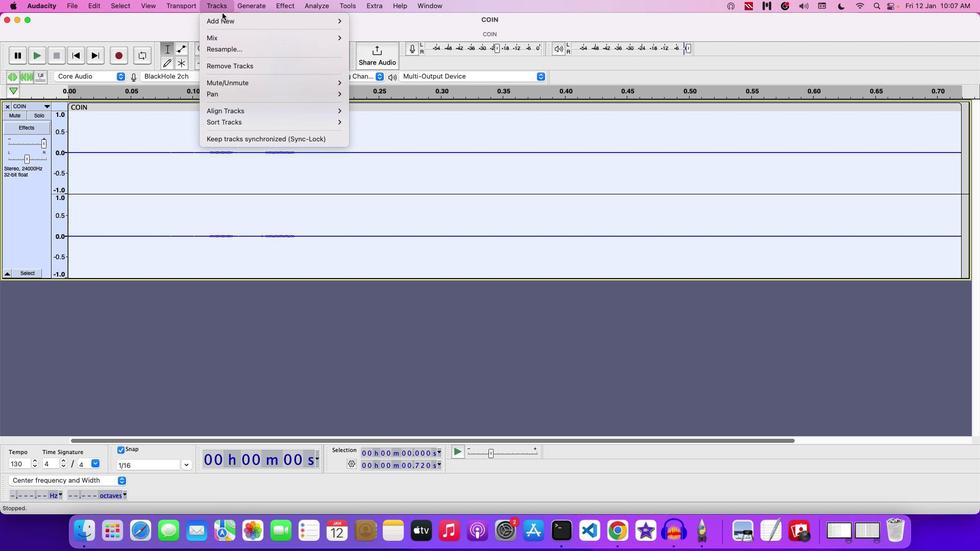 
Action: Mouse moved to (318, 229)
Screenshot: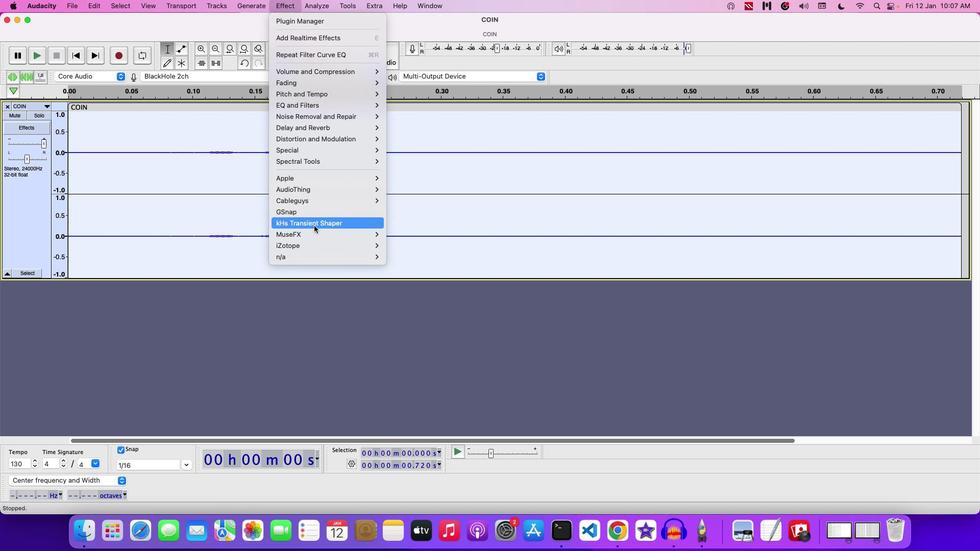 
Action: Mouse pressed left at (318, 229)
Screenshot: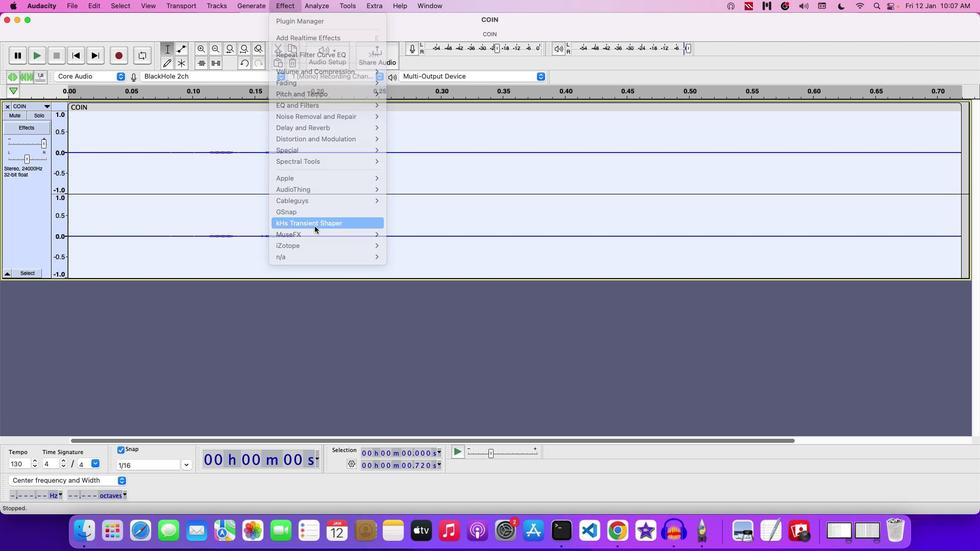 
Action: Mouse moved to (506, 181)
Screenshot: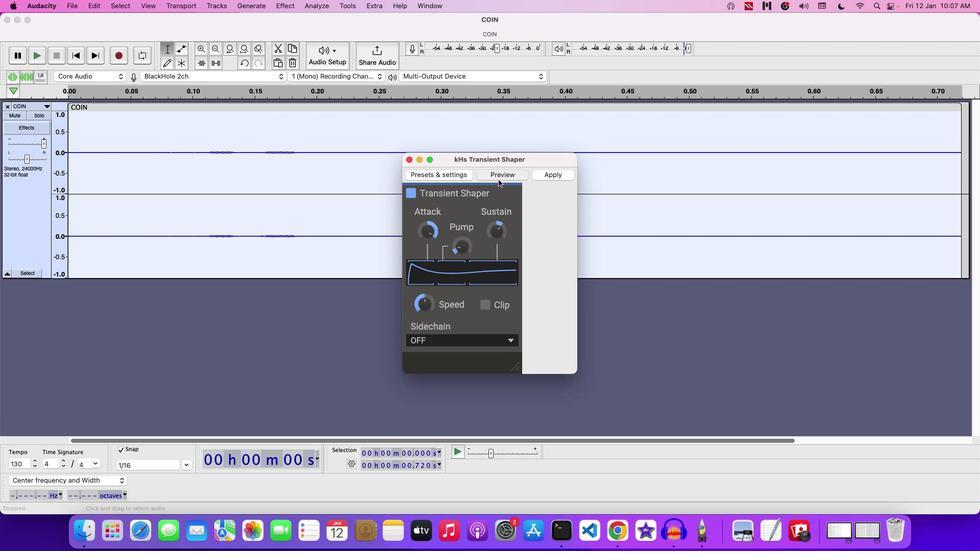 
Action: Mouse pressed left at (506, 181)
Screenshot: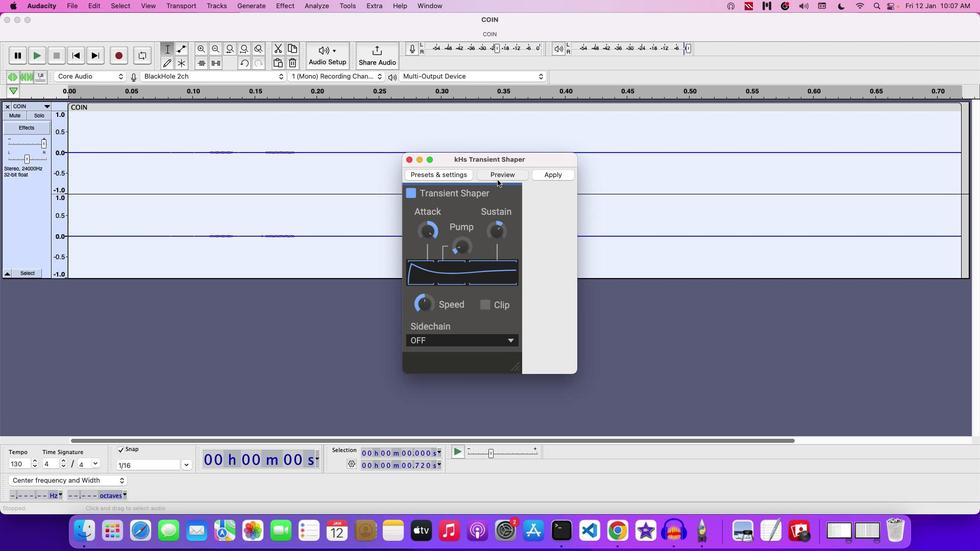 
Action: Mouse moved to (554, 176)
Screenshot: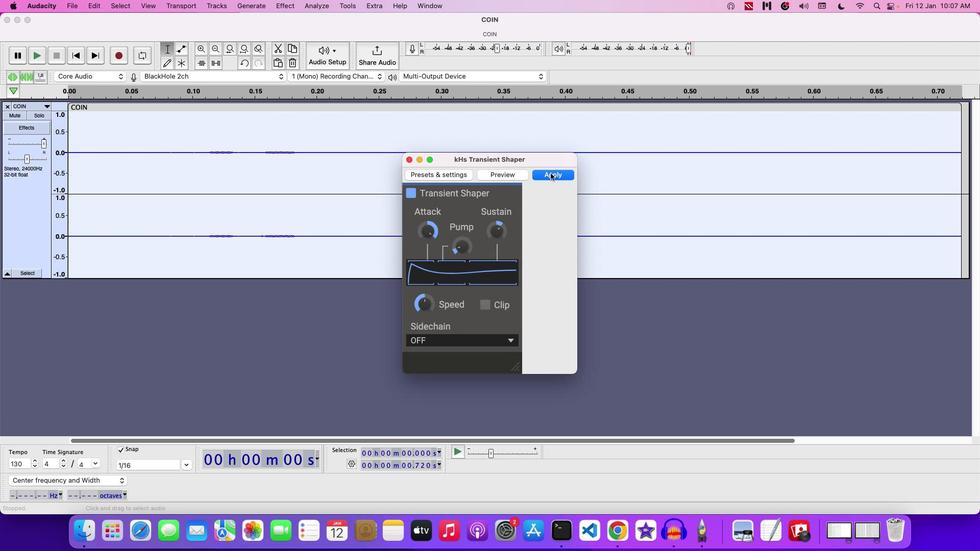 
Action: Mouse pressed left at (554, 176)
Screenshot: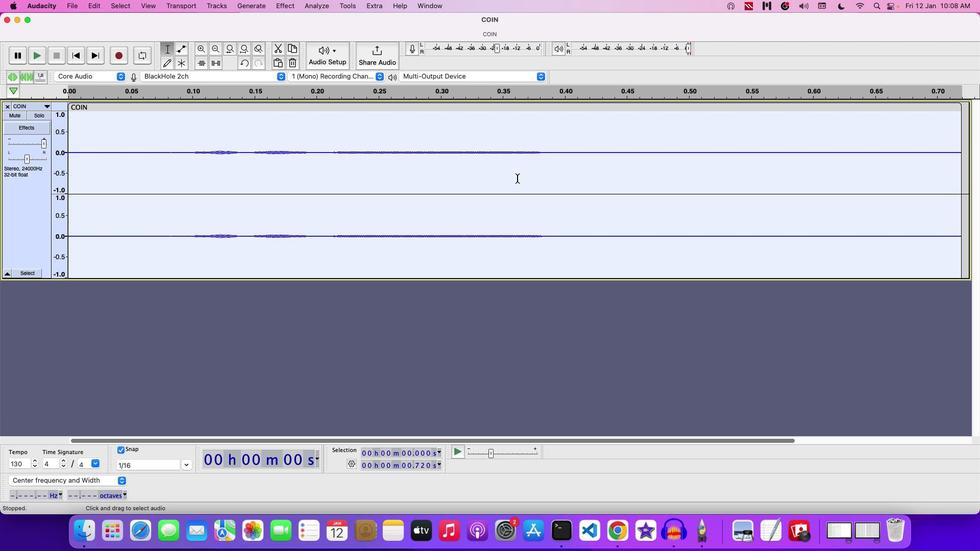 
Action: Mouse moved to (295, 10)
Screenshot: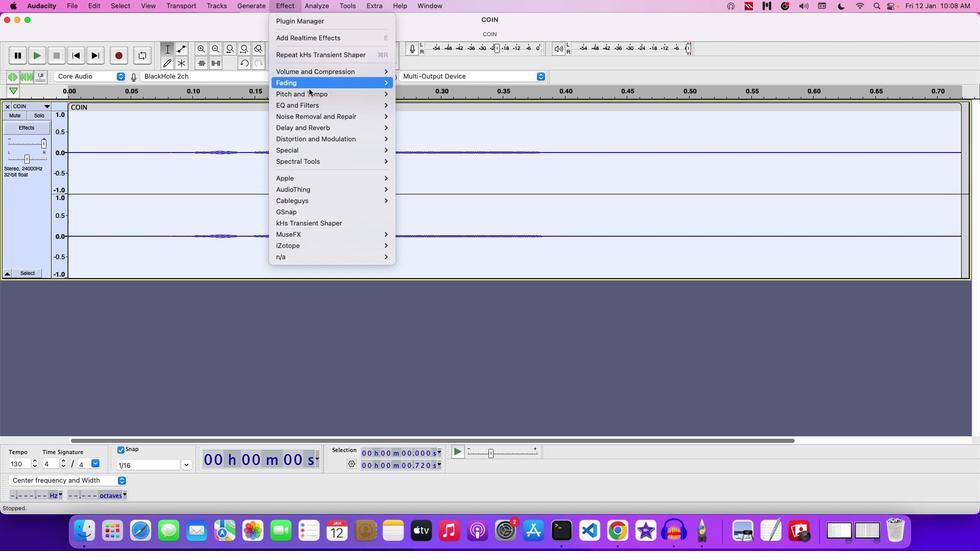 
Action: Mouse pressed left at (295, 10)
Screenshot: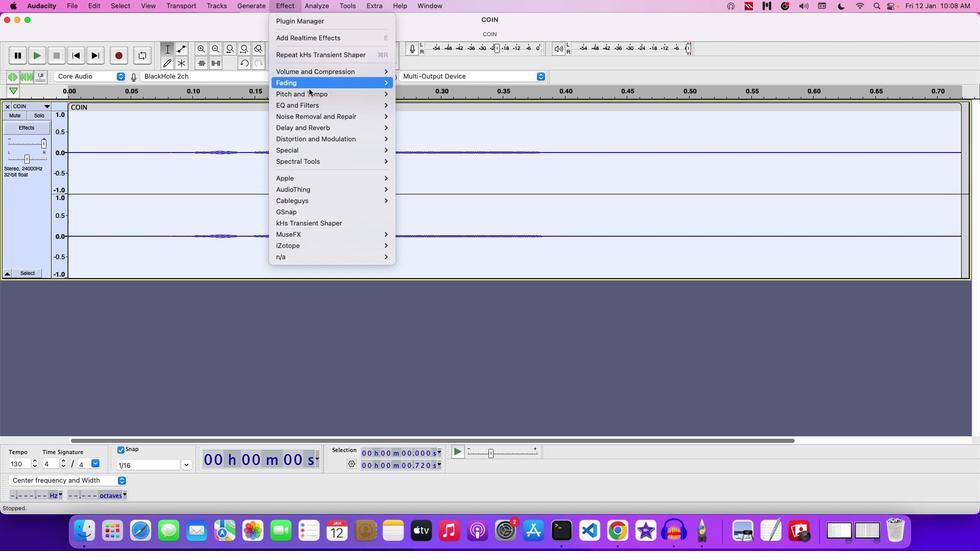 
Action: Mouse moved to (411, 304)
Screenshot: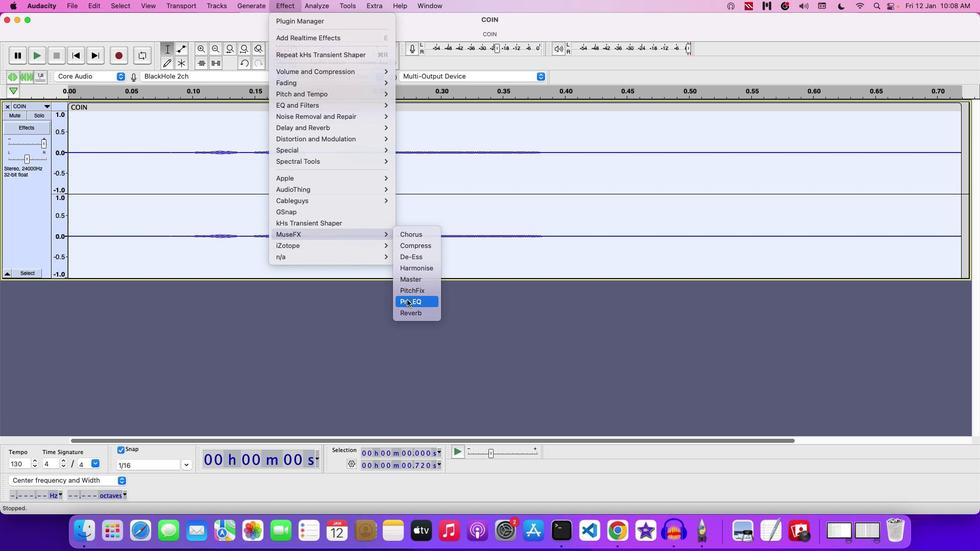 
Action: Mouse pressed left at (411, 304)
Screenshot: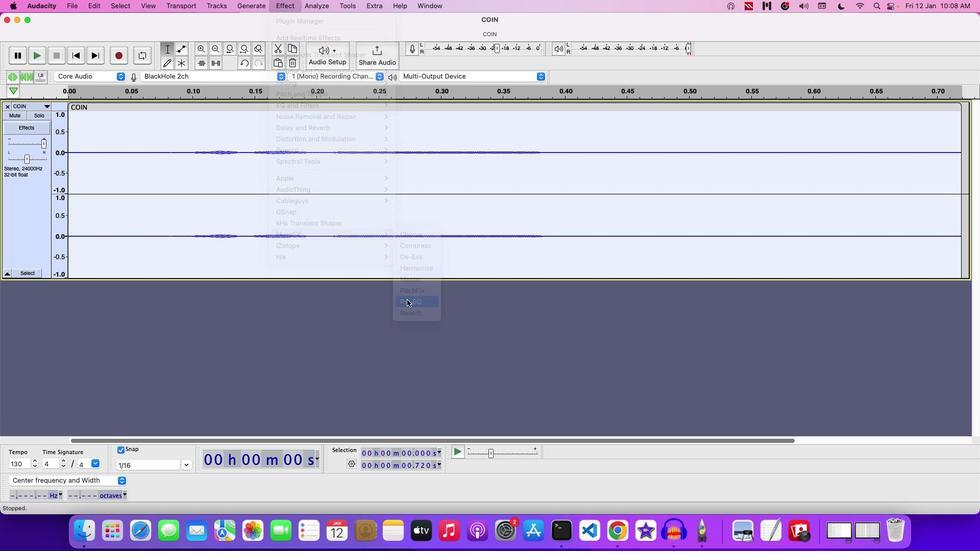
Action: Mouse moved to (482, 192)
Screenshot: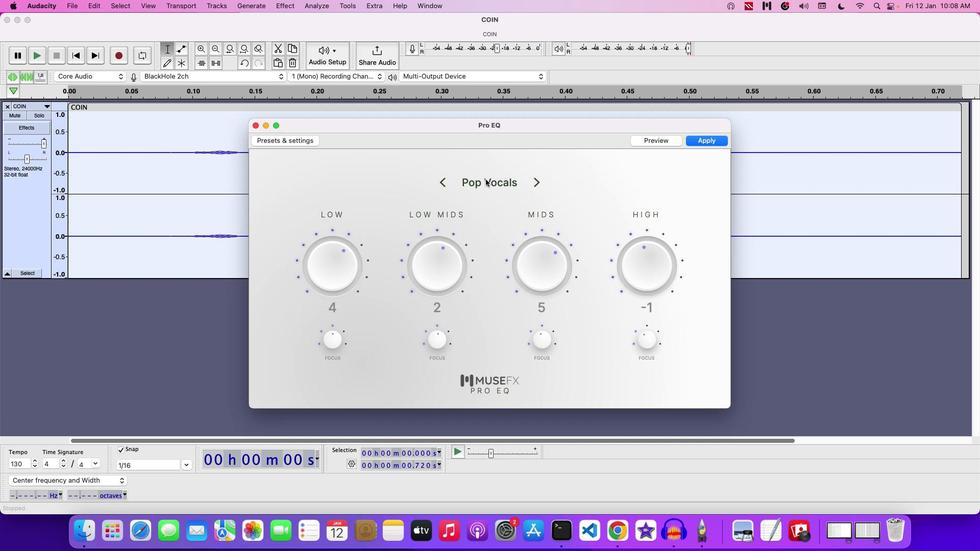 
Action: Mouse pressed left at (482, 192)
Screenshot: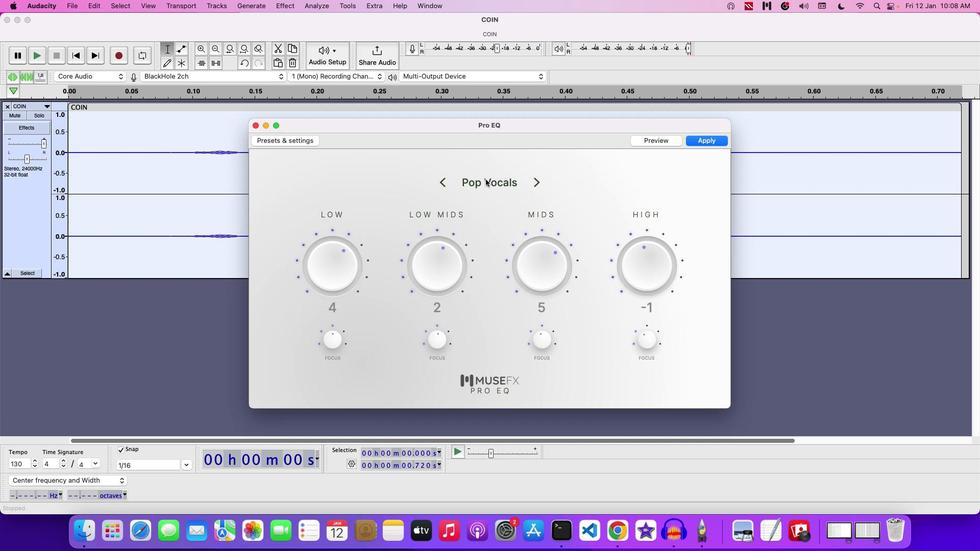 
Action: Mouse moved to (489, 183)
Screenshot: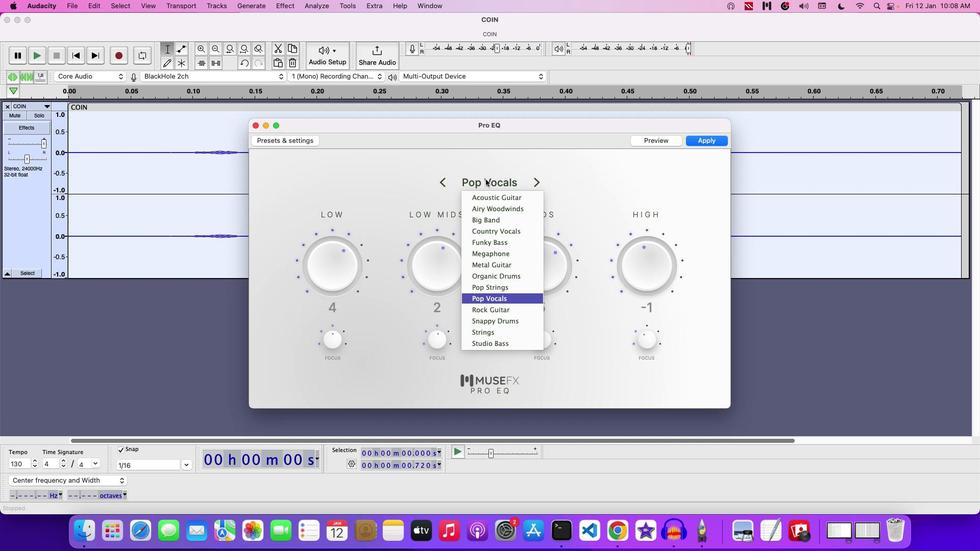 
Action: Mouse pressed left at (489, 183)
Screenshot: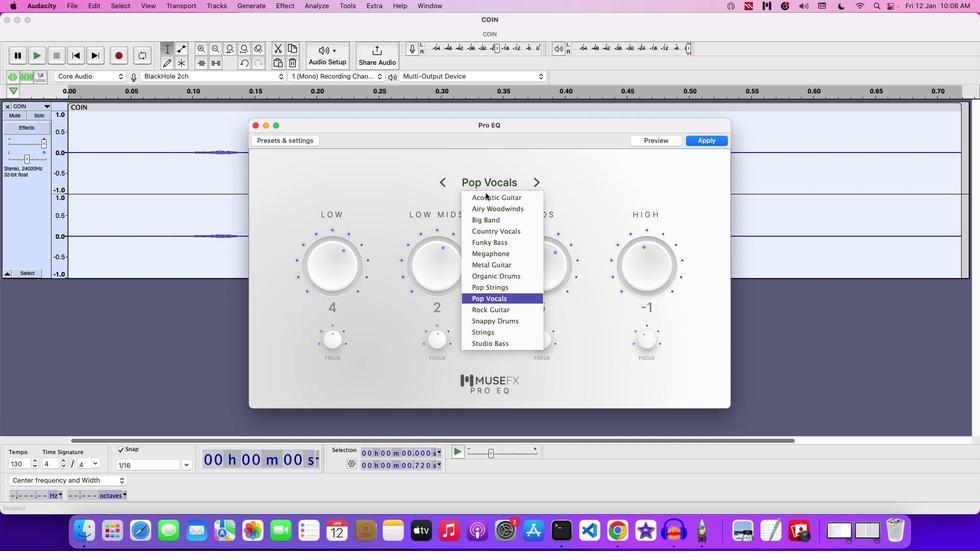 
Action: Mouse moved to (498, 261)
Screenshot: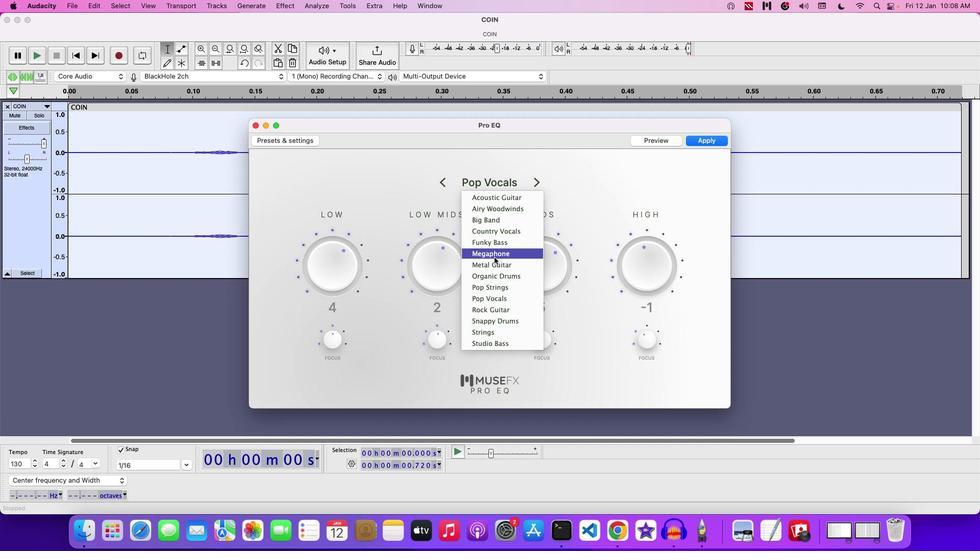 
Action: Key pressed Key.enter
Screenshot: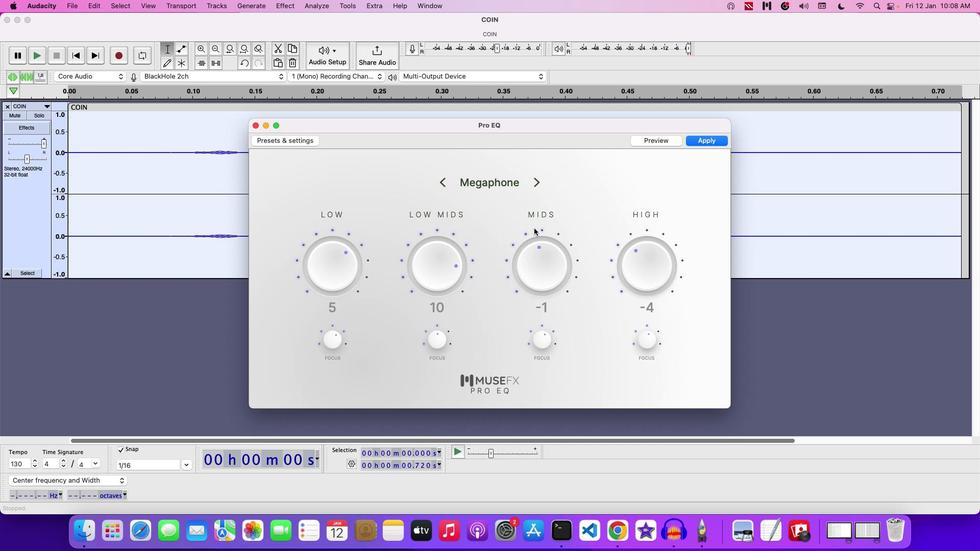 
Action: Mouse moved to (668, 145)
Screenshot: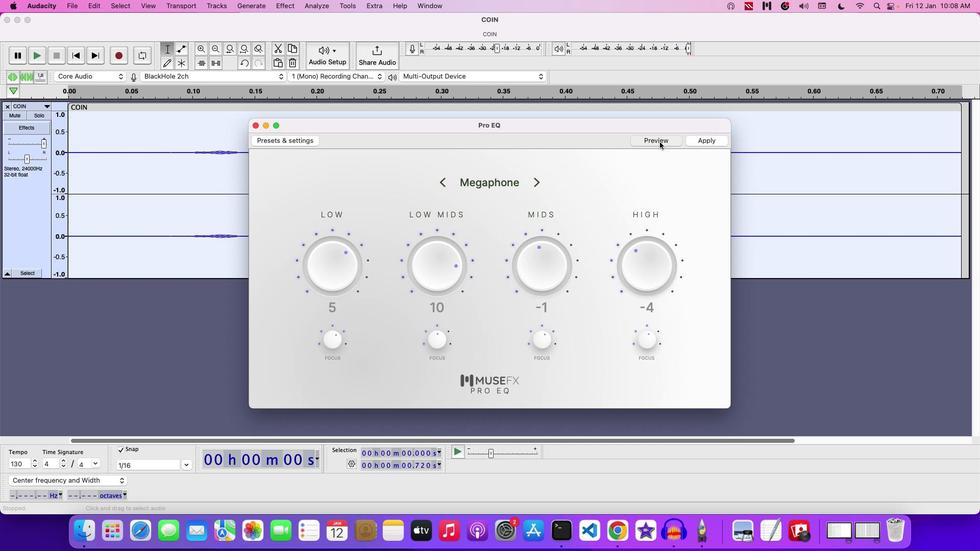 
Action: Mouse pressed left at (668, 145)
Screenshot: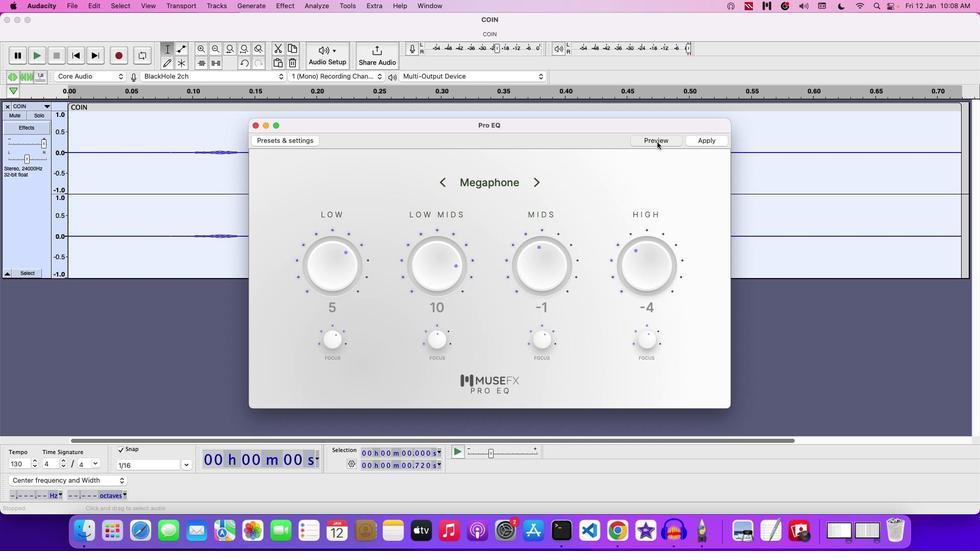 
Action: Mouse moved to (694, 146)
Screenshot: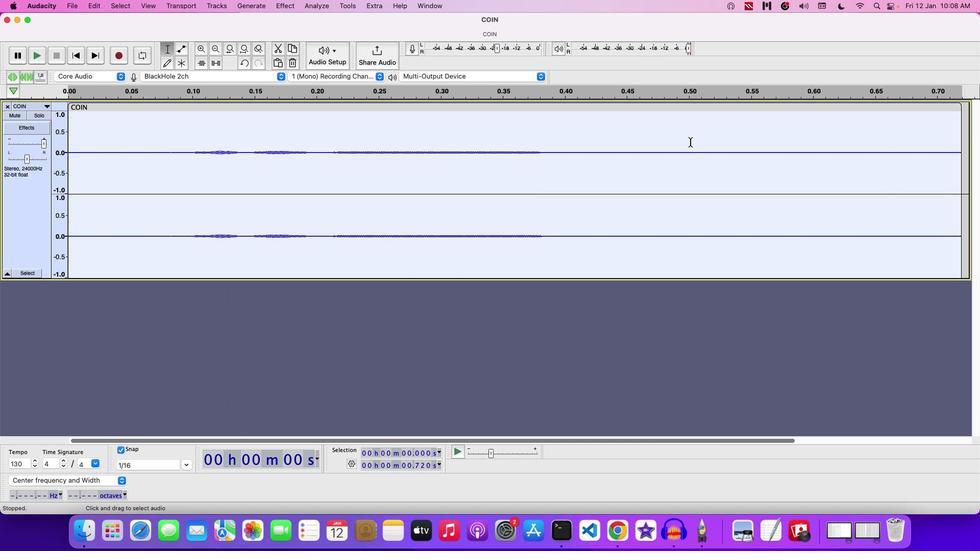 
Action: Mouse pressed left at (694, 146)
Screenshot: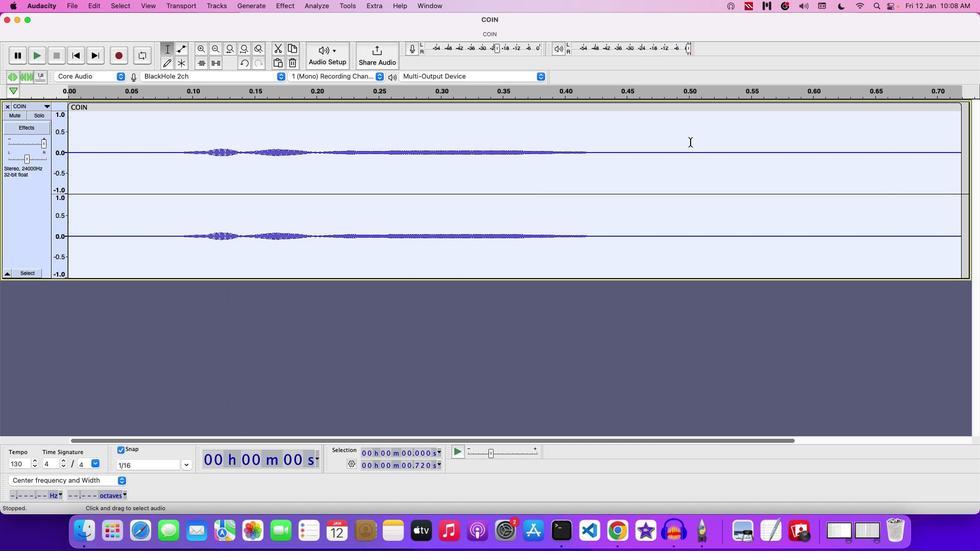 
Action: Mouse moved to (129, 114)
Screenshot: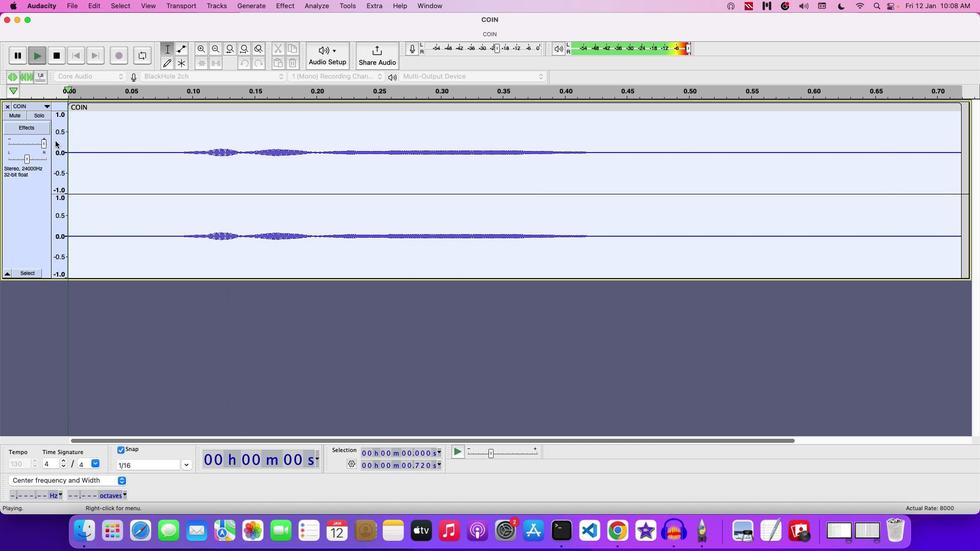 
Action: Key pressed Key.space
Screenshot: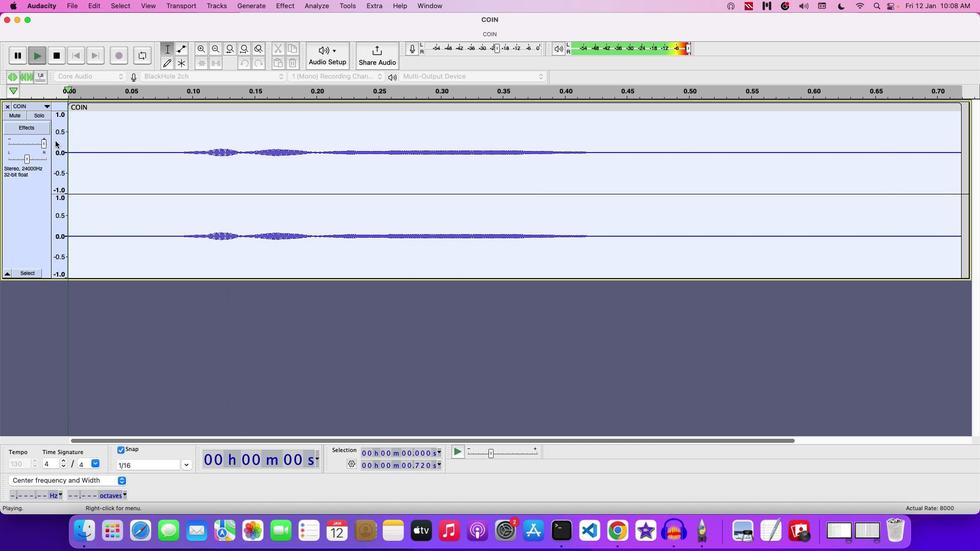 
Action: Mouse moved to (35, 148)
Screenshot: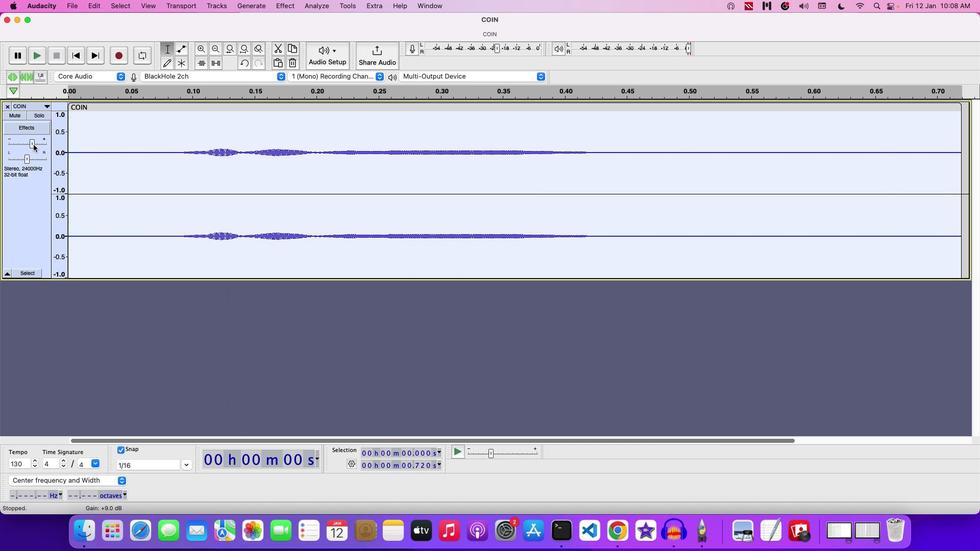 
Action: Mouse pressed left at (35, 148)
Screenshot: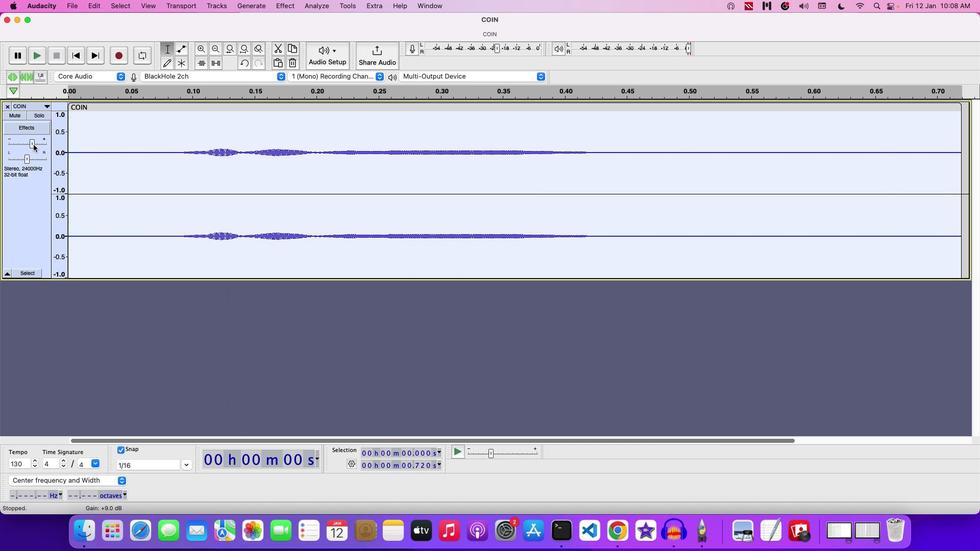 
Action: Mouse moved to (37, 148)
Screenshot: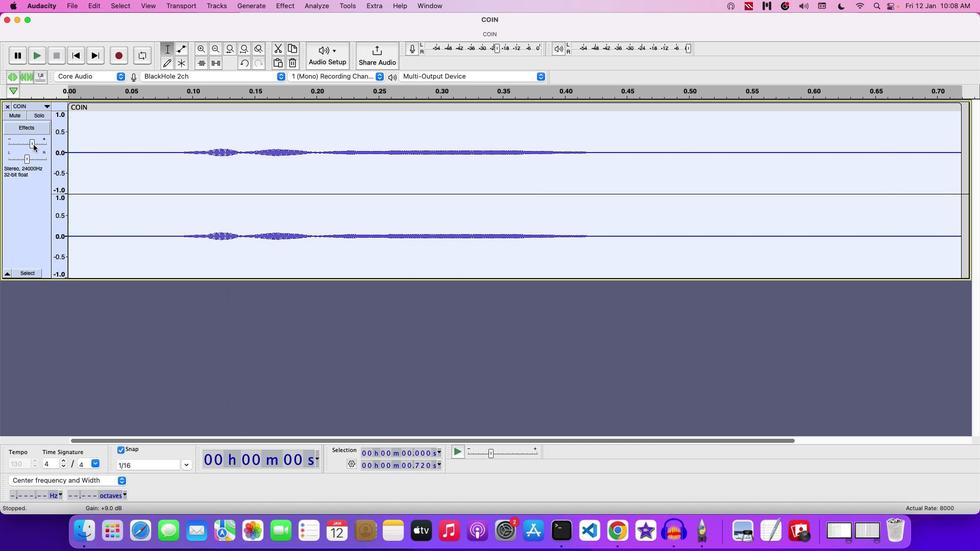 
Action: Key pressed Key.space
Screenshot: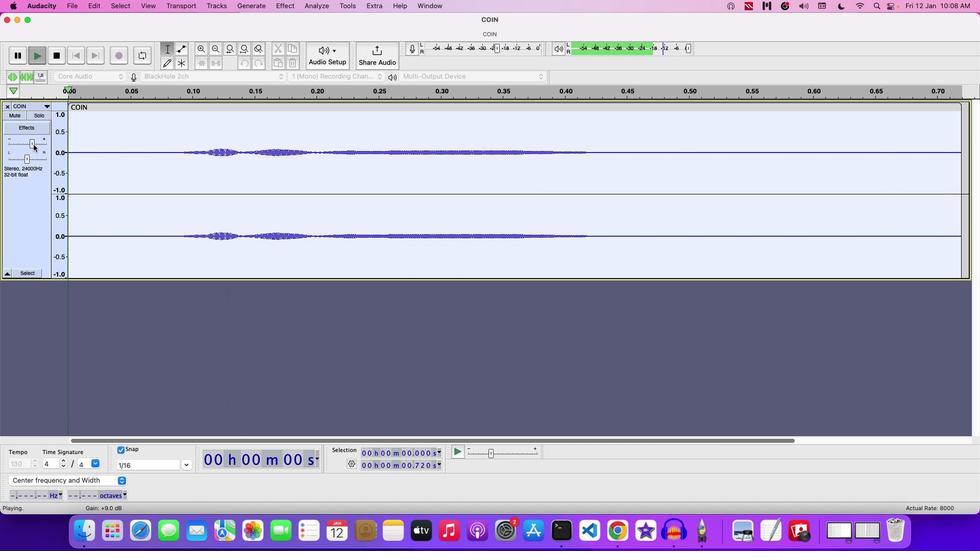
Action: Mouse moved to (35, 148)
Screenshot: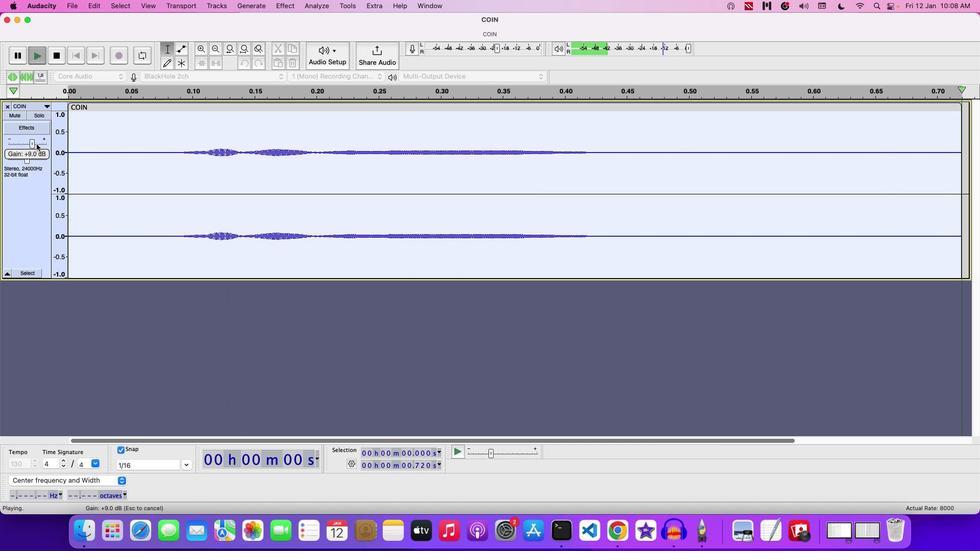 
Action: Mouse pressed left at (35, 148)
Screenshot: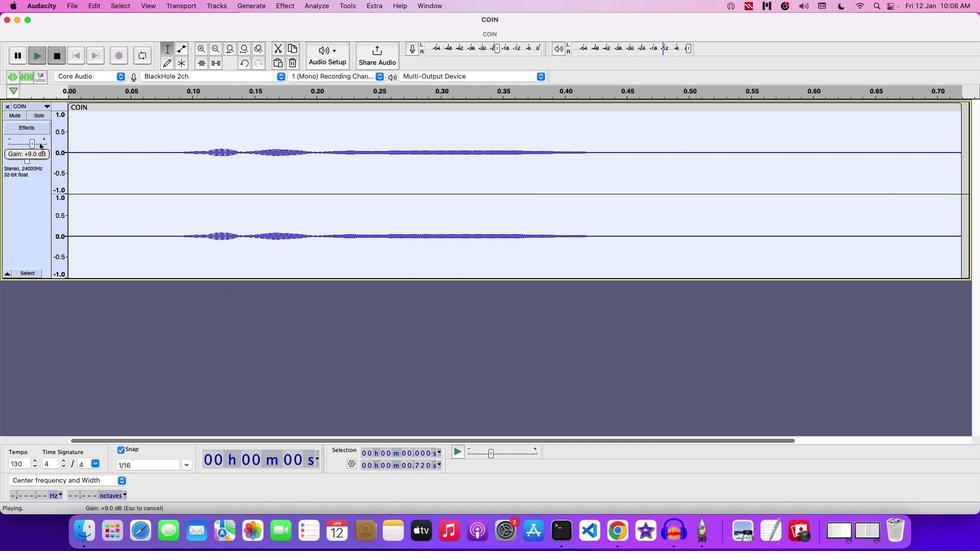 
Action: Mouse moved to (44, 146)
Screenshot: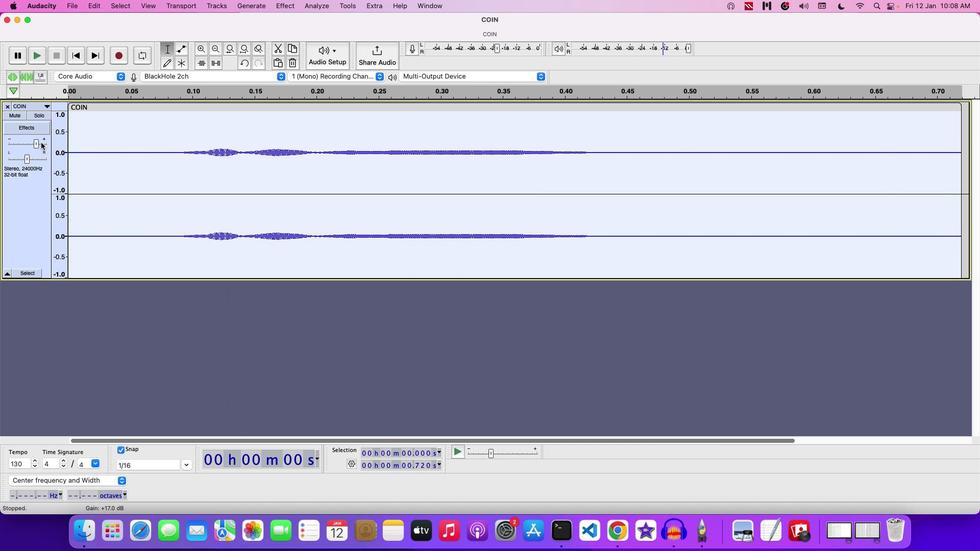 
Action: Key pressed Key.space
Screenshot: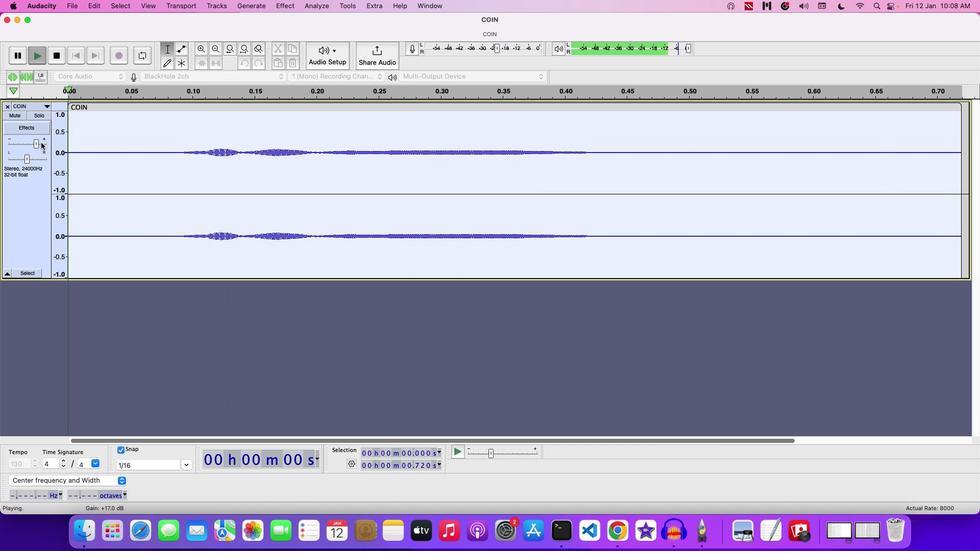 
Action: Mouse moved to (67, 4)
Screenshot: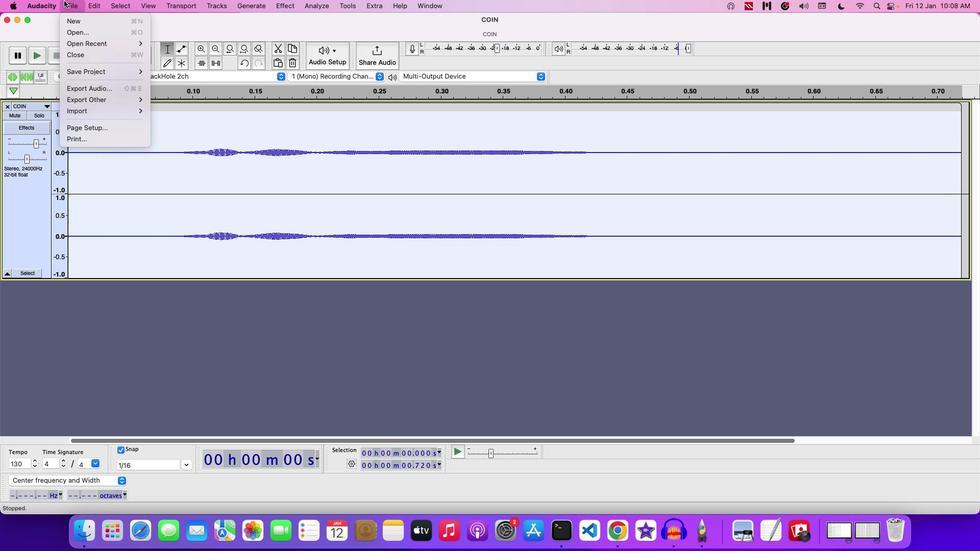 
Action: Mouse pressed left at (67, 4)
Screenshot: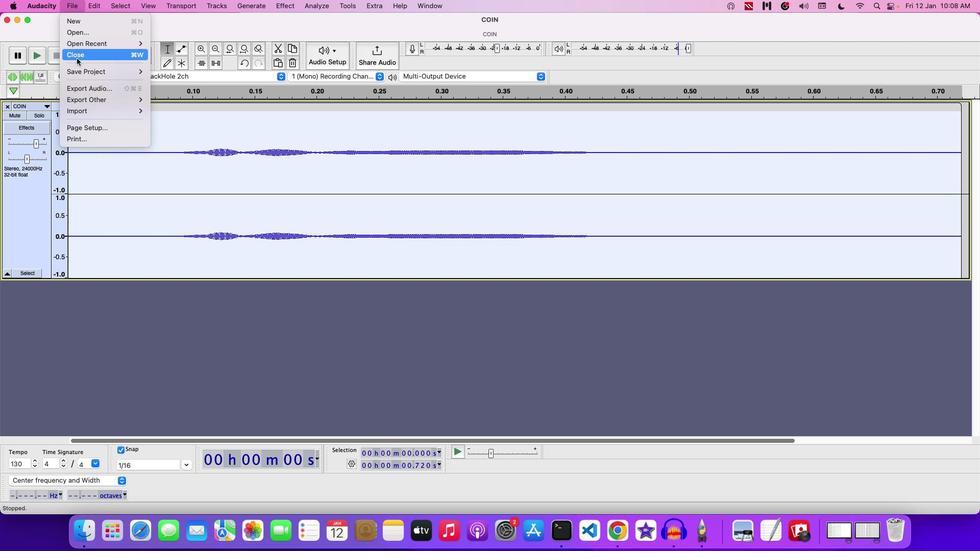
Action: Mouse moved to (172, 76)
Screenshot: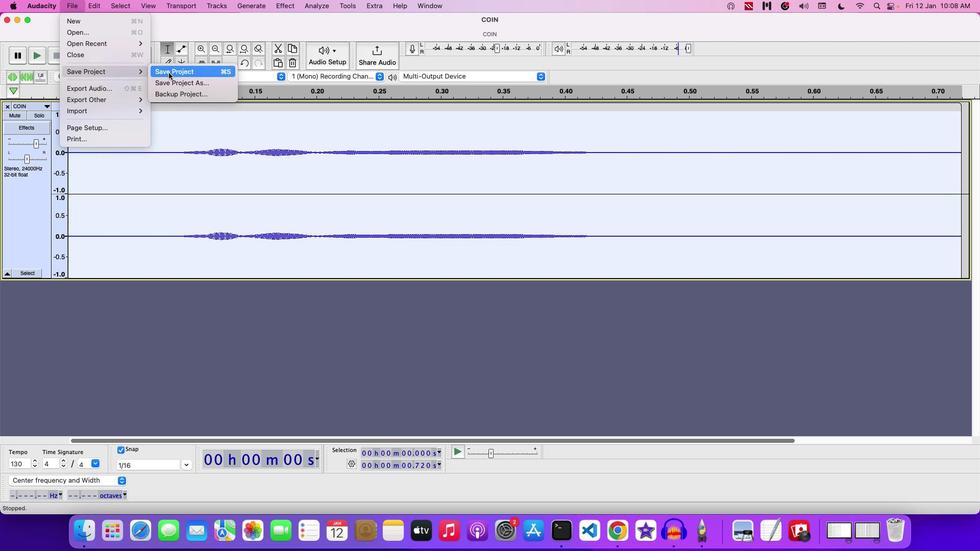 
Action: Mouse pressed left at (172, 76)
Screenshot: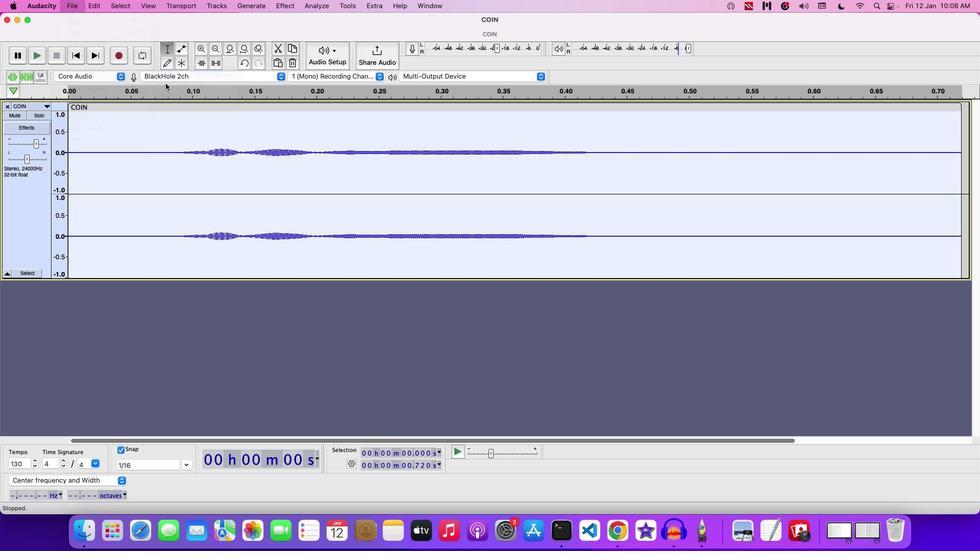 
Action: Mouse moved to (360, 255)
Screenshot: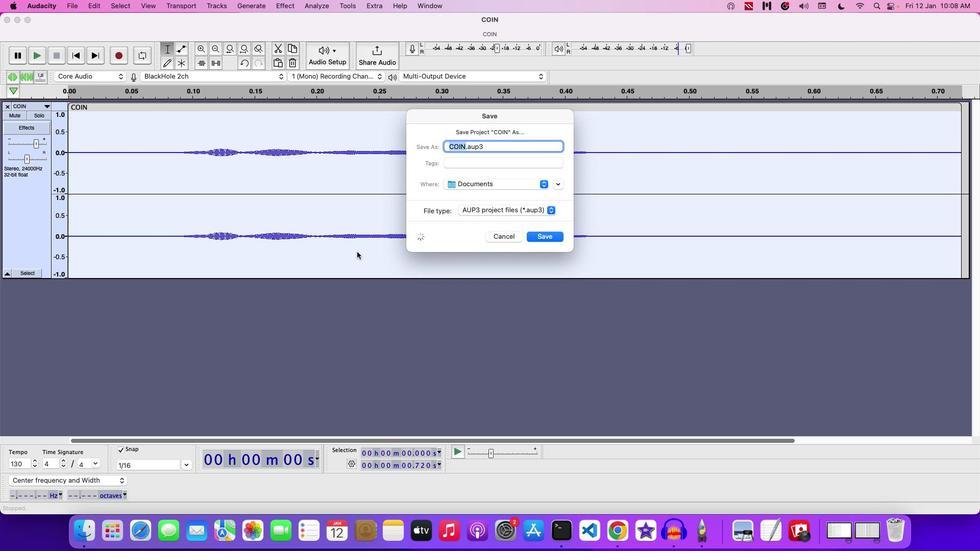 
Action: Key pressed Key.backspace'R''E''T''R''O'Key.space'V''I''D''E''O'Key.space'G''A''M''E'Key.space'C''O''I''N'Key.space'P''I''C''K''U''P'Key.space'S''O''U''N''D'Key.space'1'
Screenshot: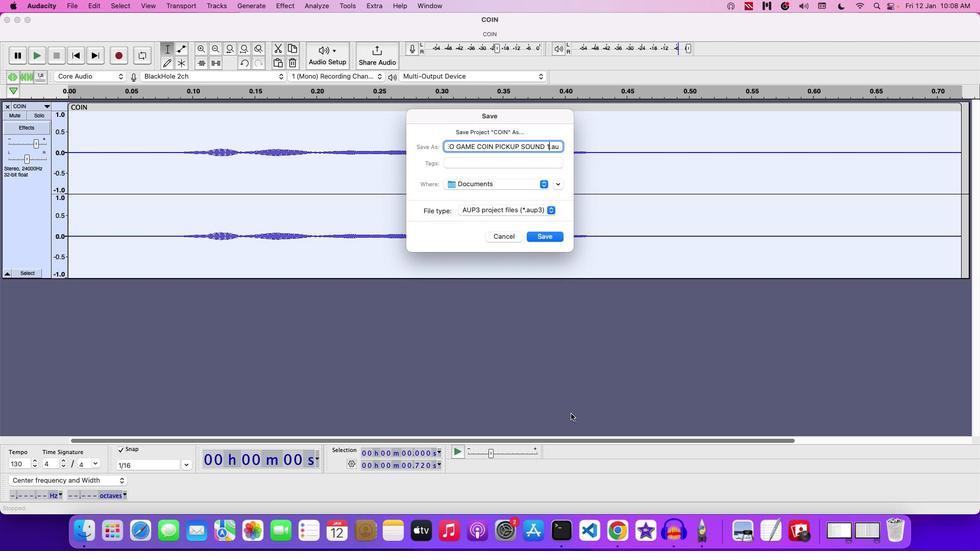 
Action: Mouse moved to (558, 239)
Screenshot: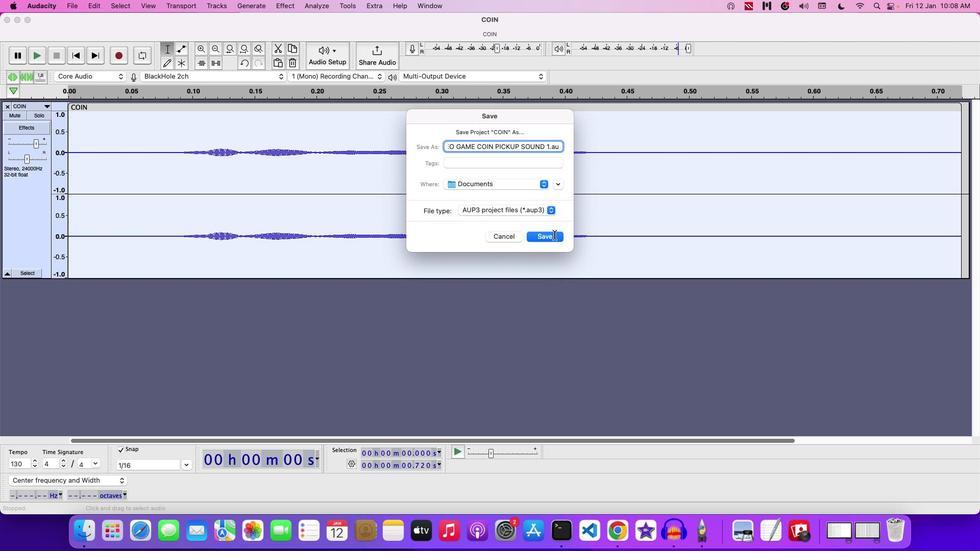 
Action: Mouse pressed left at (558, 239)
Screenshot: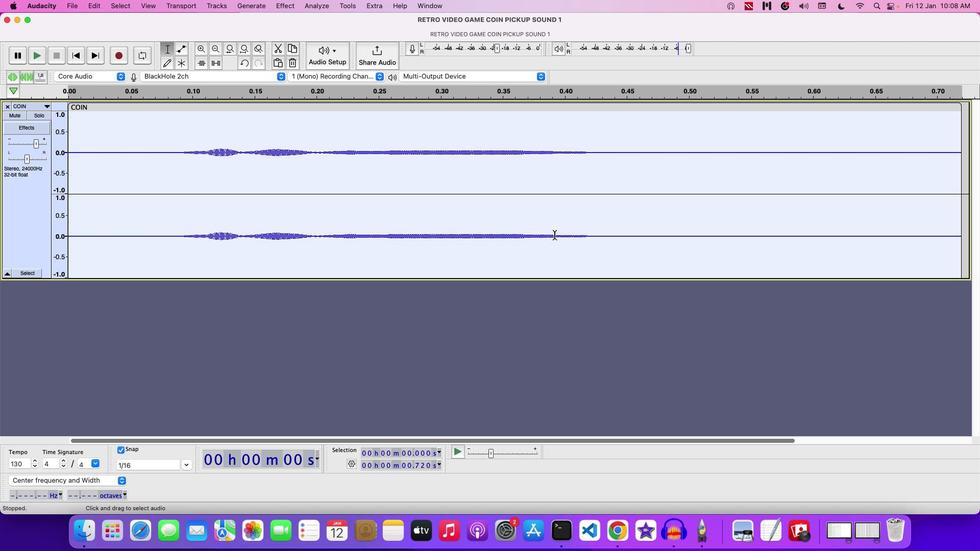 
Action: Mouse moved to (558, 239)
Screenshot: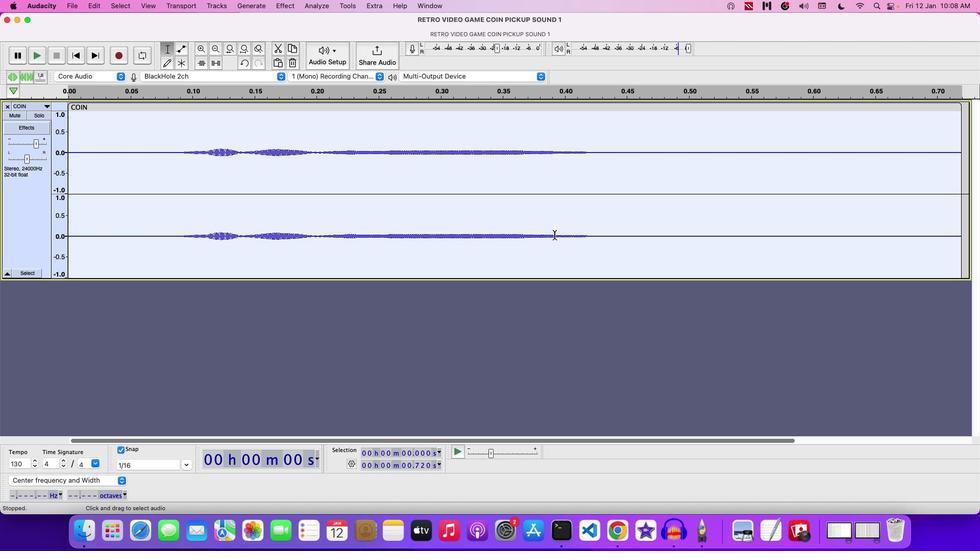 
